 Task: Select Alcohol. Add to cart, from Goody Goody Liquor for 16135 Grand Litchfield Dr, Roswell, GA 30075, Cell Number 6788189371, following items : Peach & Apricot Sour - 1, Toronto Amber Lager, 473 Ml Can Beer - 2, Montreal Seasonal, 473 Ml Can Beer - 2, Stout - 1, New York APA, 473 Ml Can Beer - 2
Action: Mouse moved to (436, 345)
Screenshot: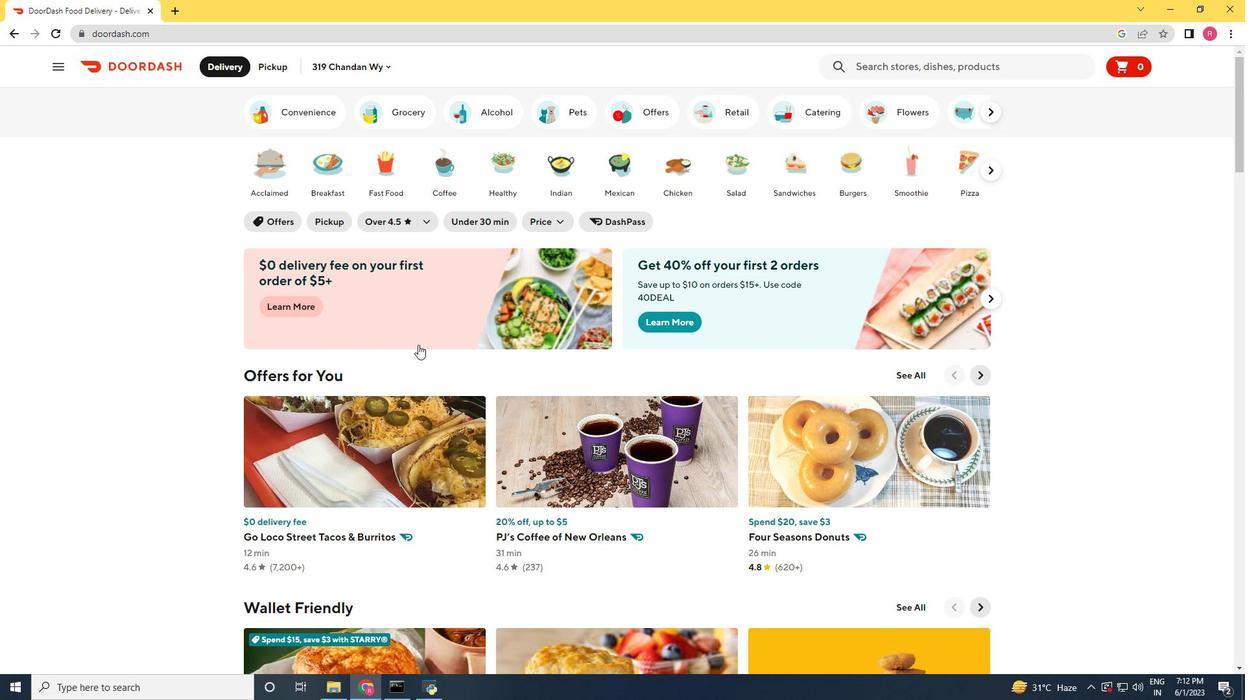 
Action: Mouse scrolled (436, 346) with delta (0, 0)
Screenshot: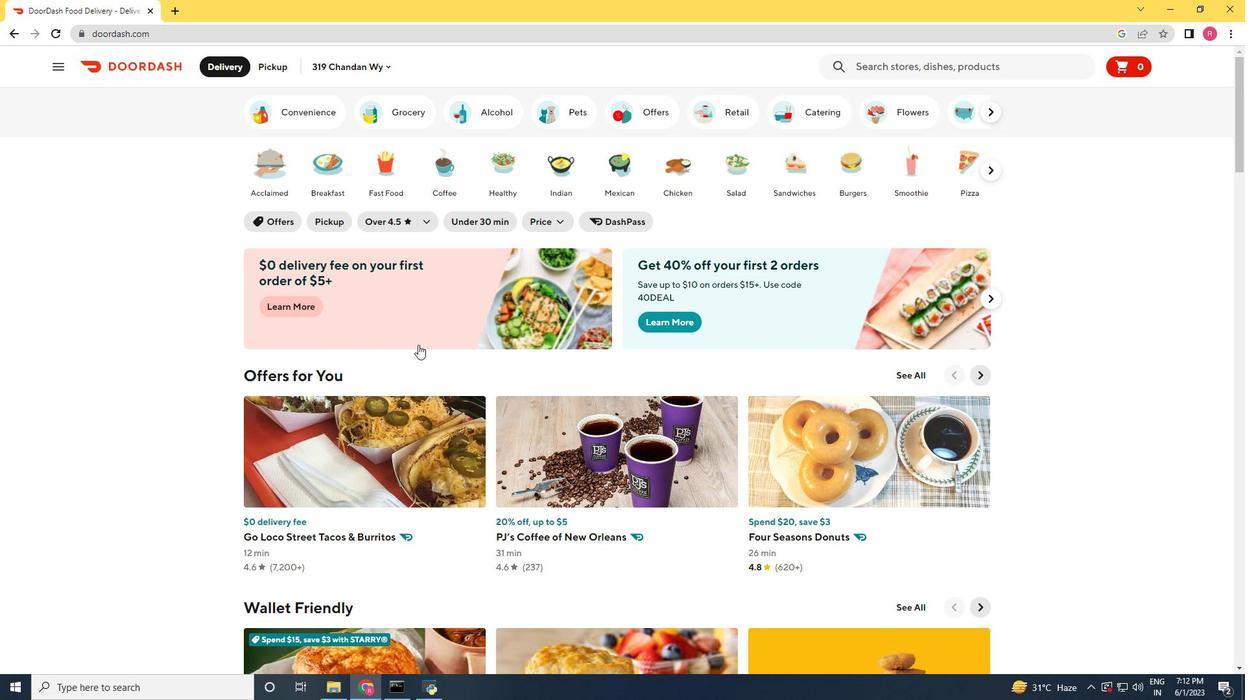 
Action: Mouse moved to (438, 345)
Screenshot: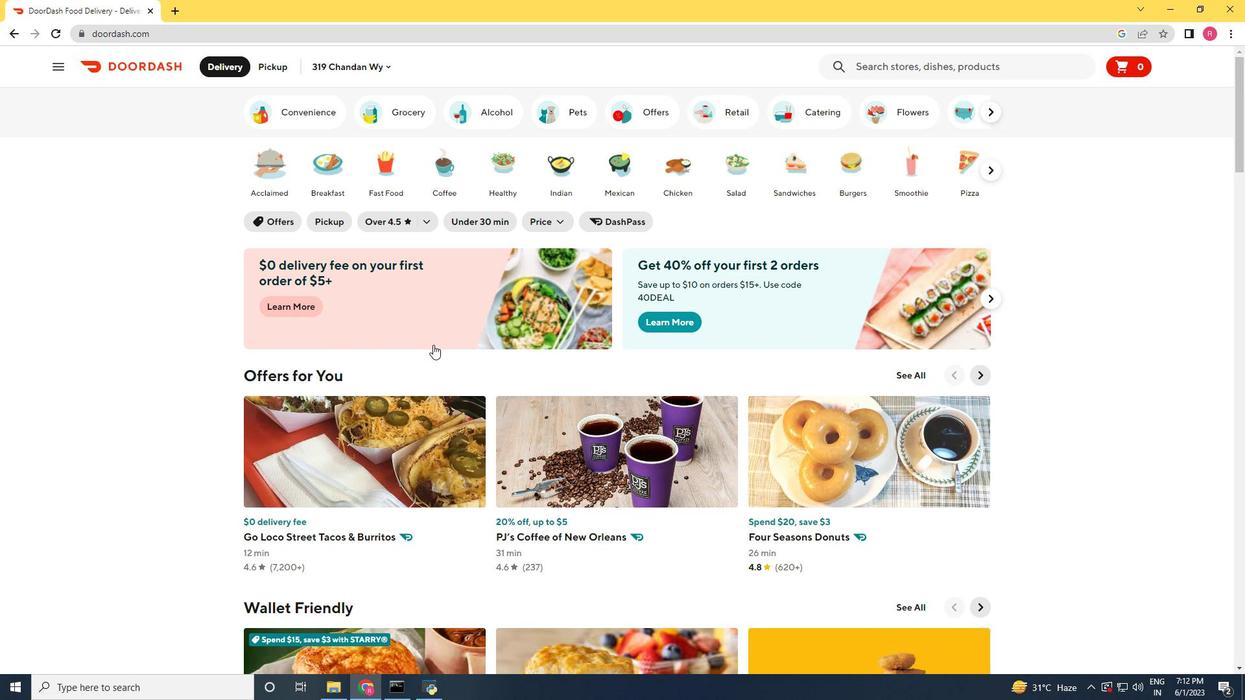 
Action: Mouse scrolled (438, 346) with delta (0, 0)
Screenshot: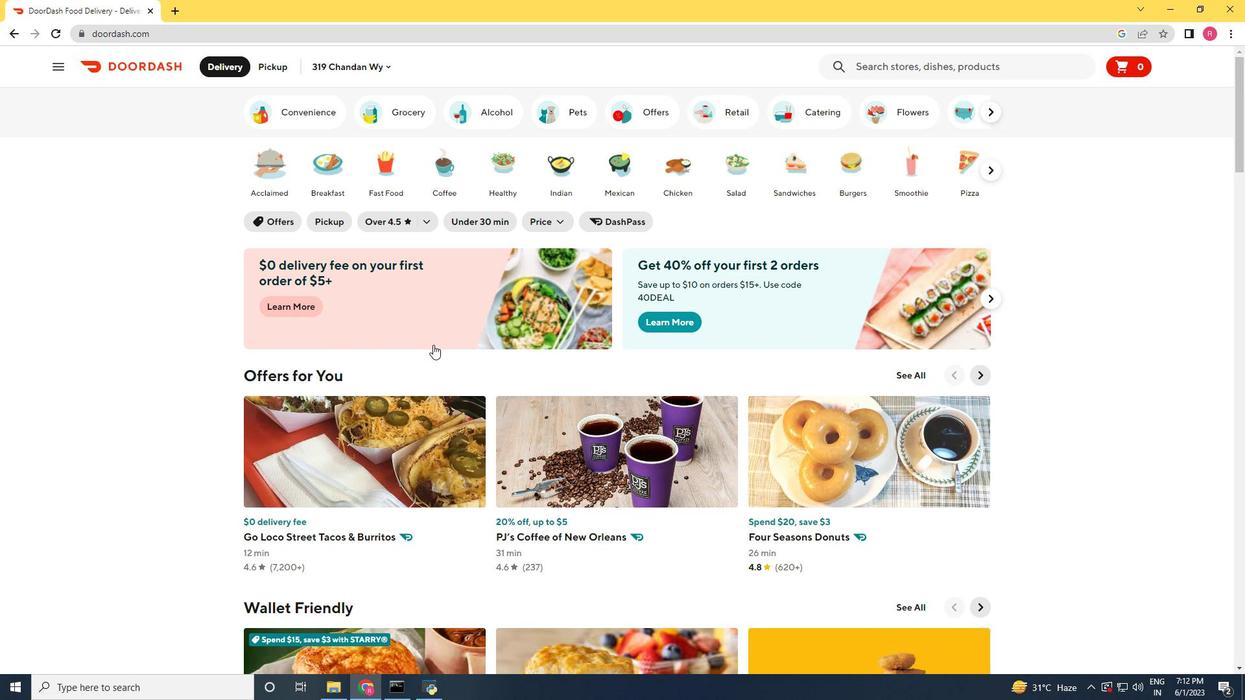 
Action: Mouse scrolled (438, 346) with delta (0, 0)
Screenshot: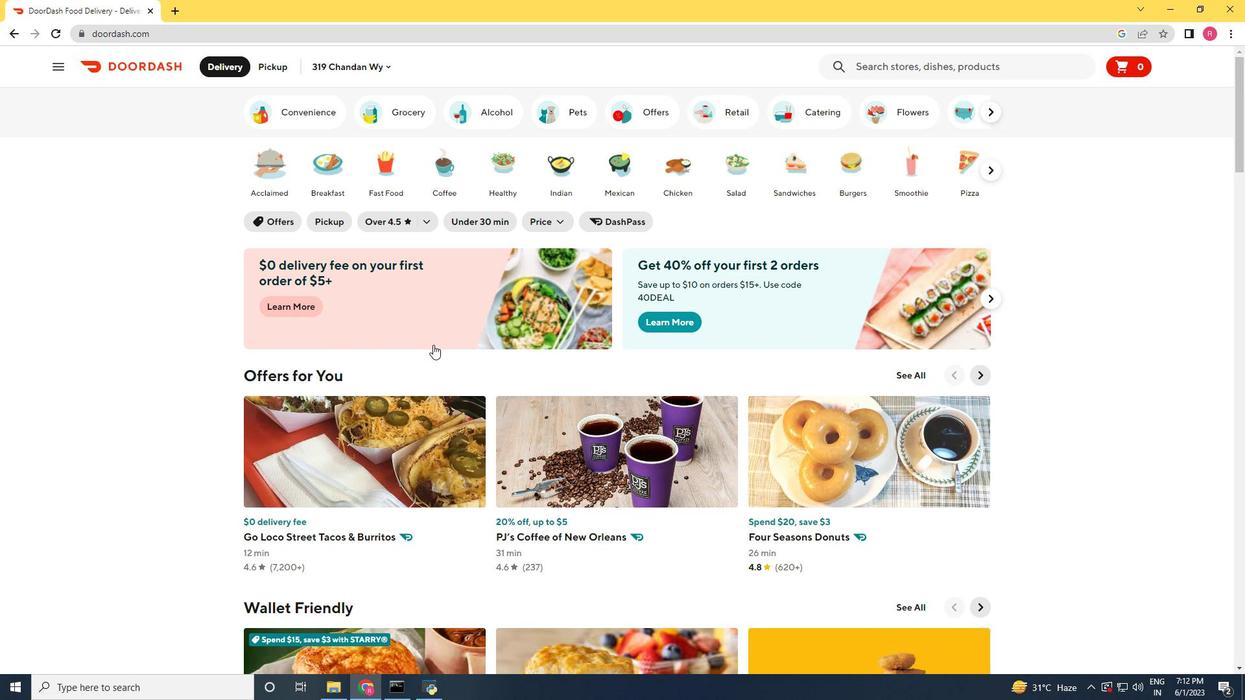 
Action: Mouse scrolled (438, 346) with delta (0, 0)
Screenshot: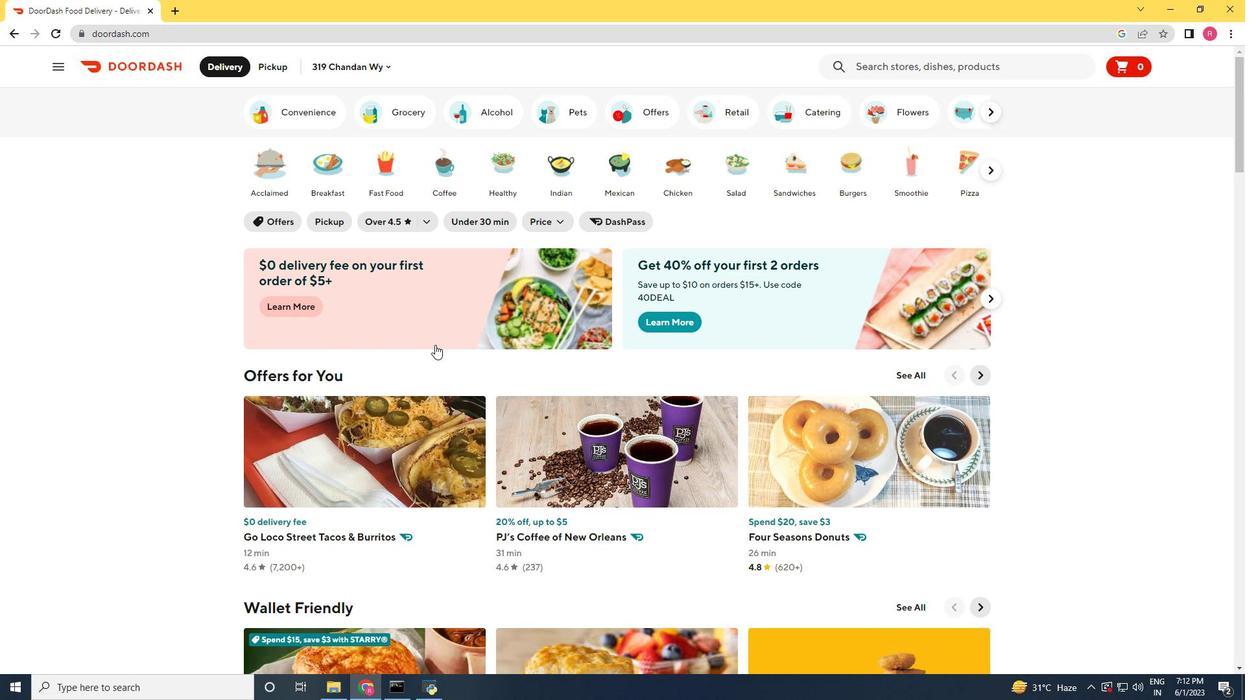 
Action: Mouse scrolled (438, 346) with delta (0, 0)
Screenshot: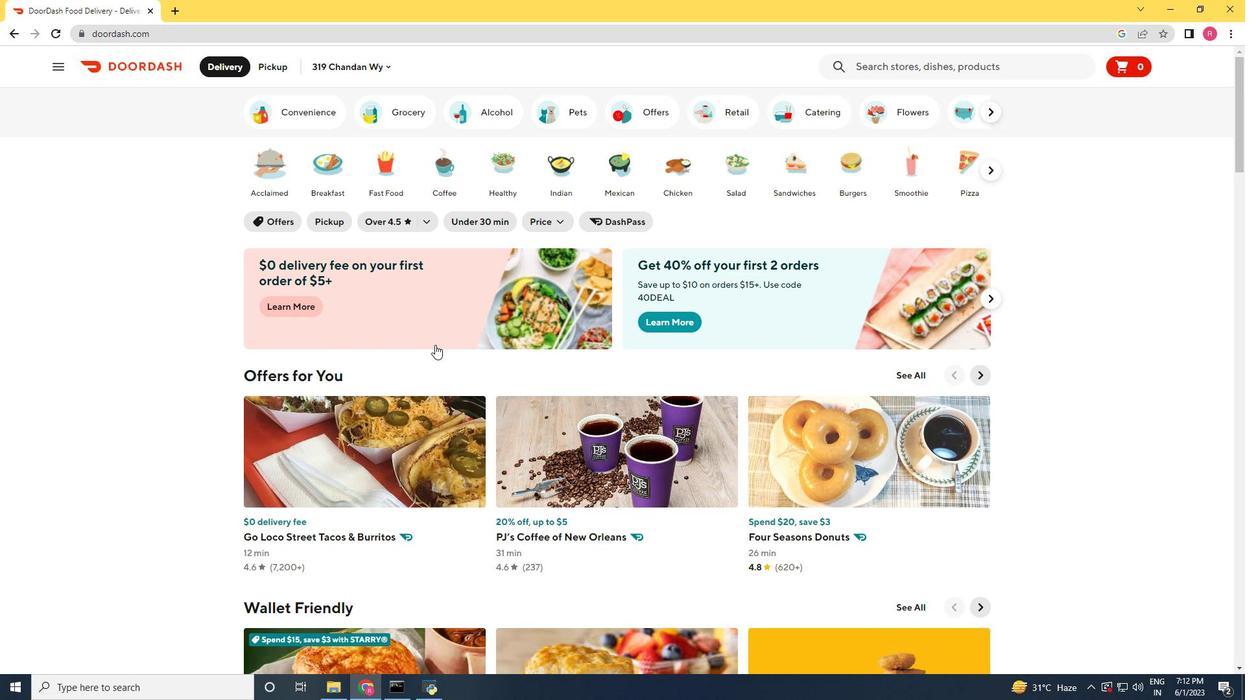 
Action: Mouse scrolled (438, 346) with delta (0, 0)
Screenshot: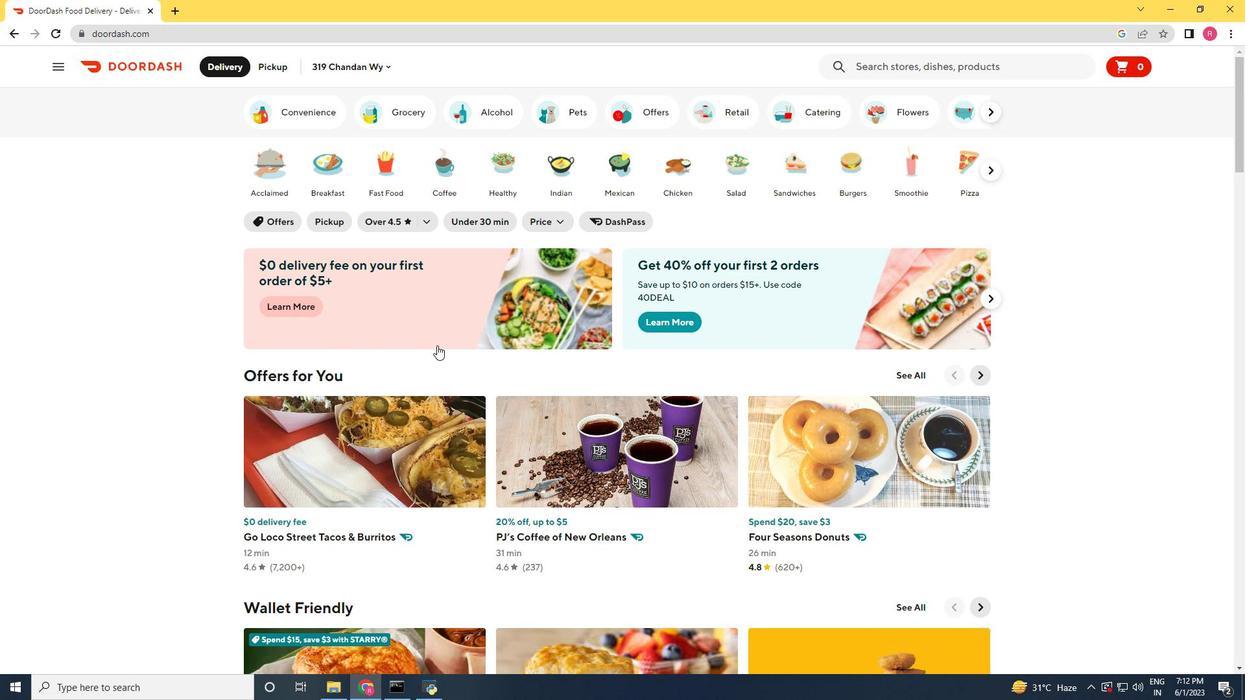 
Action: Mouse scrolled (438, 346) with delta (0, 0)
Screenshot: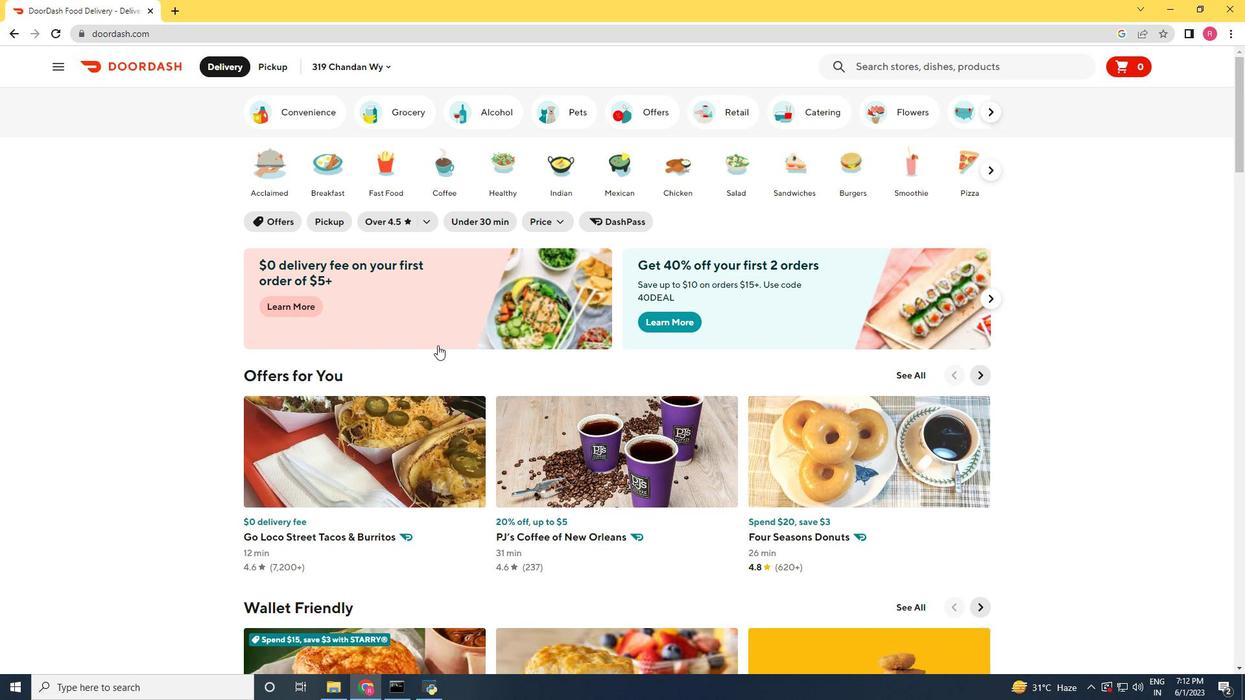 
Action: Mouse moved to (442, 341)
Screenshot: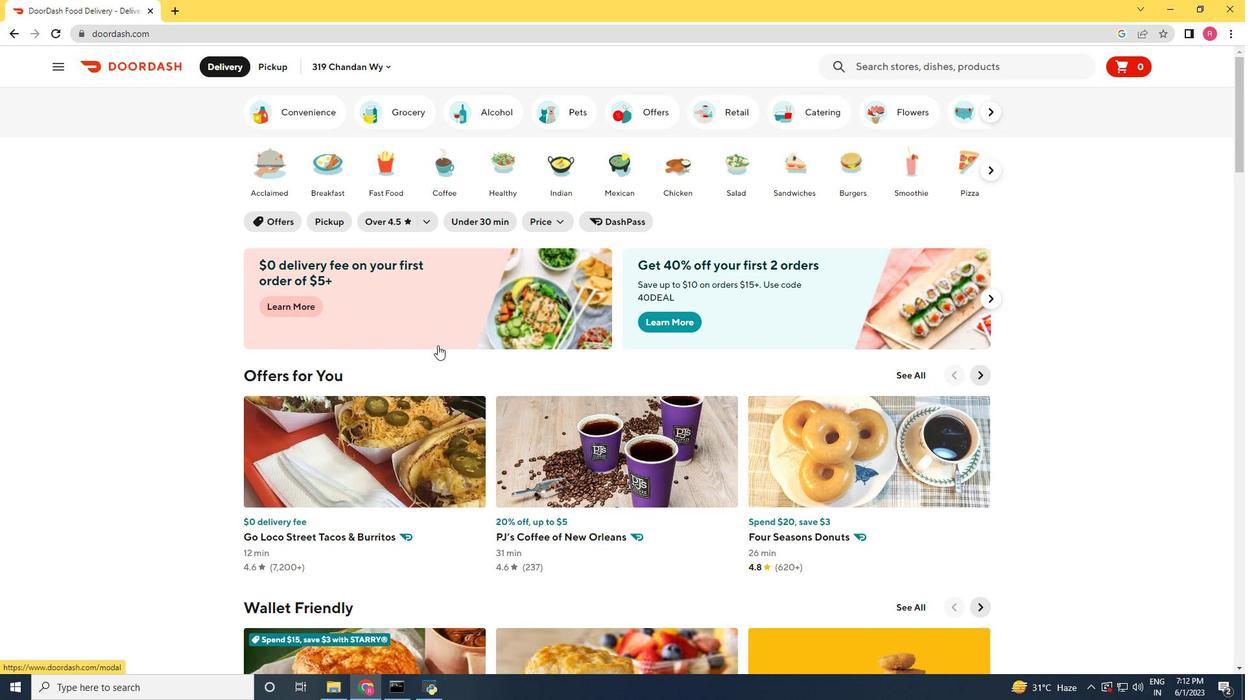 
Action: Mouse scrolled (442, 342) with delta (0, 0)
Screenshot: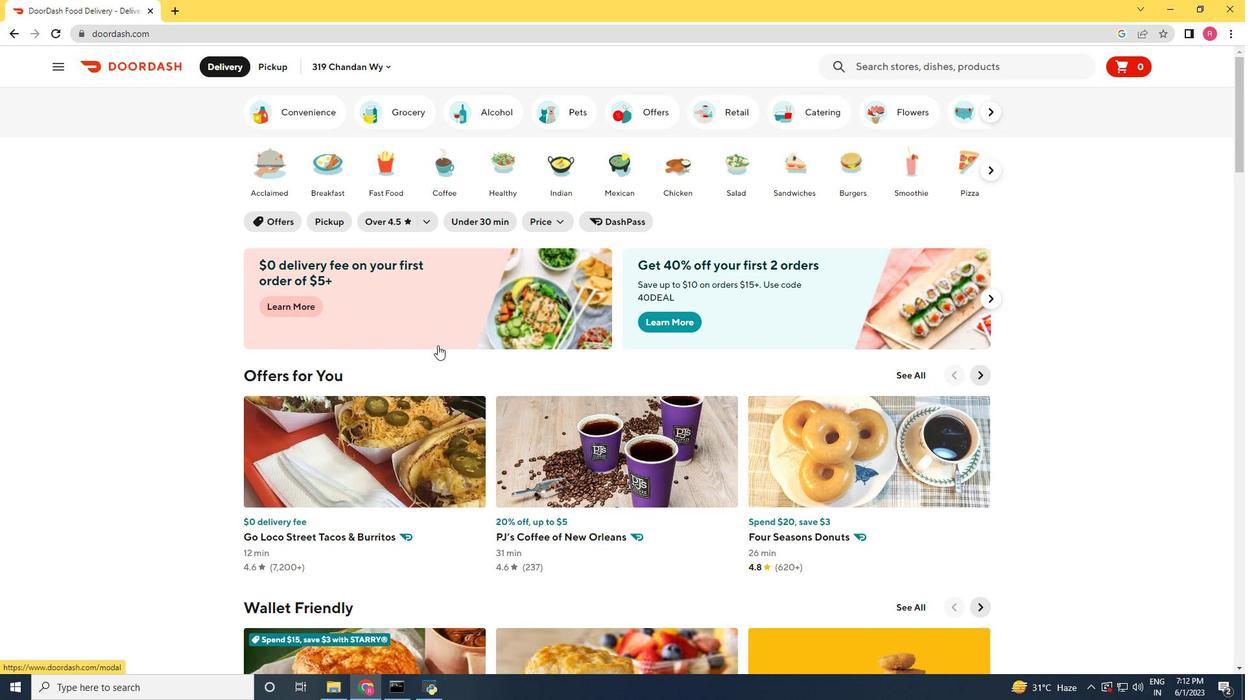 
Action: Mouse scrolled (442, 341) with delta (0, 0)
Screenshot: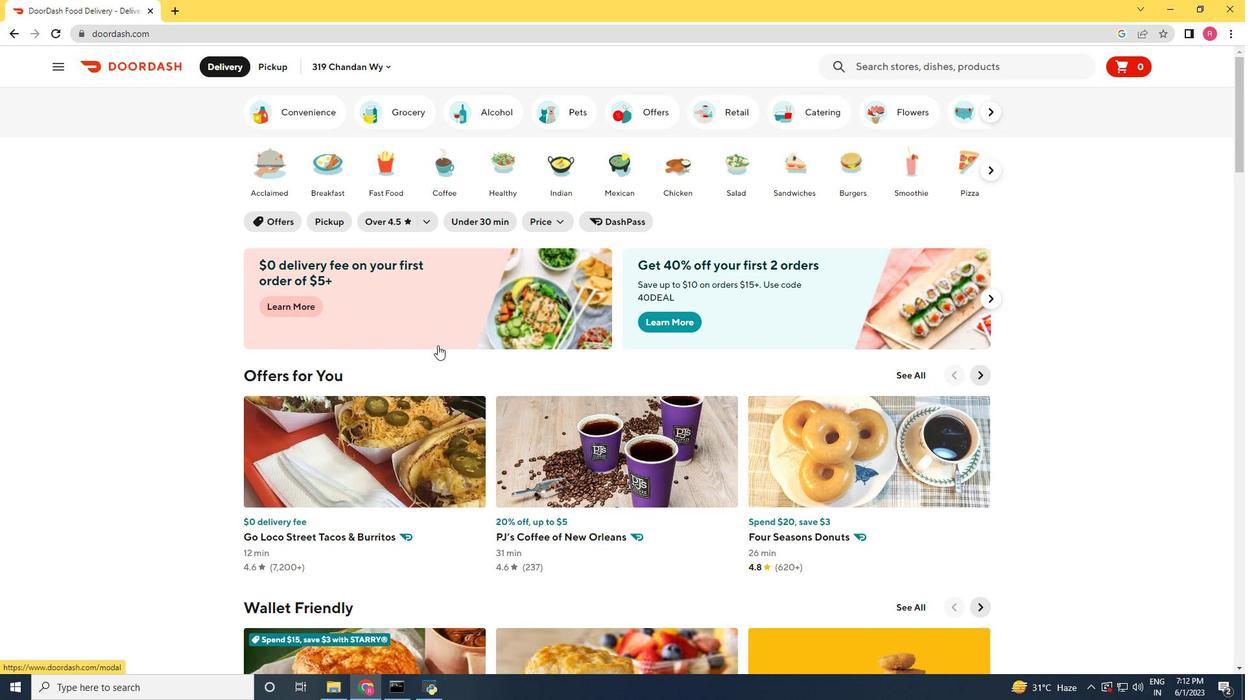 
Action: Mouse scrolled (442, 341) with delta (0, 0)
Screenshot: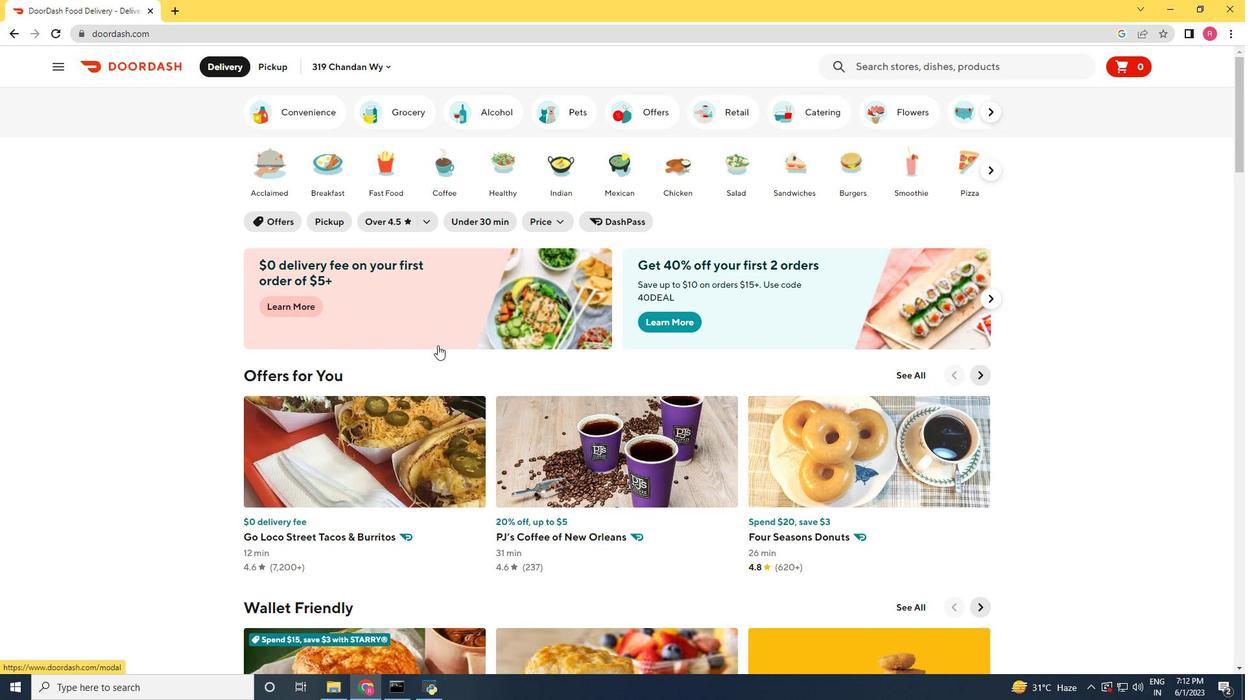
Action: Mouse moved to (442, 341)
Screenshot: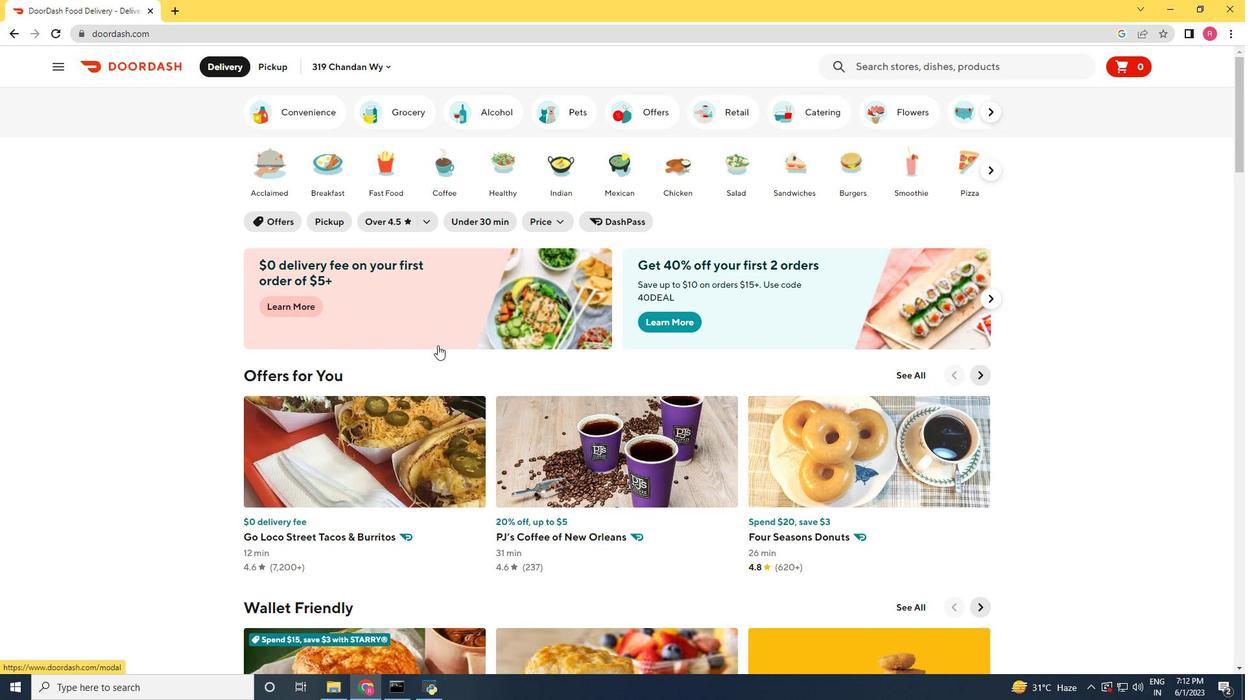 
Action: Mouse scrolled (442, 341) with delta (0, 0)
Screenshot: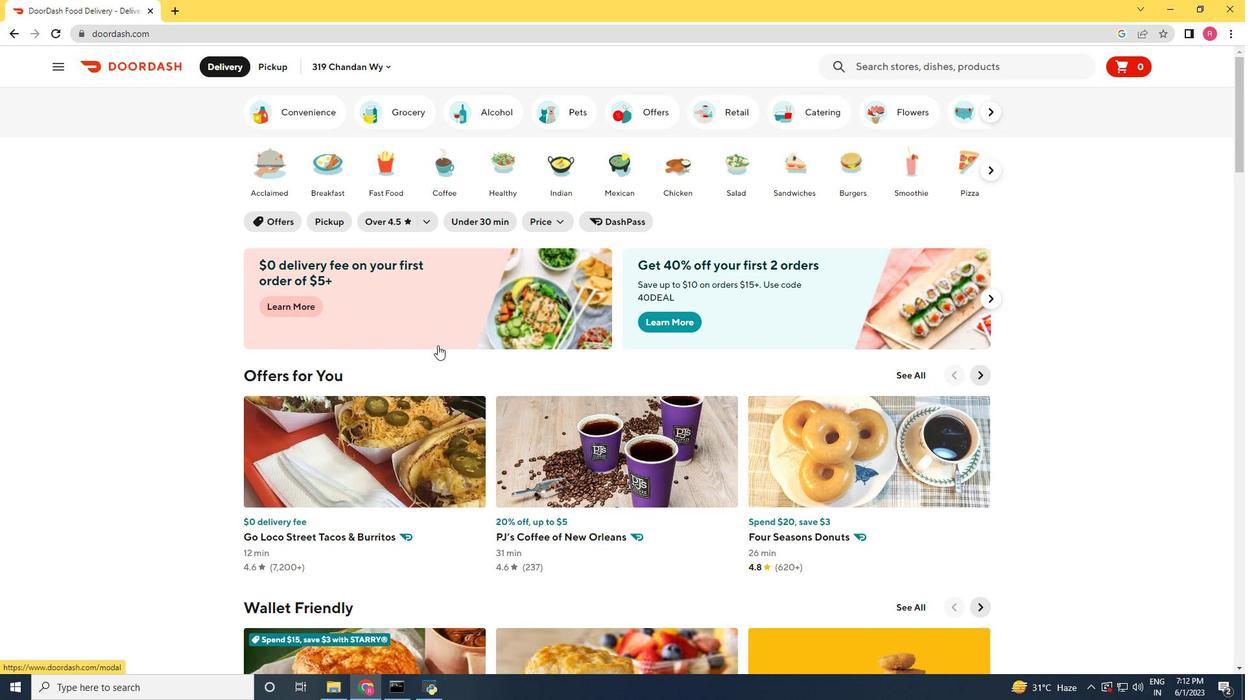 
Action: Mouse moved to (484, 114)
Screenshot: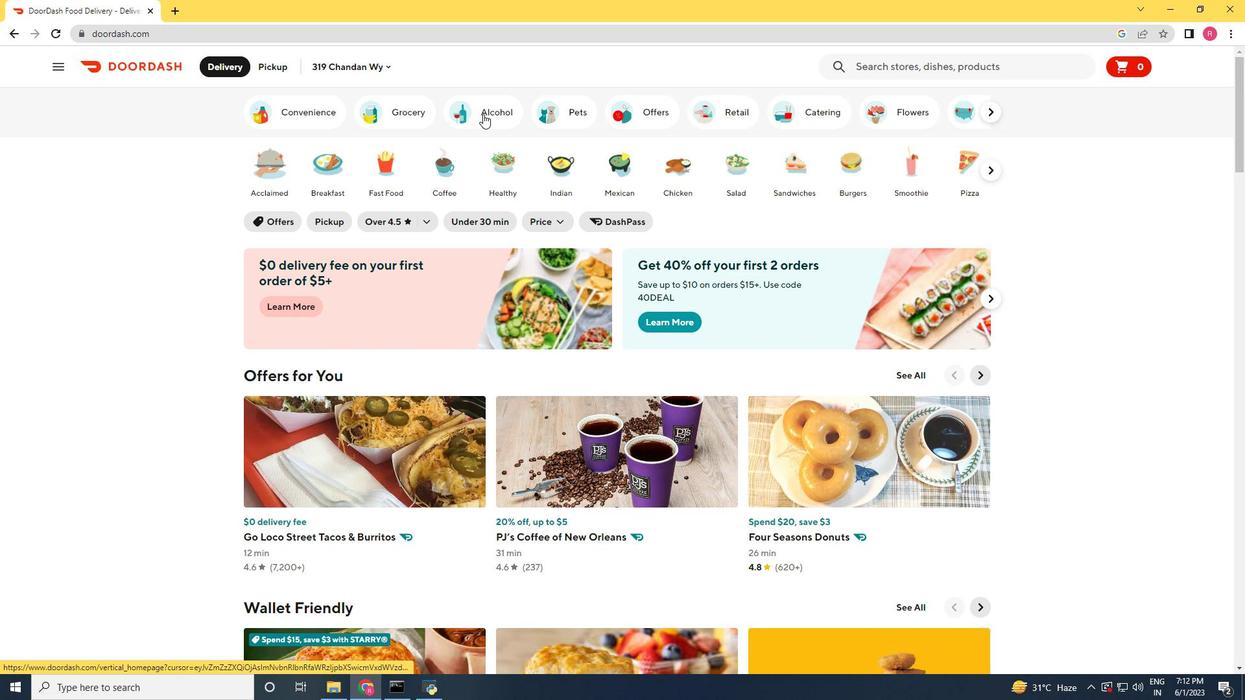 
Action: Mouse pressed left at (484, 114)
Screenshot: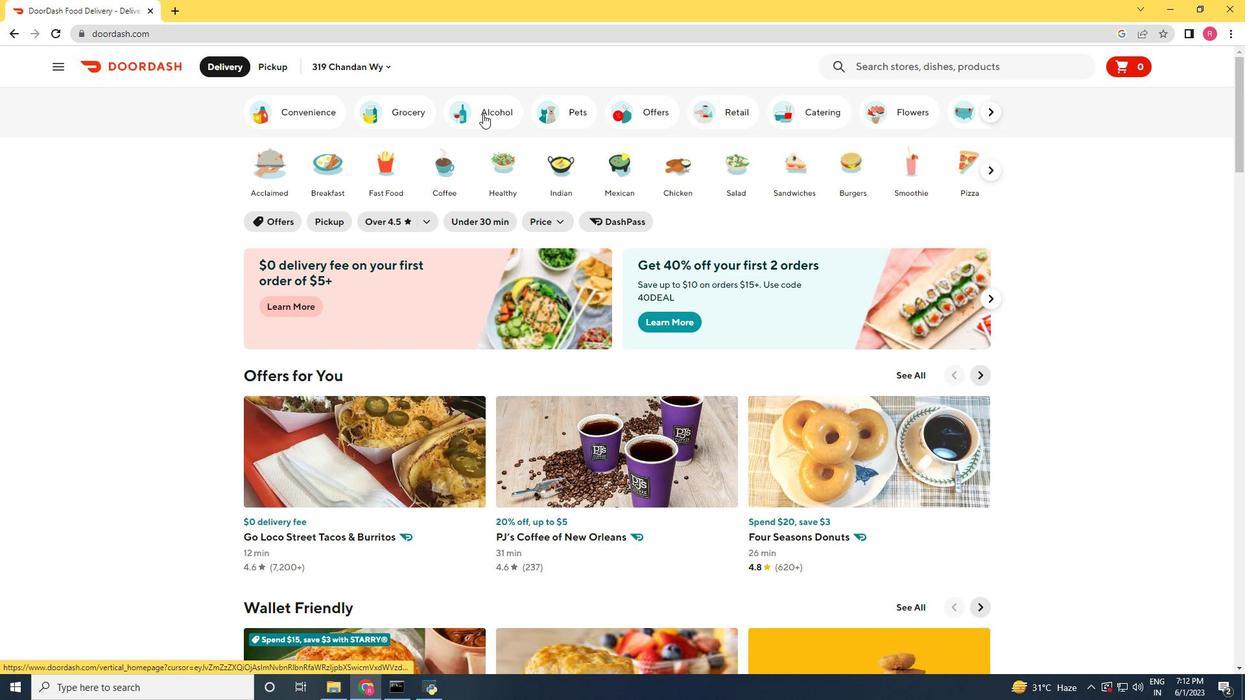 
Action: Mouse moved to (892, 175)
Screenshot: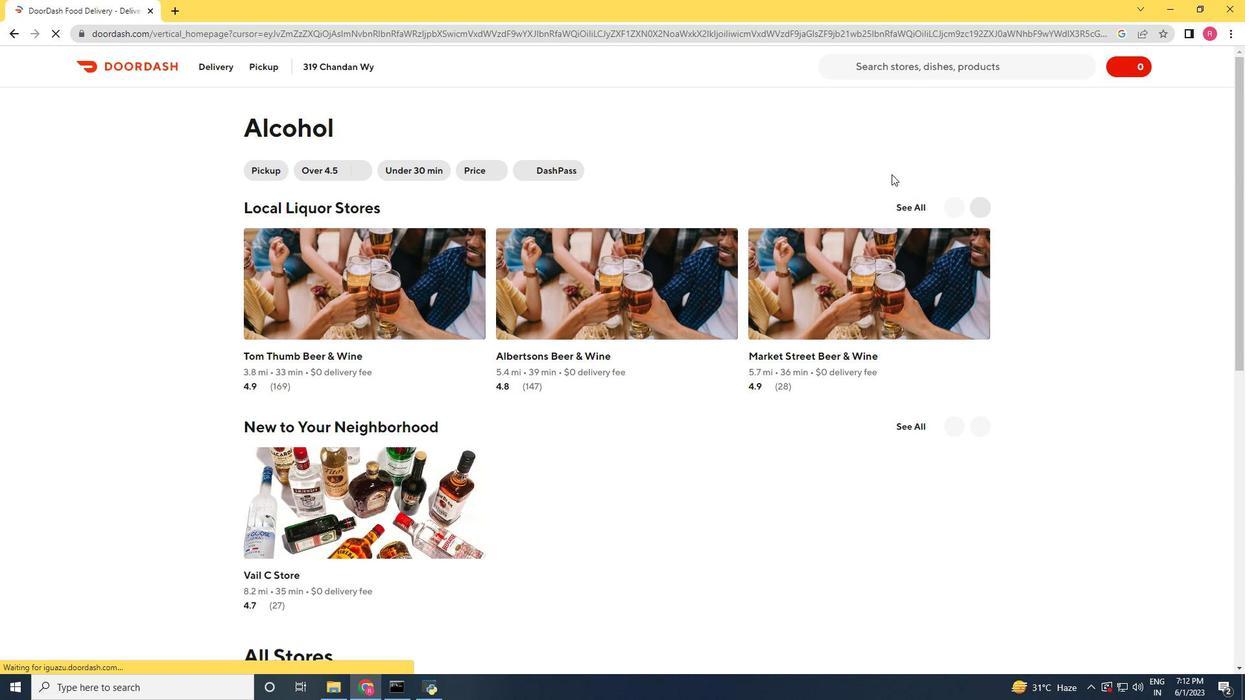 
Action: Mouse scrolled (892, 176) with delta (0, 0)
Screenshot: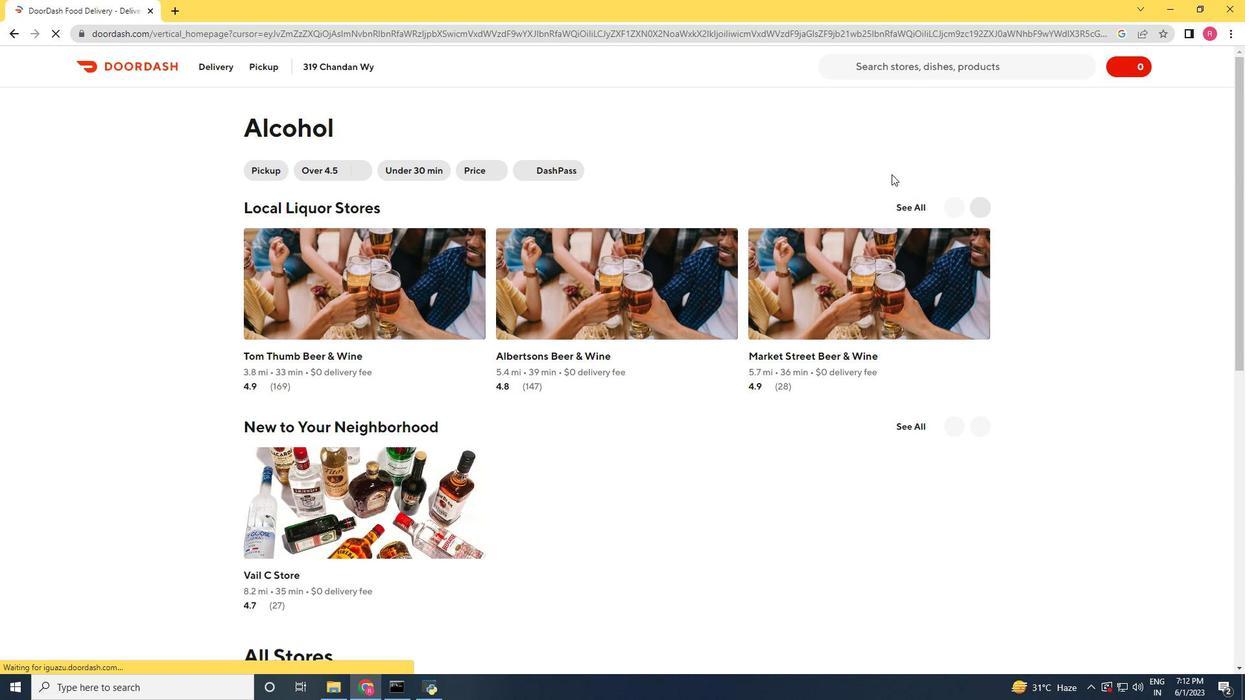 
Action: Mouse scrolled (892, 176) with delta (0, 0)
Screenshot: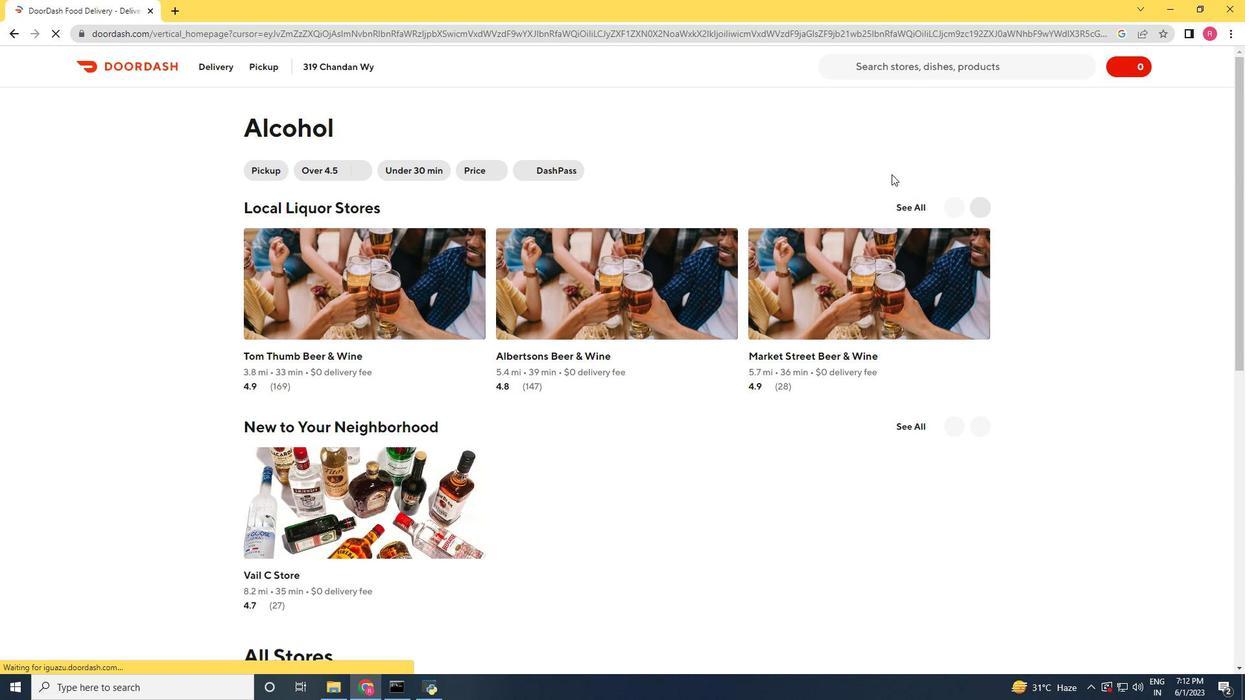 
Action: Mouse scrolled (892, 176) with delta (0, 0)
Screenshot: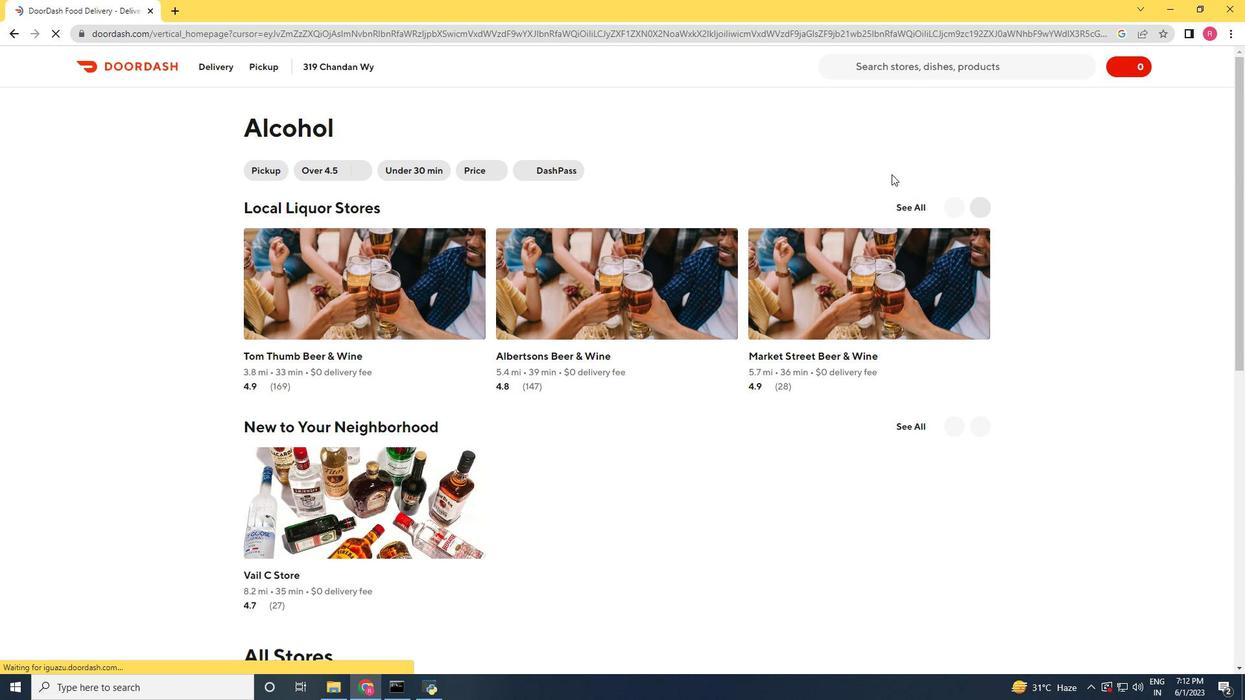 
Action: Mouse scrolled (892, 176) with delta (0, 0)
Screenshot: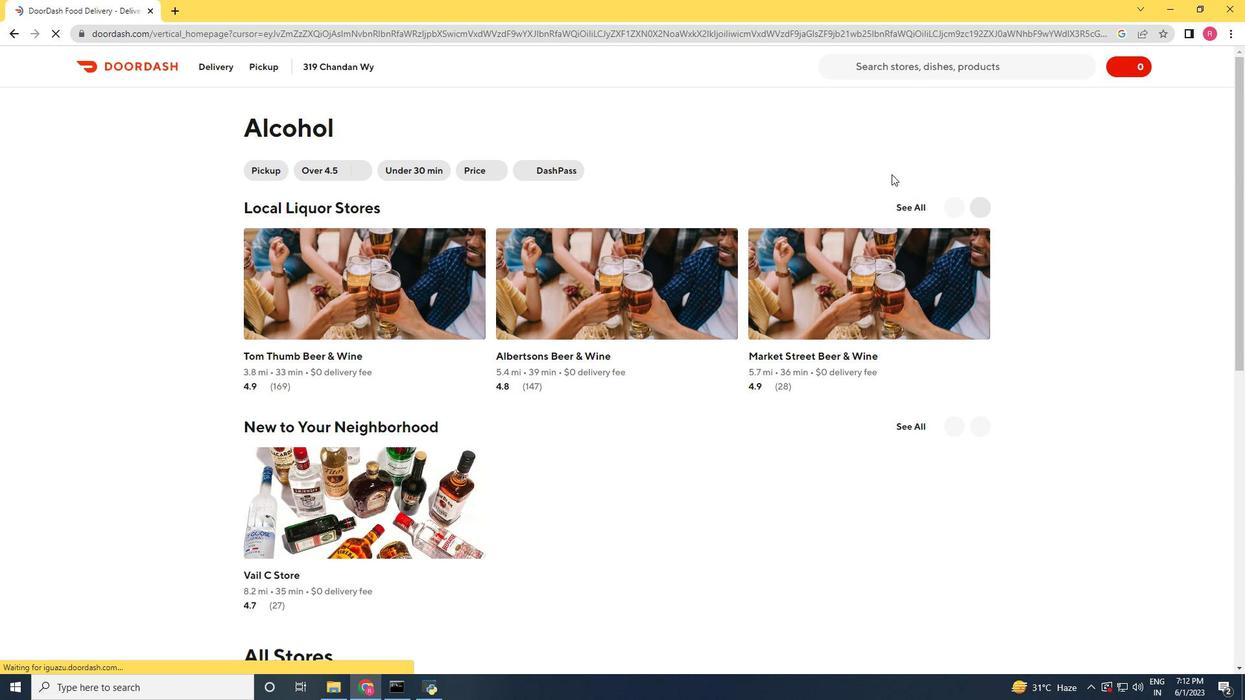 
Action: Mouse moved to (905, 65)
Screenshot: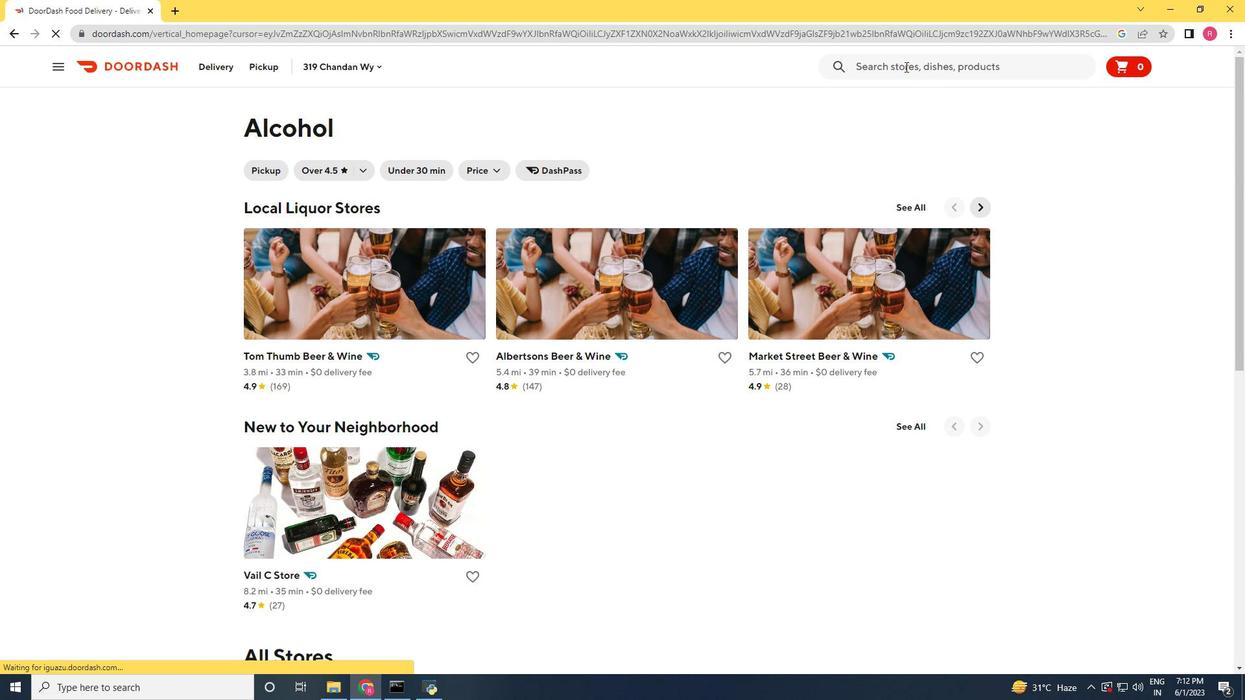 
Action: Mouse pressed left at (905, 65)
Screenshot: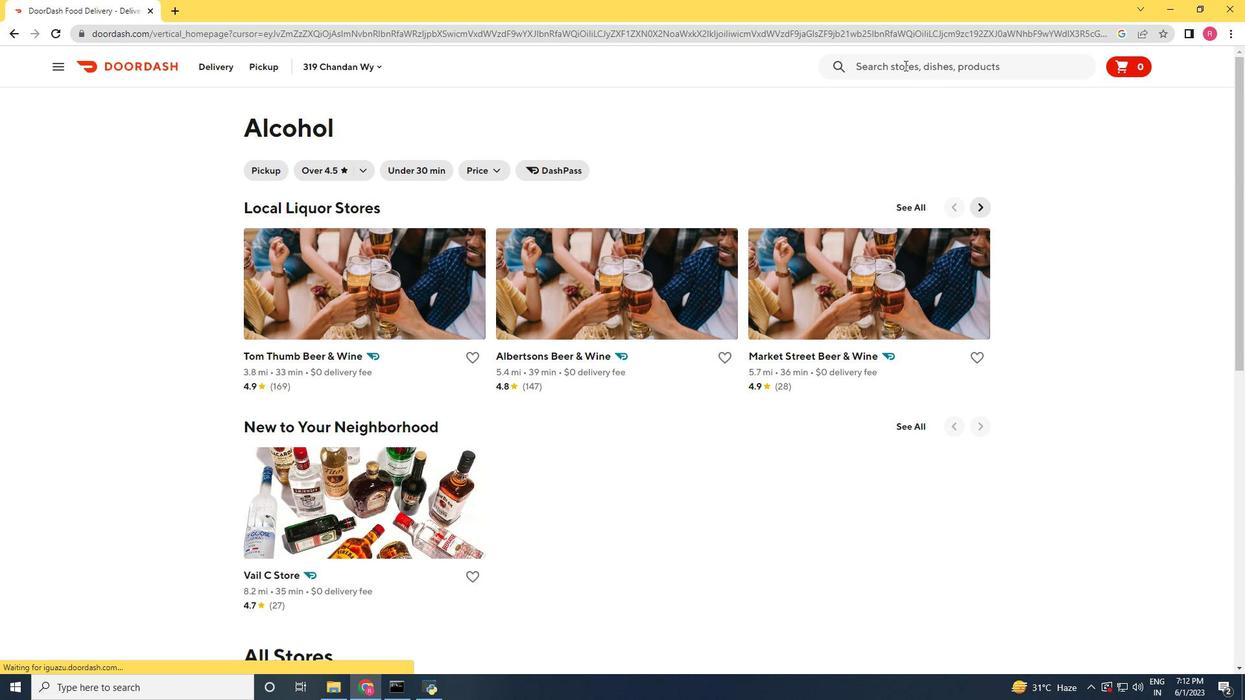 
Action: Key pressed goo
Screenshot: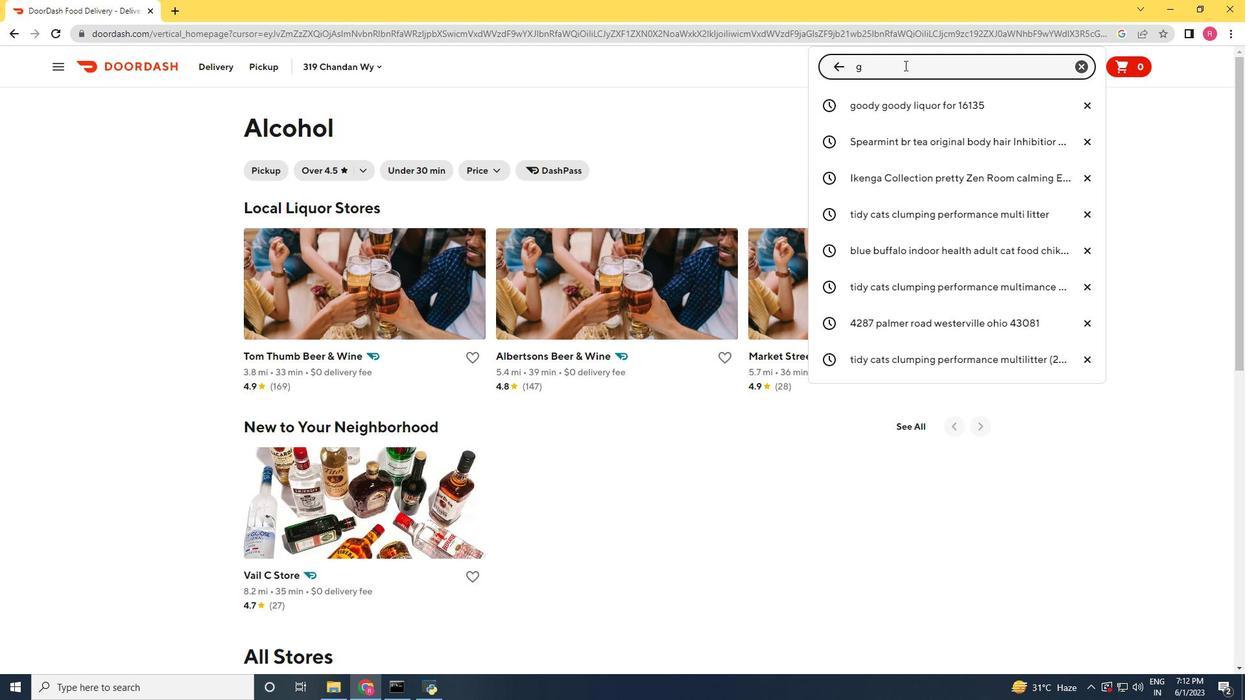 
Action: Mouse moved to (905, 180)
Screenshot: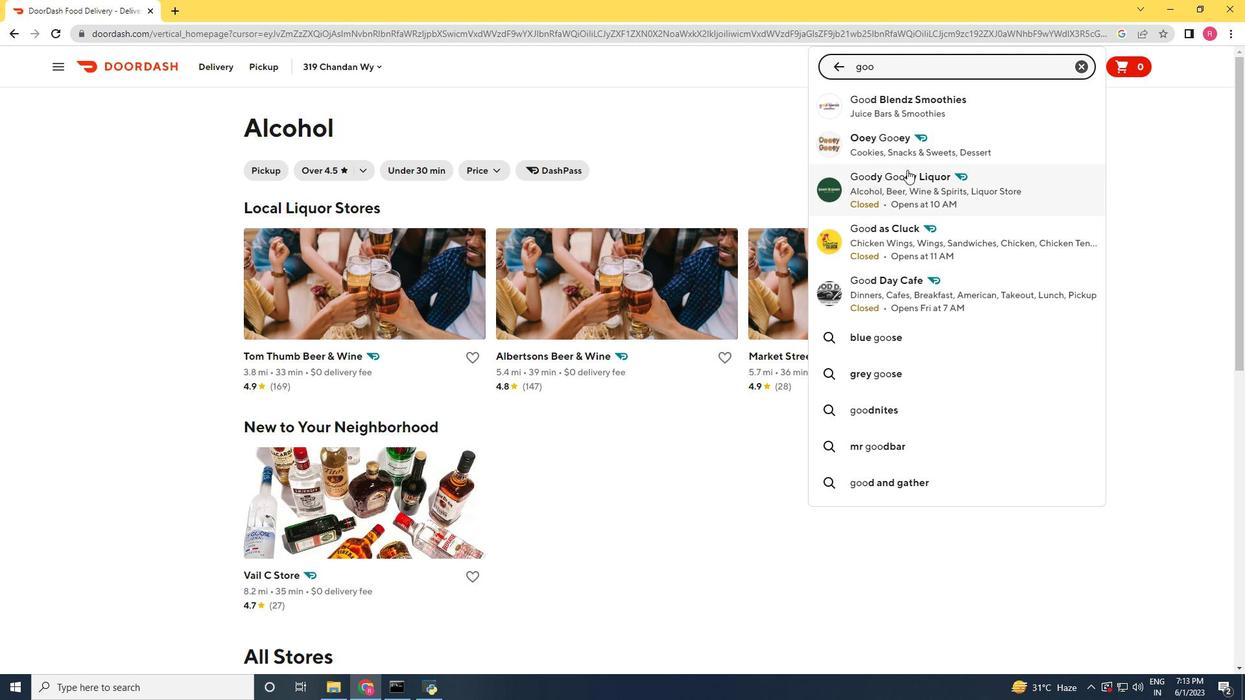 
Action: Mouse pressed left at (905, 180)
Screenshot: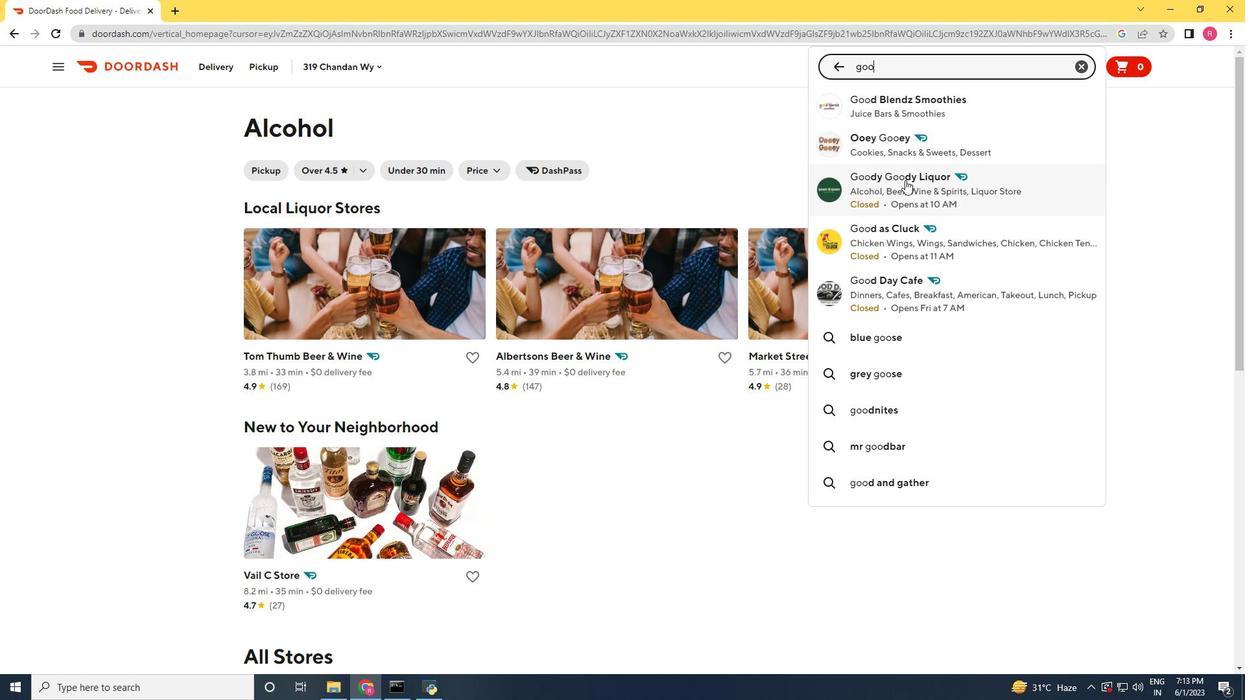 
Action: Mouse moved to (821, 182)
Screenshot: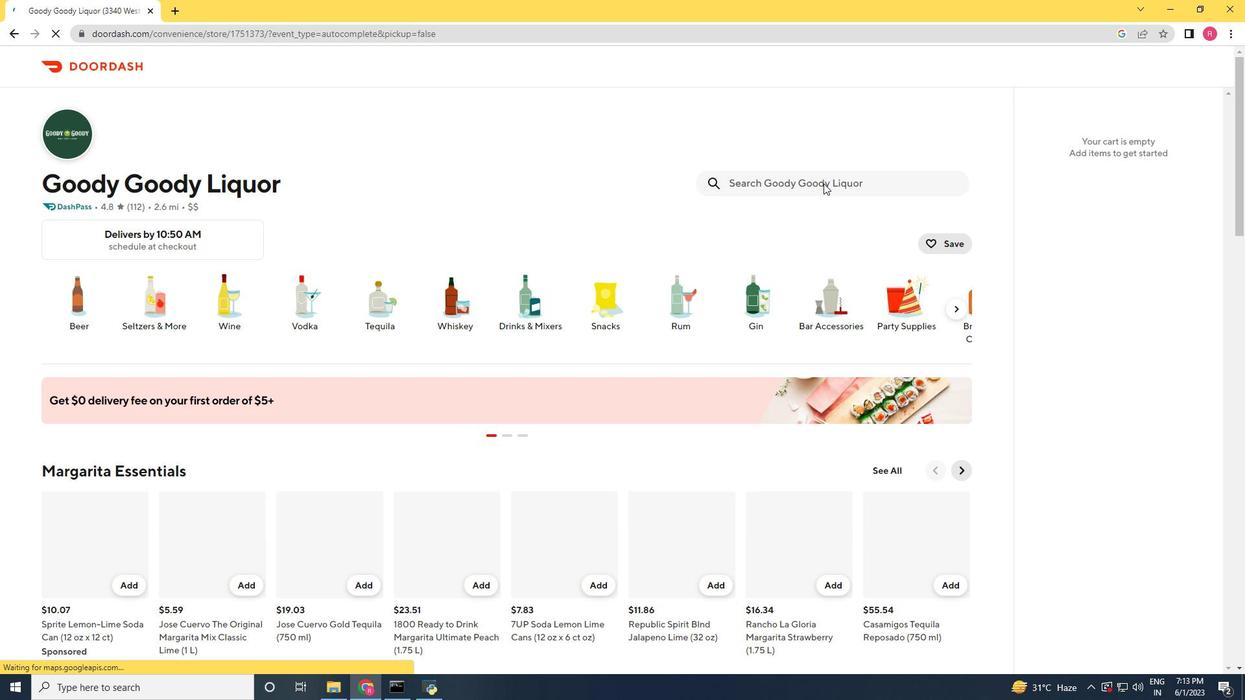 
Action: Mouse pressed left at (821, 182)
Screenshot: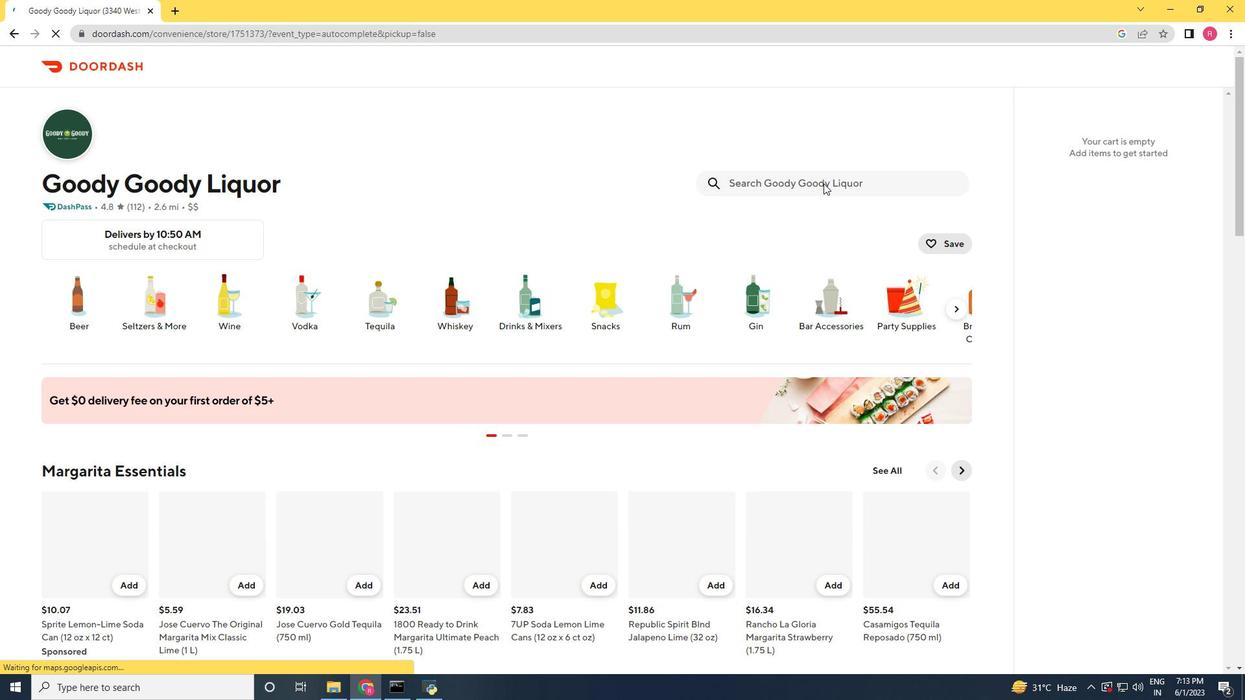 
Action: Key pressed <Key.shift_r>O<Key.backspace><Key.shift_r>Peach<Key.space>and<Key.space><Key.shift_r>Apricot<Key.space><Key.shift_r>Sour<Key.space><Key.enter>
Screenshot: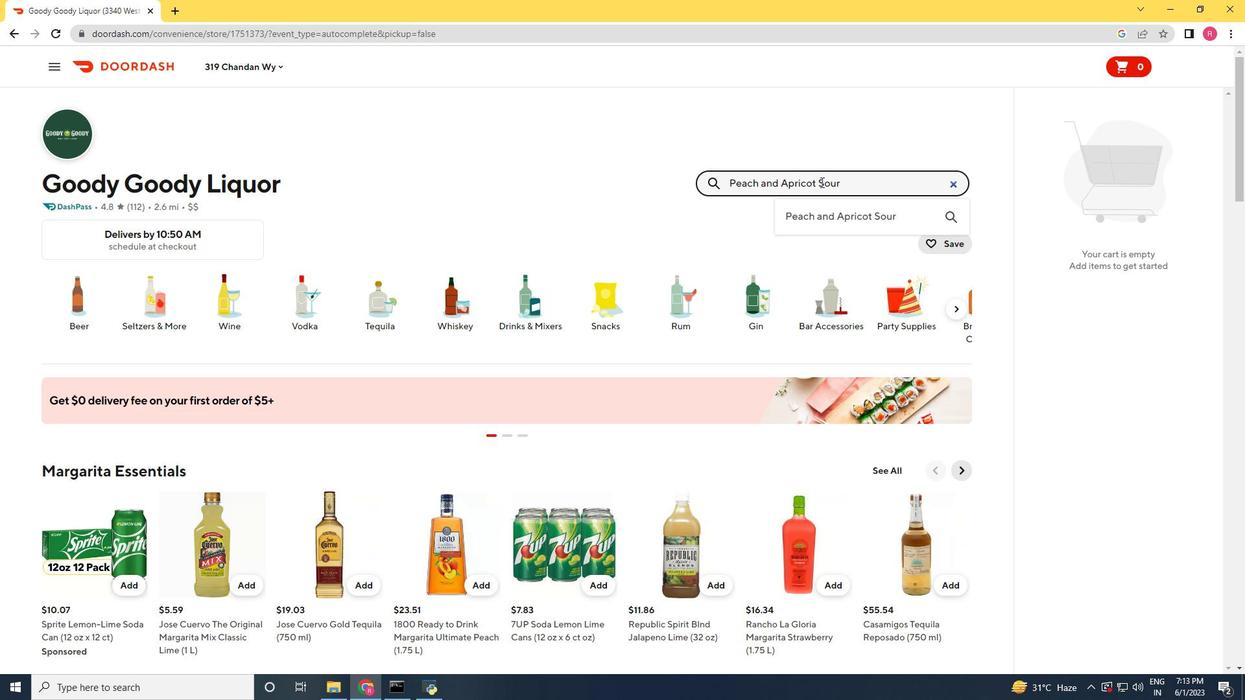 
Action: Mouse moved to (743, 271)
Screenshot: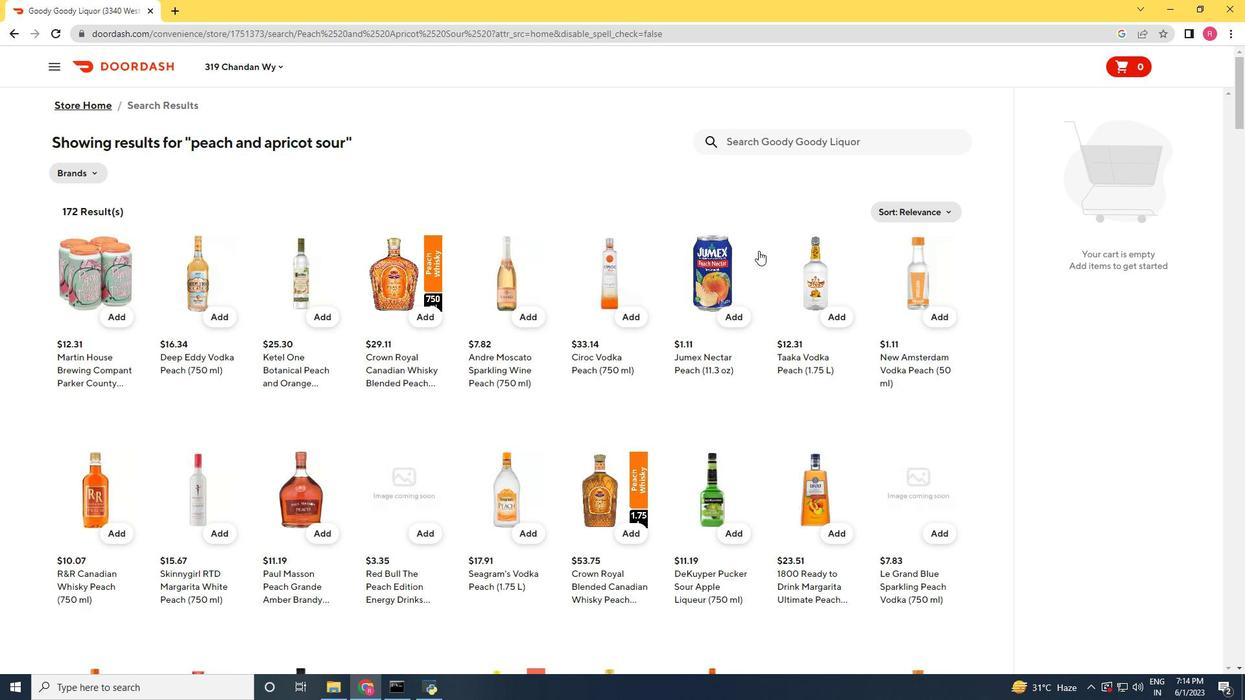
Action: Mouse scrolled (743, 271) with delta (0, 0)
Screenshot: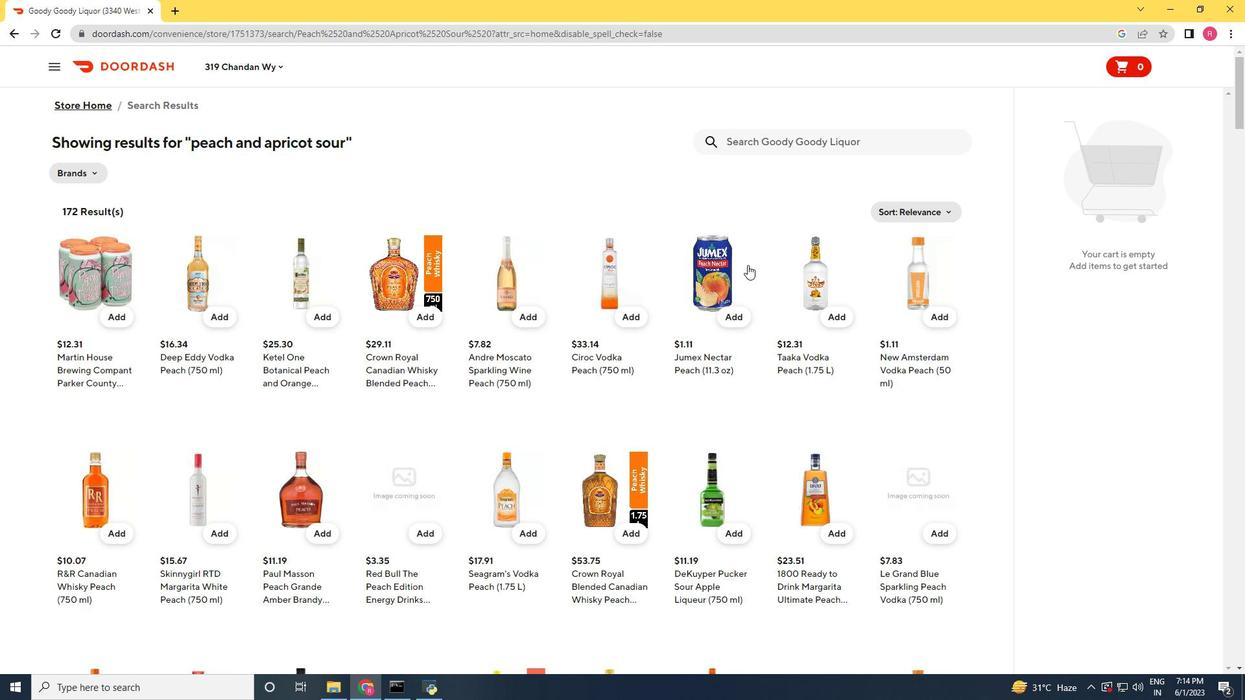 
Action: Mouse scrolled (743, 271) with delta (0, 0)
Screenshot: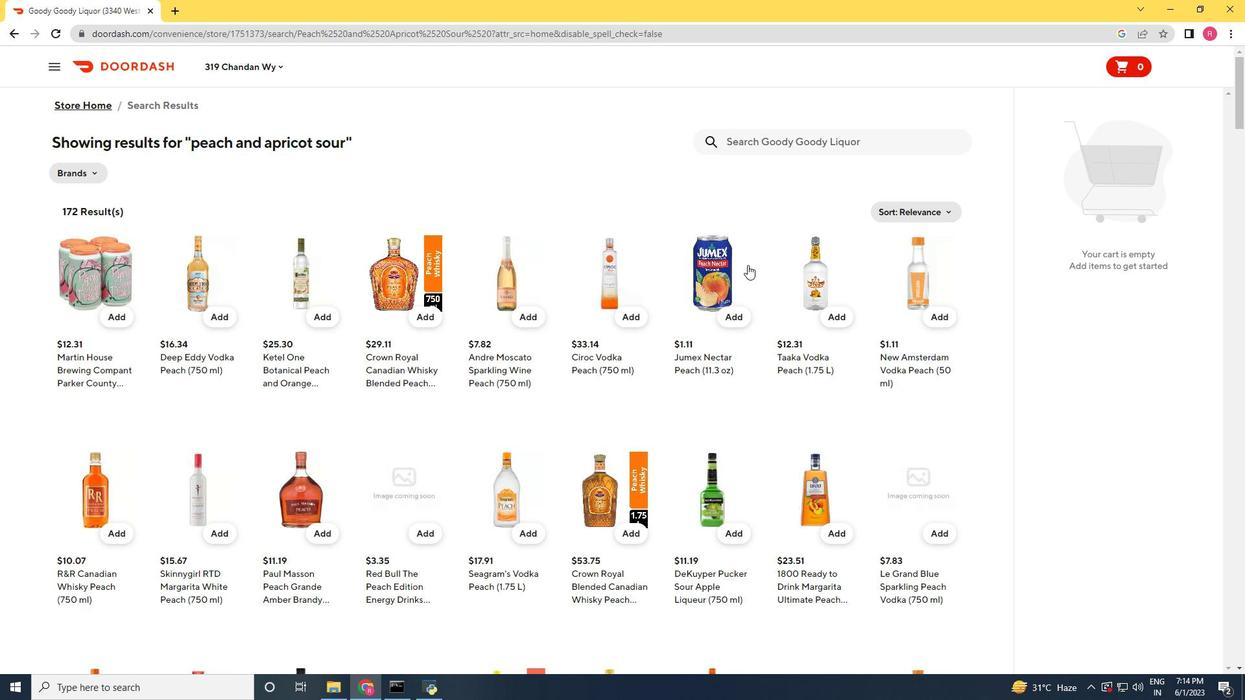 
Action: Mouse scrolled (743, 271) with delta (0, 0)
Screenshot: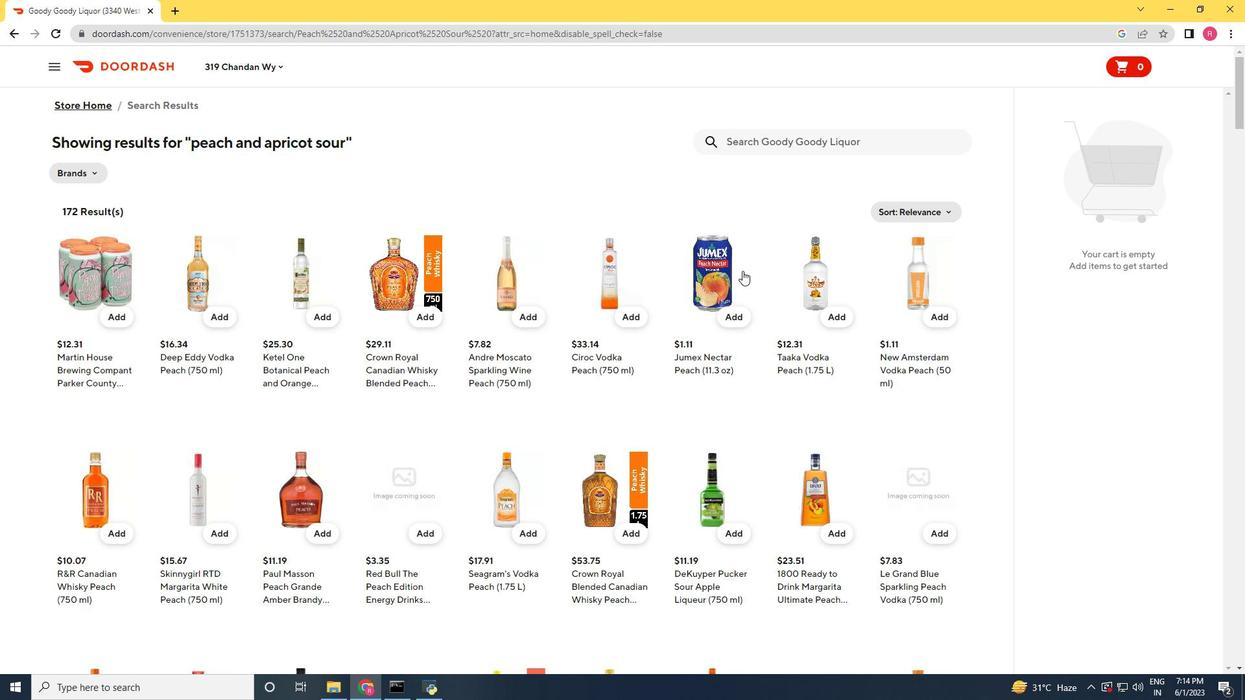 
Action: Mouse scrolled (743, 271) with delta (0, 0)
Screenshot: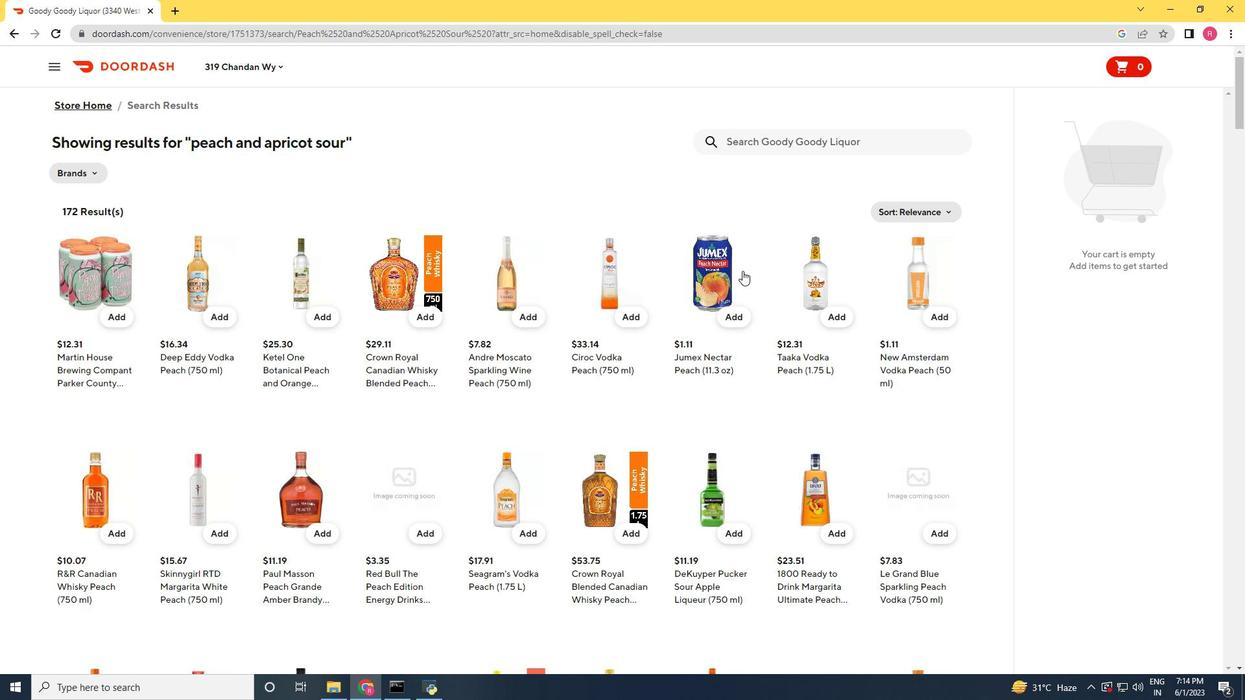 
Action: Mouse scrolled (743, 271) with delta (0, 0)
Screenshot: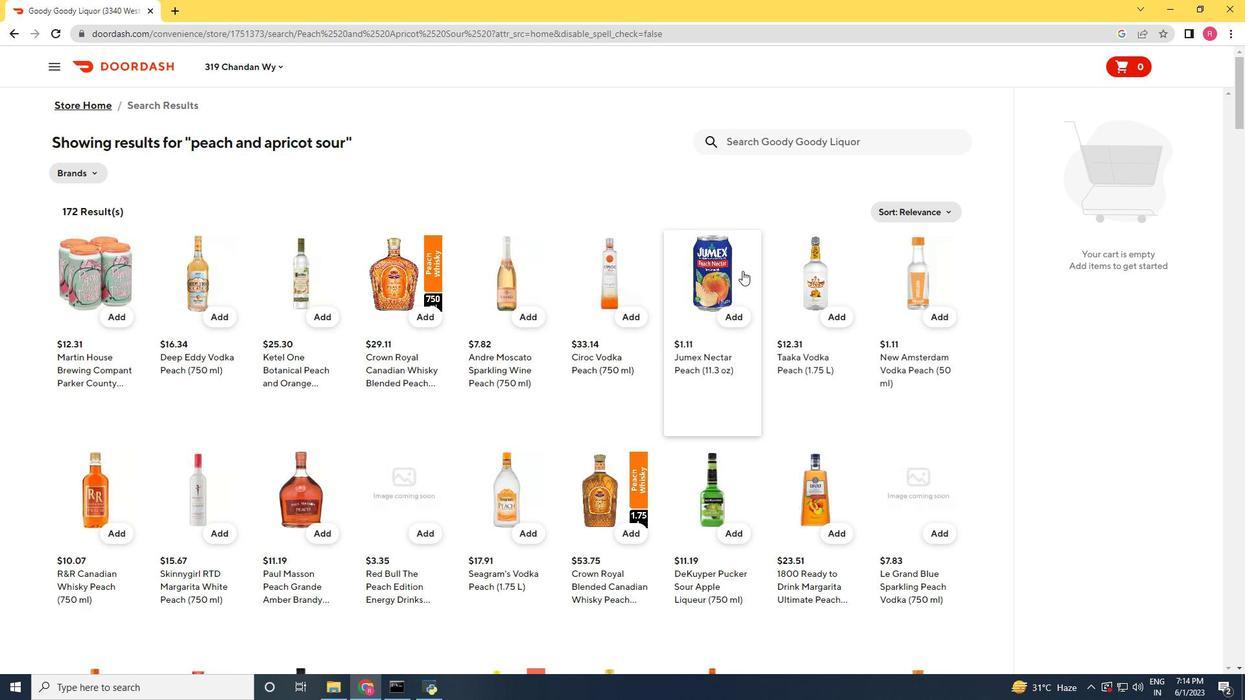 
Action: Mouse moved to (735, 269)
Screenshot: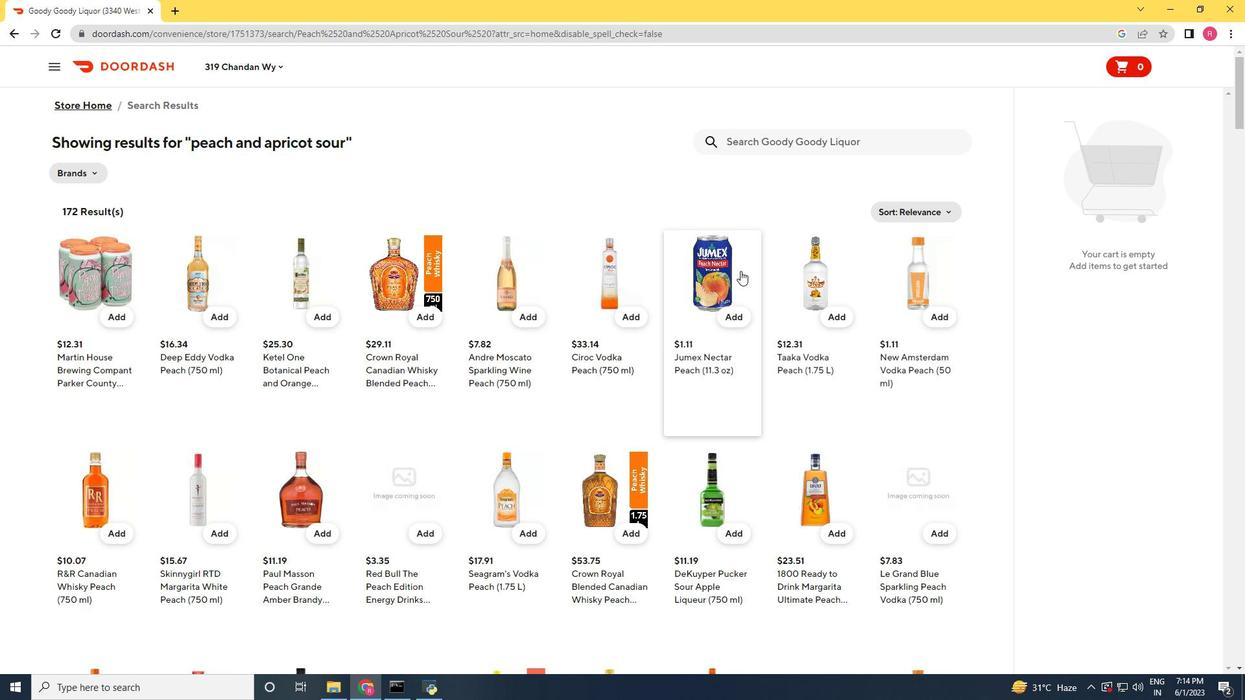 
Action: Mouse scrolled (735, 270) with delta (0, 0)
Screenshot: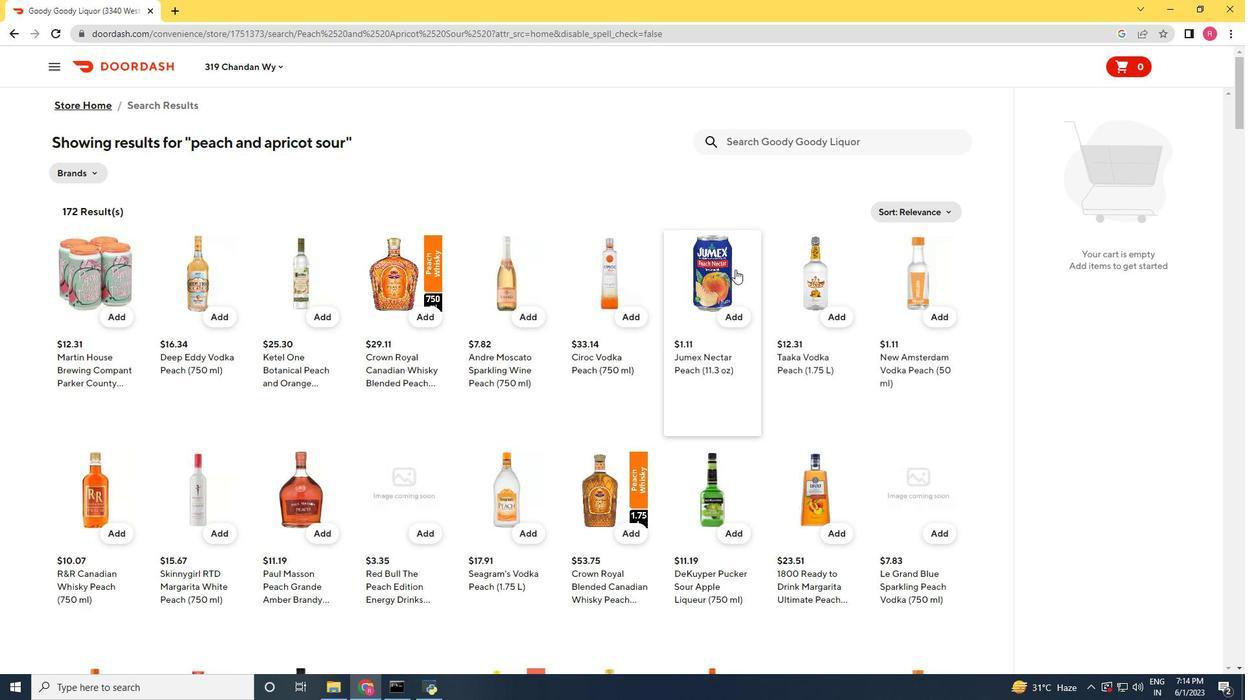 
Action: Mouse scrolled (735, 269) with delta (0, 0)
Screenshot: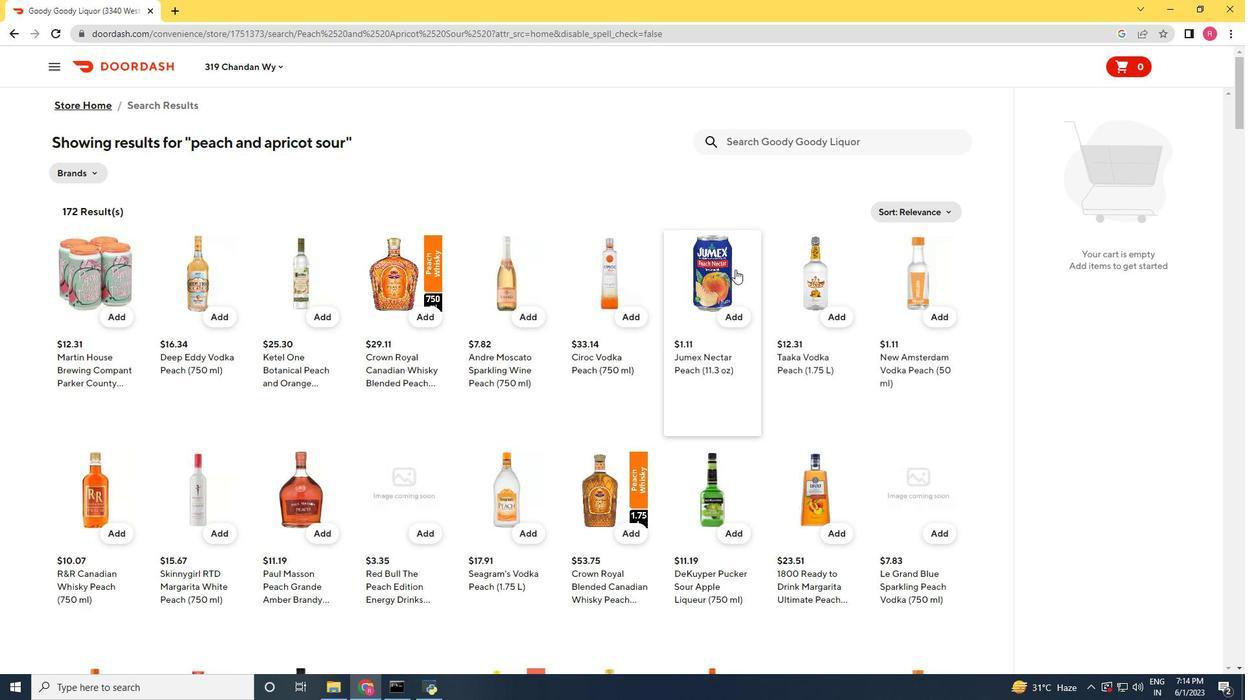 
Action: Mouse scrolled (735, 270) with delta (0, 0)
Screenshot: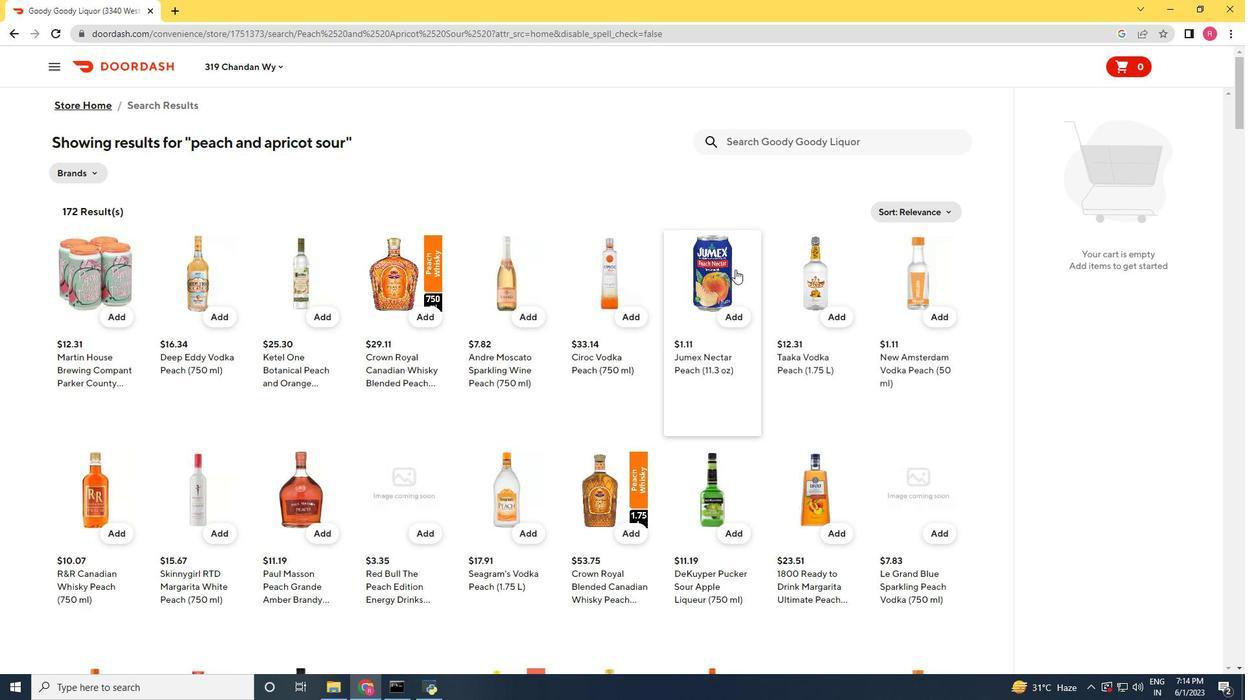 
Action: Mouse scrolled (735, 269) with delta (0, 0)
Screenshot: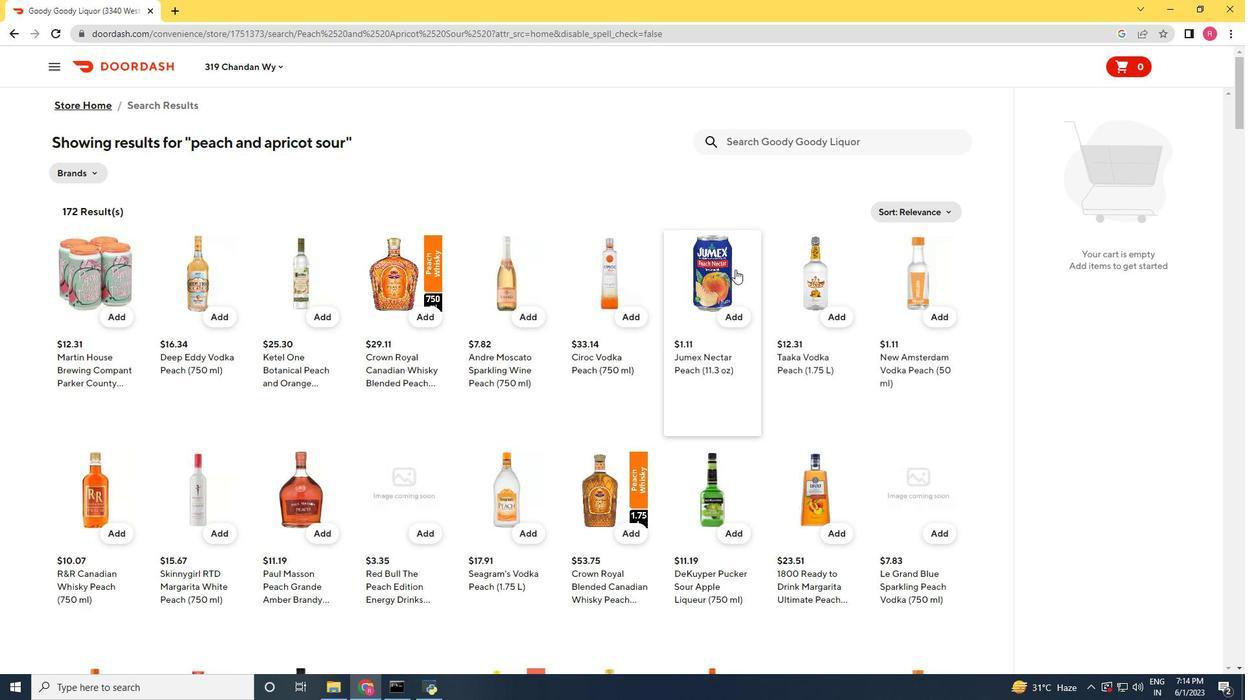 
Action: Mouse scrolled (735, 270) with delta (0, 0)
Screenshot: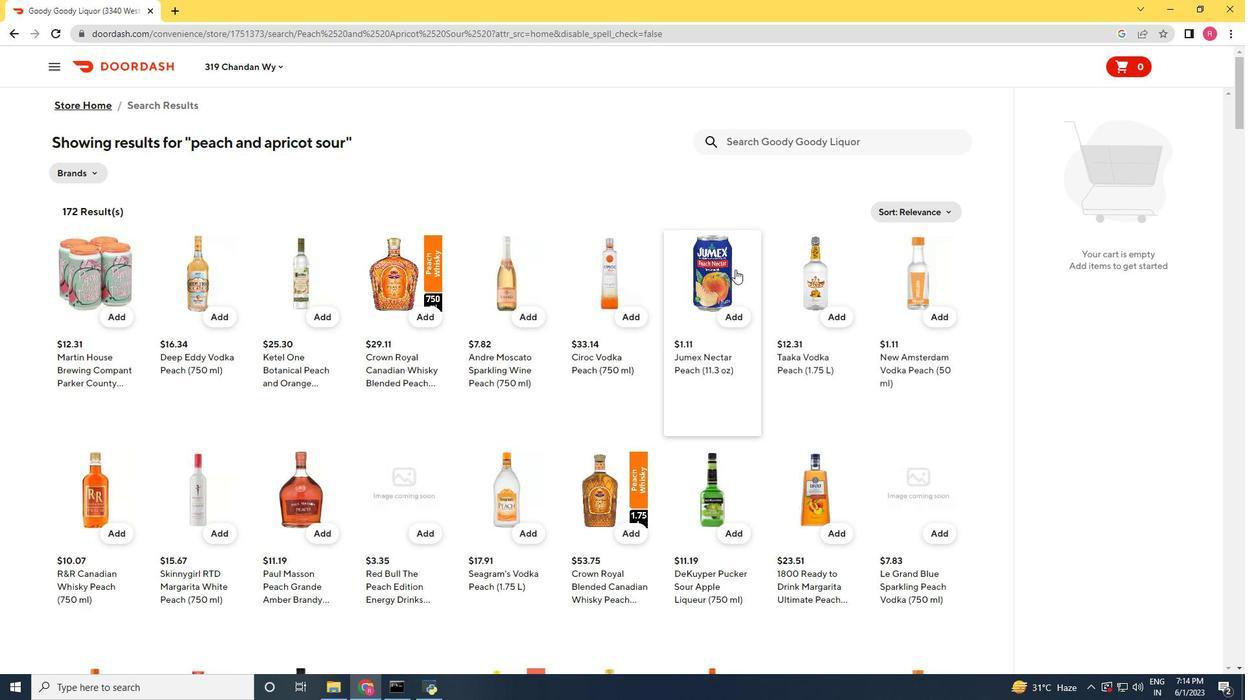 
Action: Mouse scrolled (735, 270) with delta (0, 0)
Screenshot: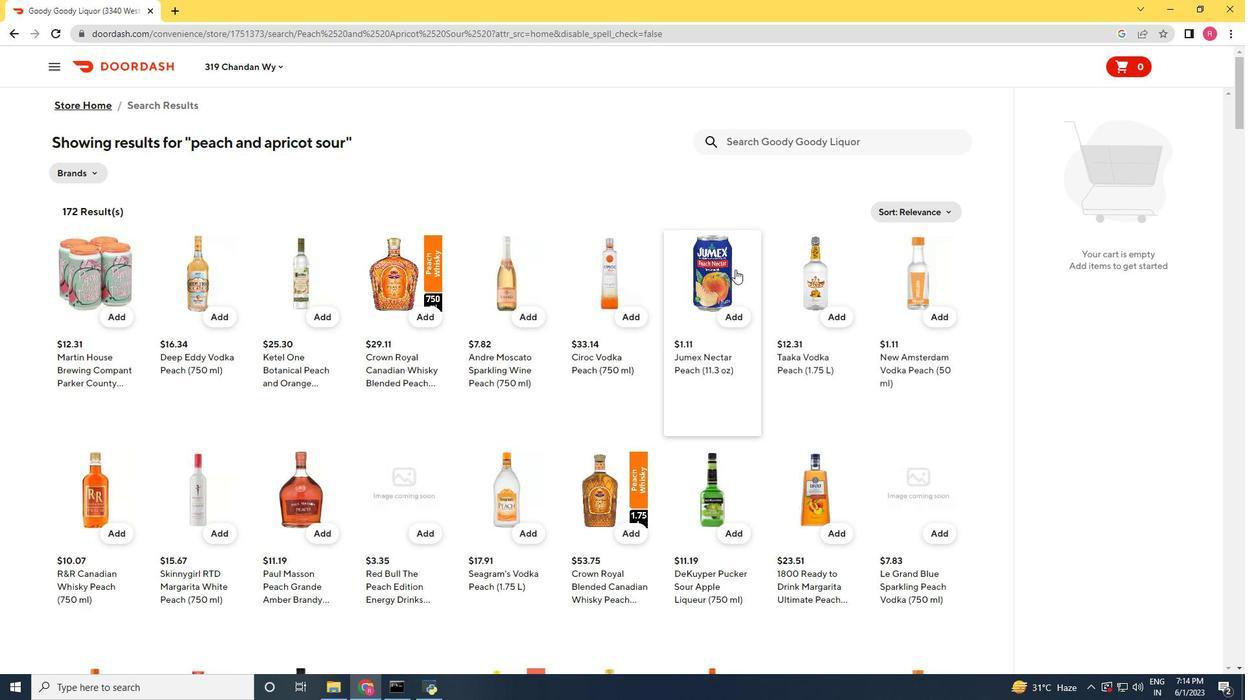 
Action: Mouse scrolled (735, 270) with delta (0, 0)
Screenshot: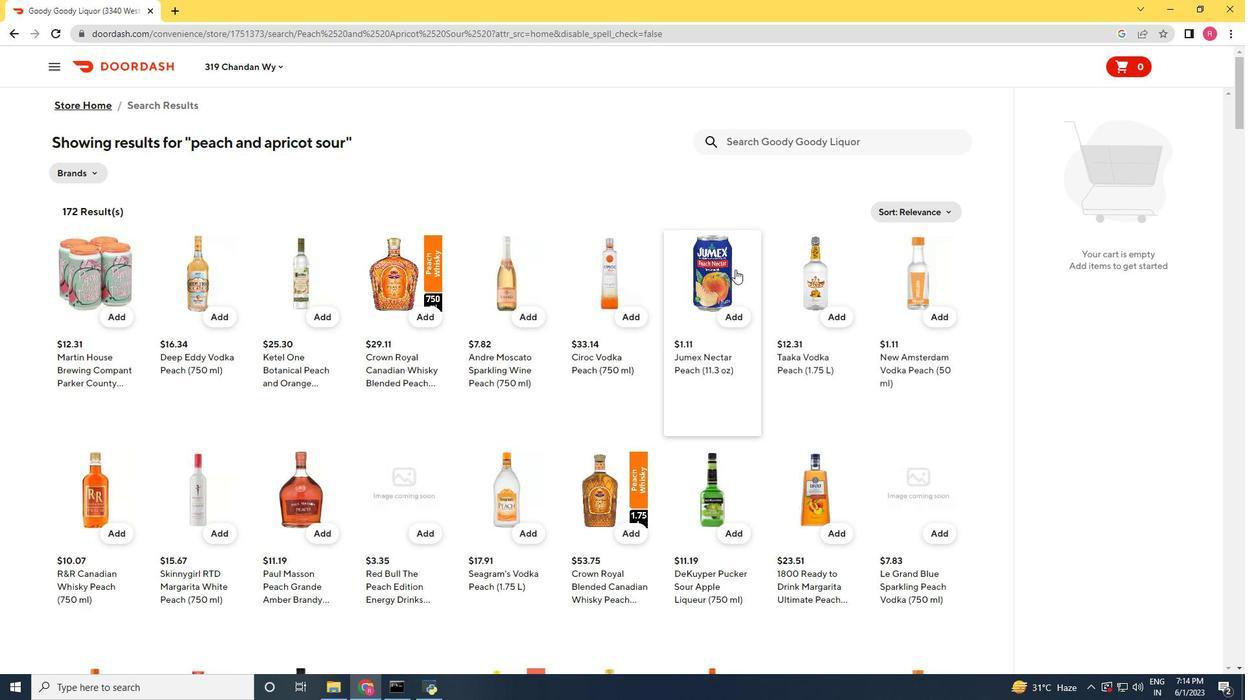 
Action: Mouse moved to (820, 142)
Screenshot: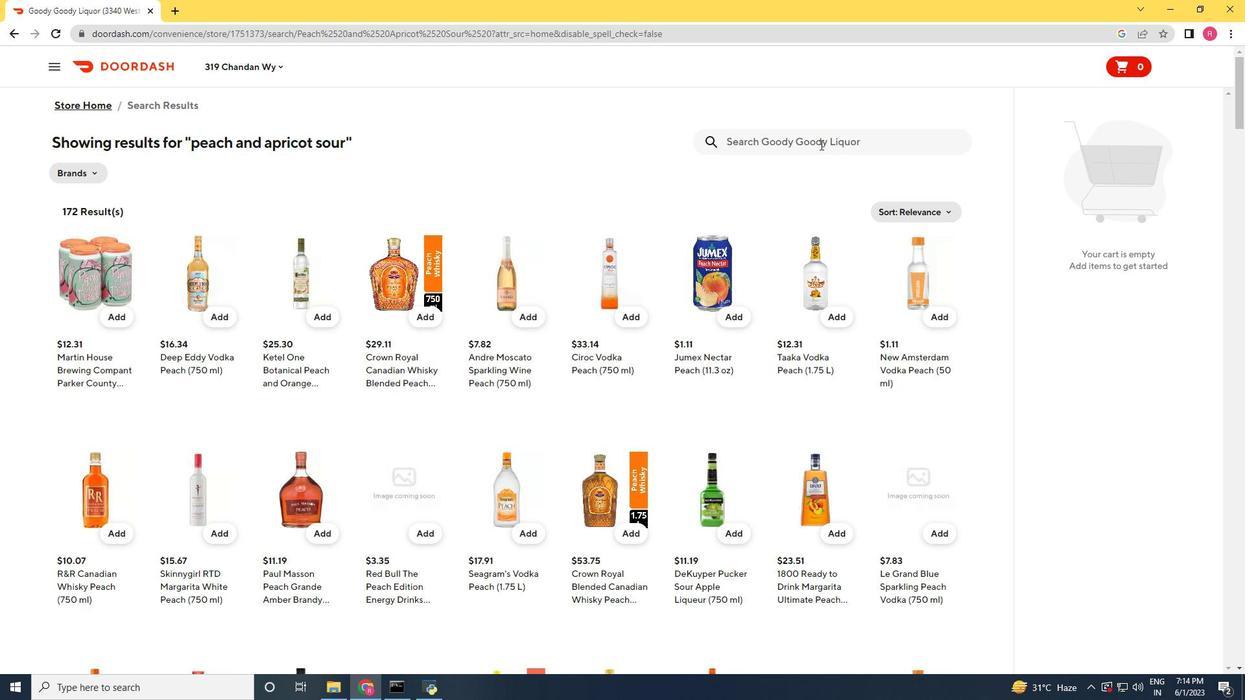 
Action: Mouse pressed left at (820, 142)
Screenshot: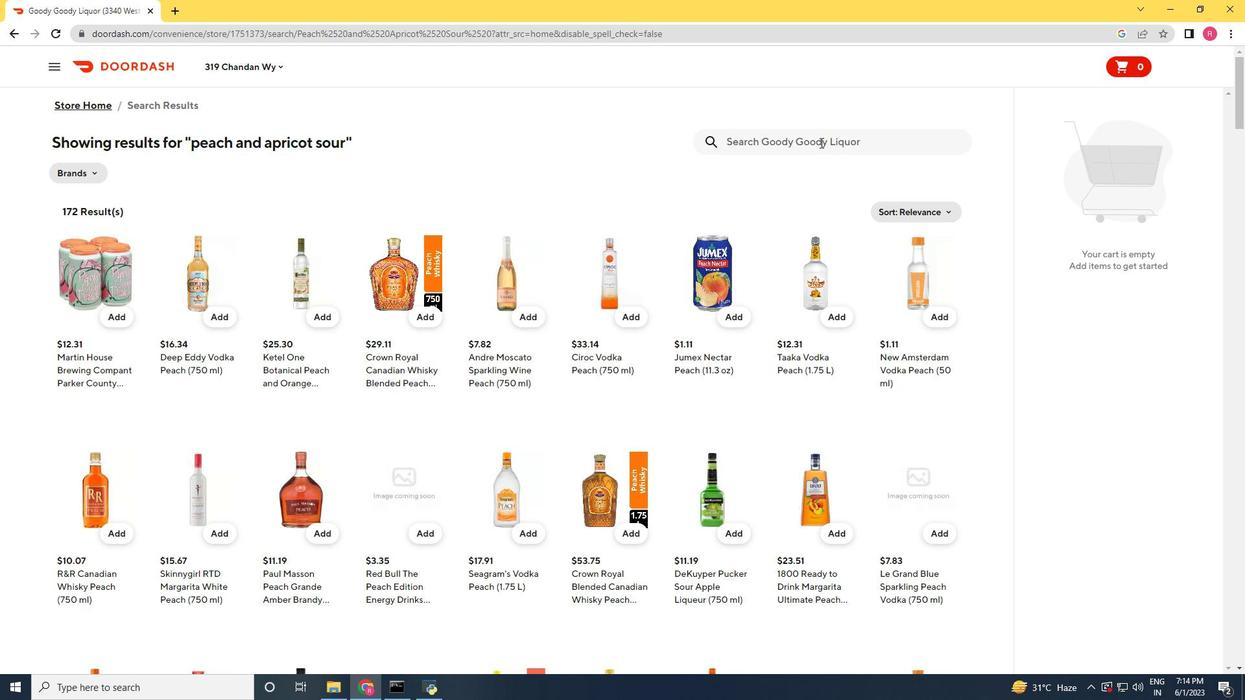 
Action: Key pressed <Key.shift_r>Toronto<Key.space><Key.shift_r>Amber<Key.space><Key.shift_r>Lager<Key.space><Key.enter>
Screenshot: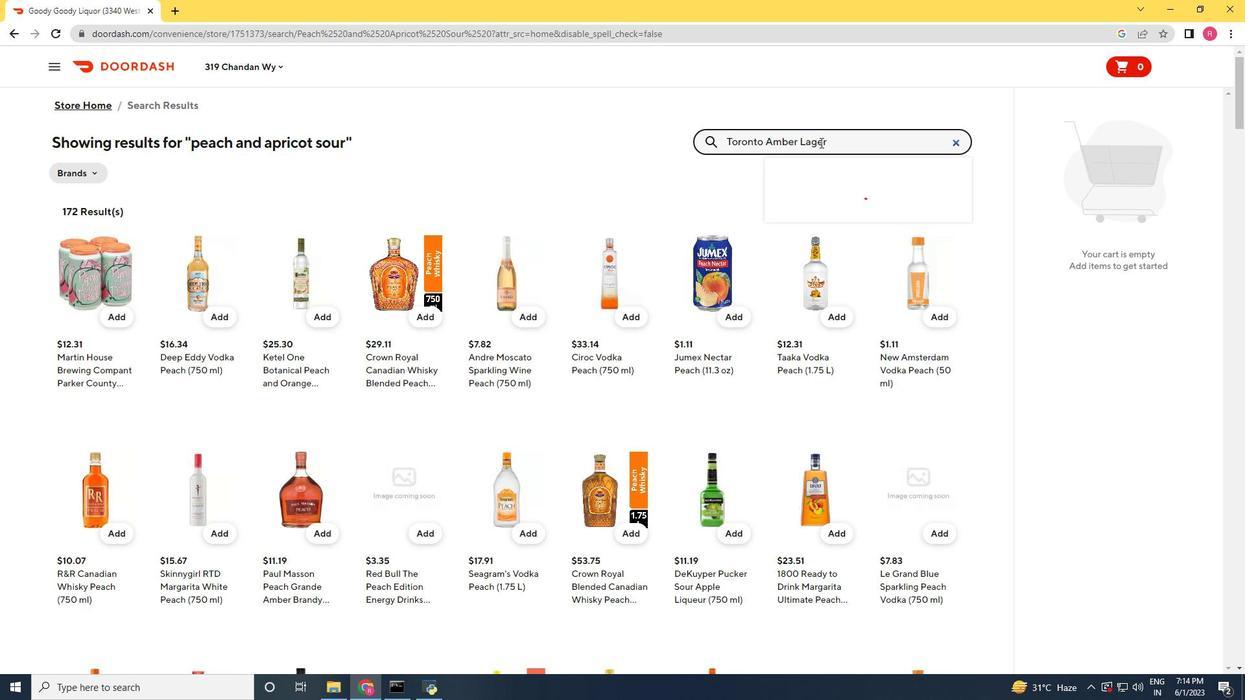 
Action: Mouse moved to (761, 290)
Screenshot: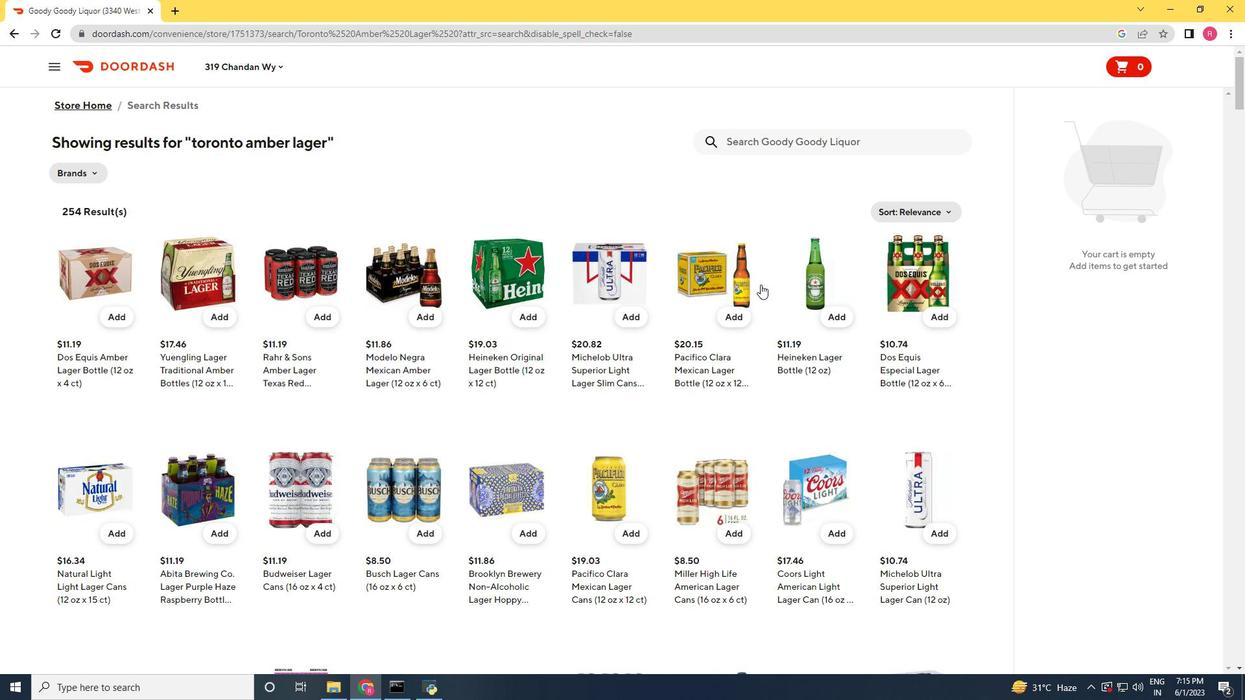 
Action: Mouse scrolled (761, 290) with delta (0, 0)
Screenshot: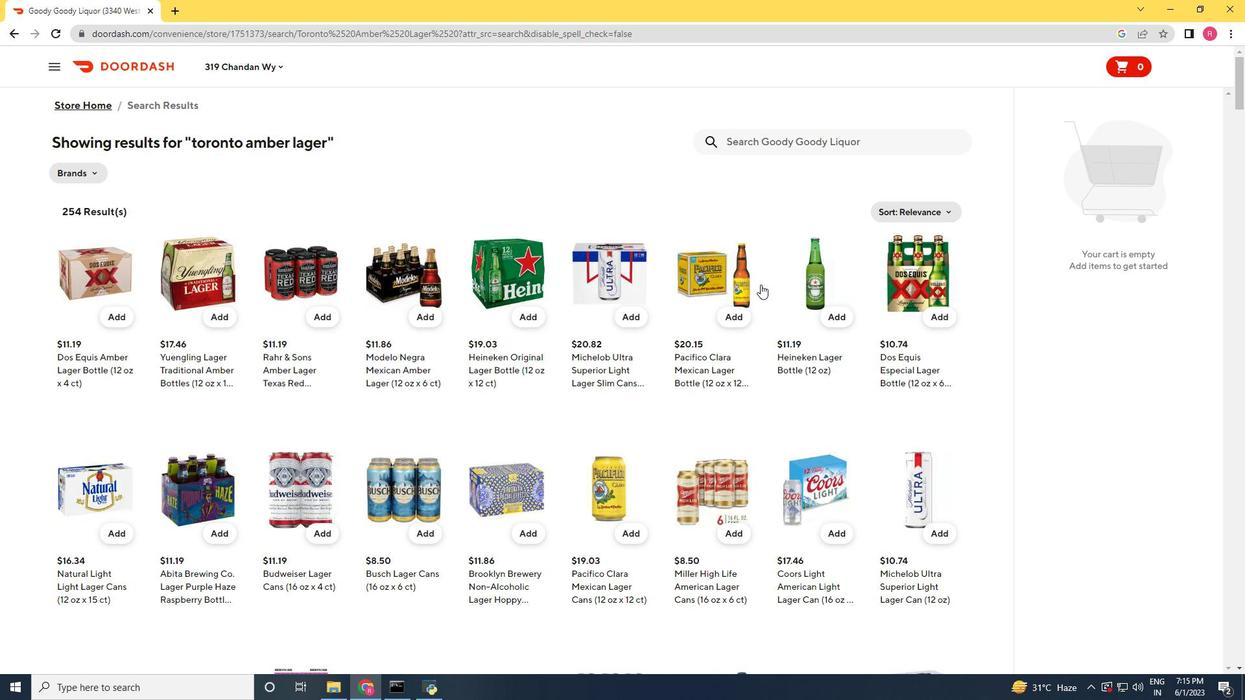 
Action: Mouse scrolled (761, 290) with delta (0, 0)
Screenshot: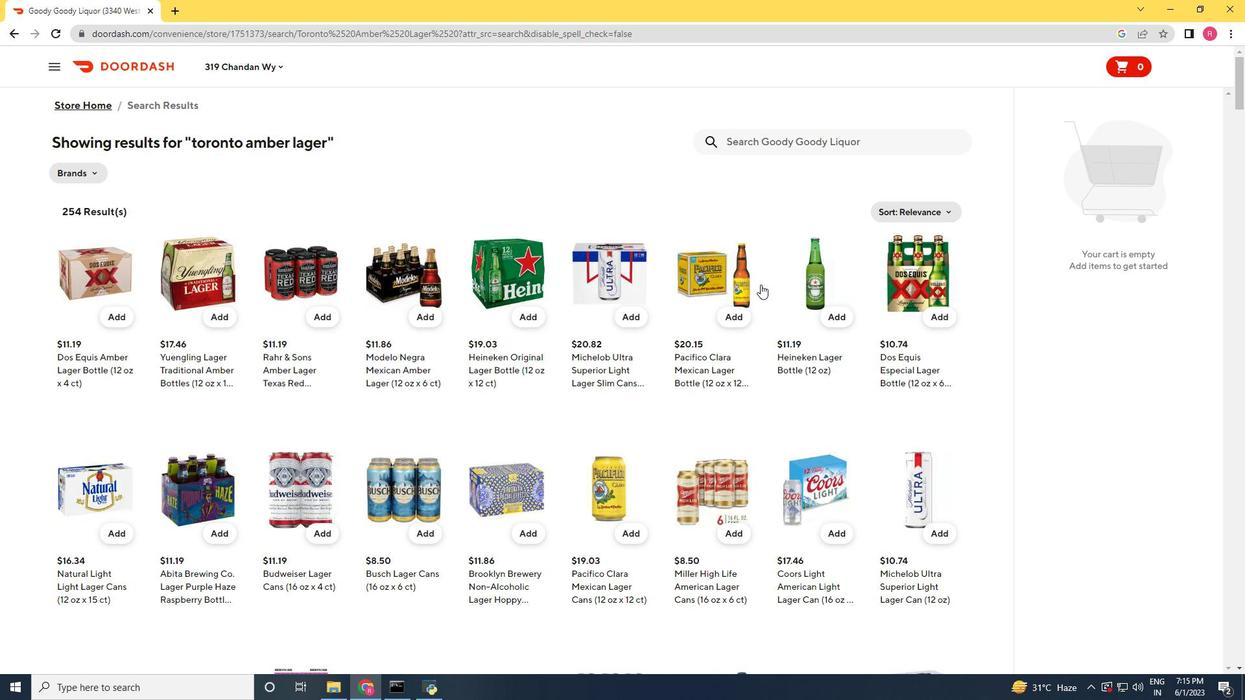 
Action: Mouse scrolled (761, 291) with delta (0, 0)
Screenshot: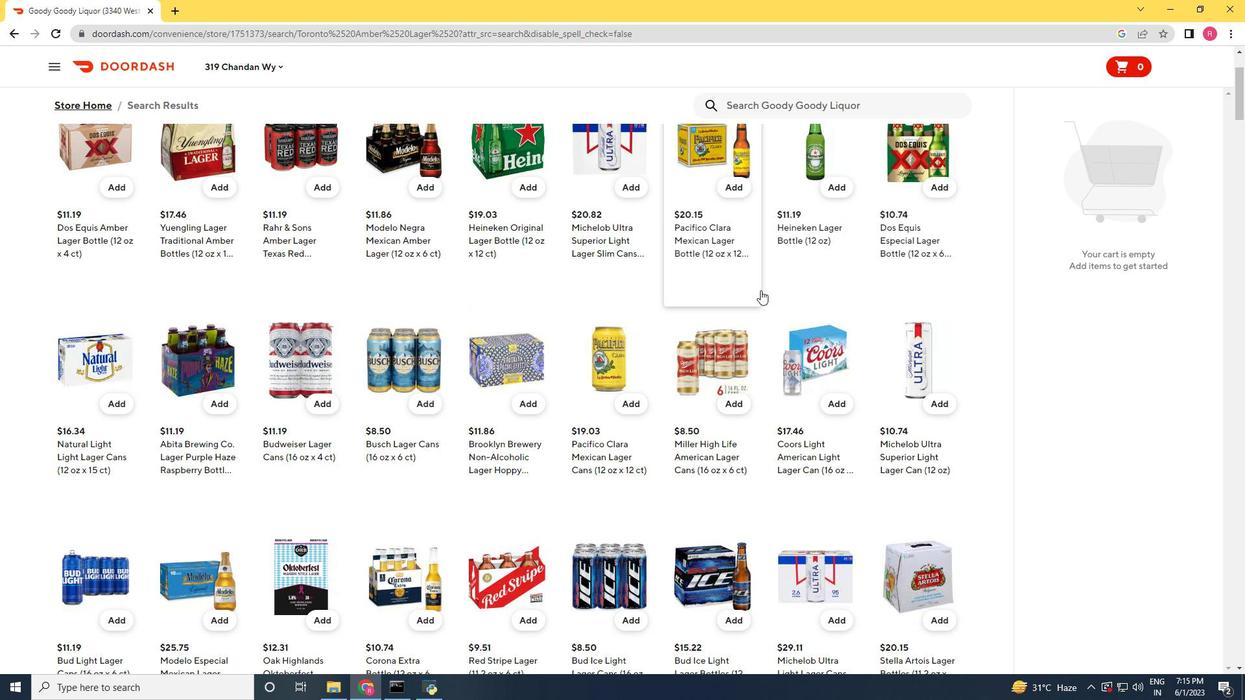 
Action: Mouse scrolled (761, 291) with delta (0, 0)
Screenshot: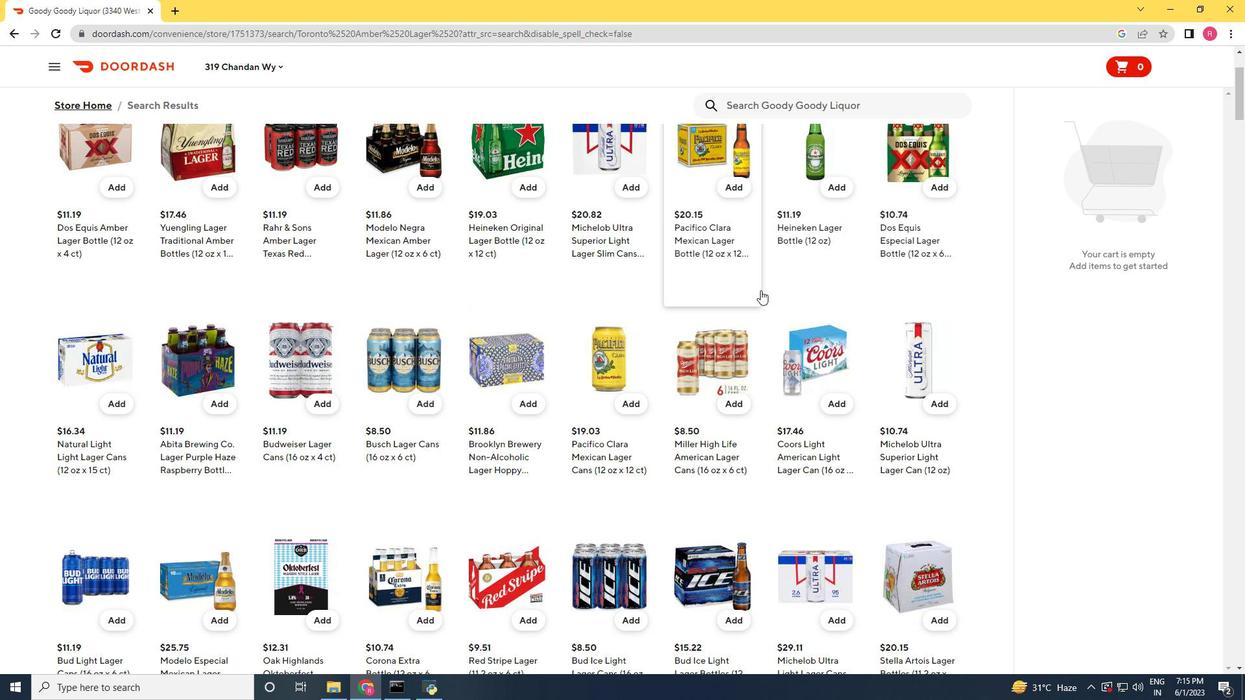 
Action: Mouse scrolled (761, 290) with delta (0, 0)
Screenshot: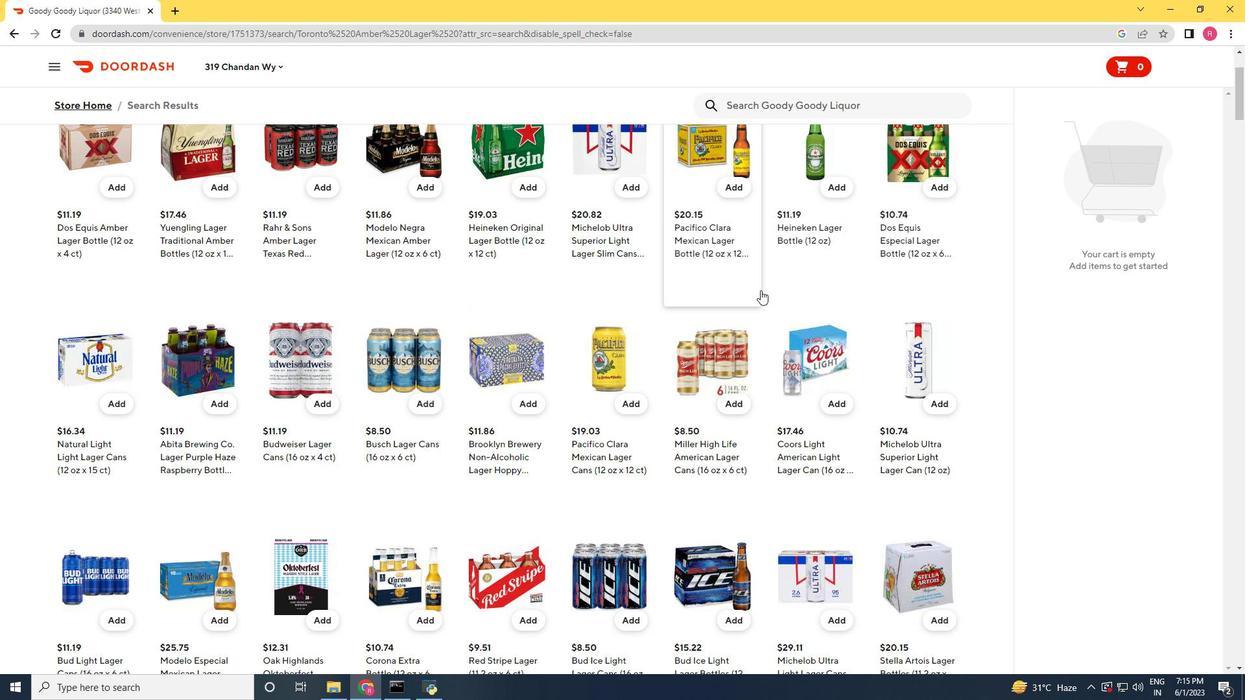 
Action: Mouse scrolled (761, 291) with delta (0, 0)
Screenshot: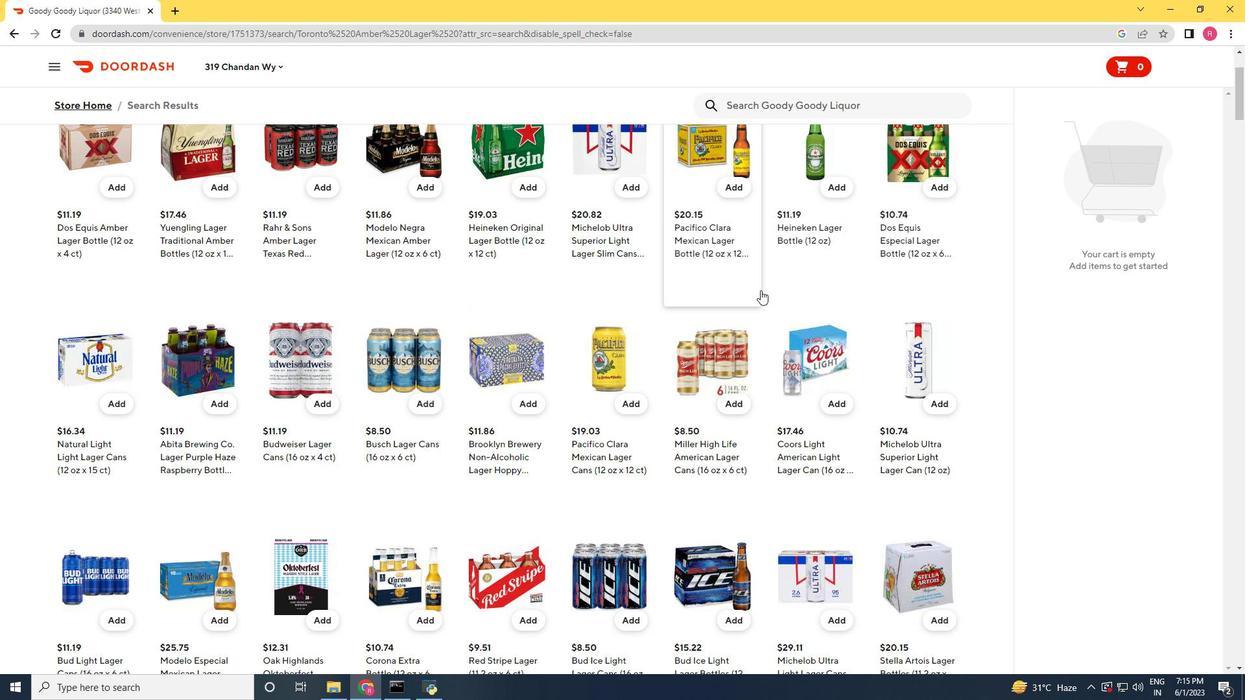 
Action: Mouse scrolled (761, 290) with delta (0, 0)
Screenshot: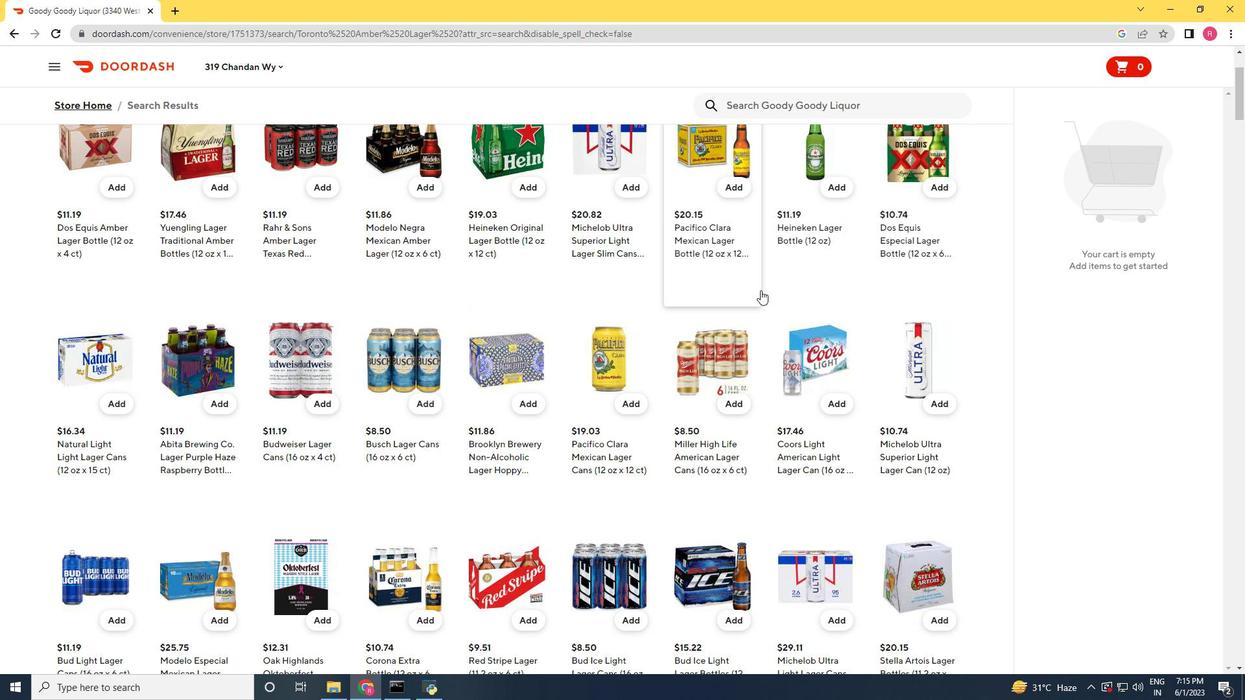 
Action: Mouse scrolled (761, 291) with delta (0, 0)
Screenshot: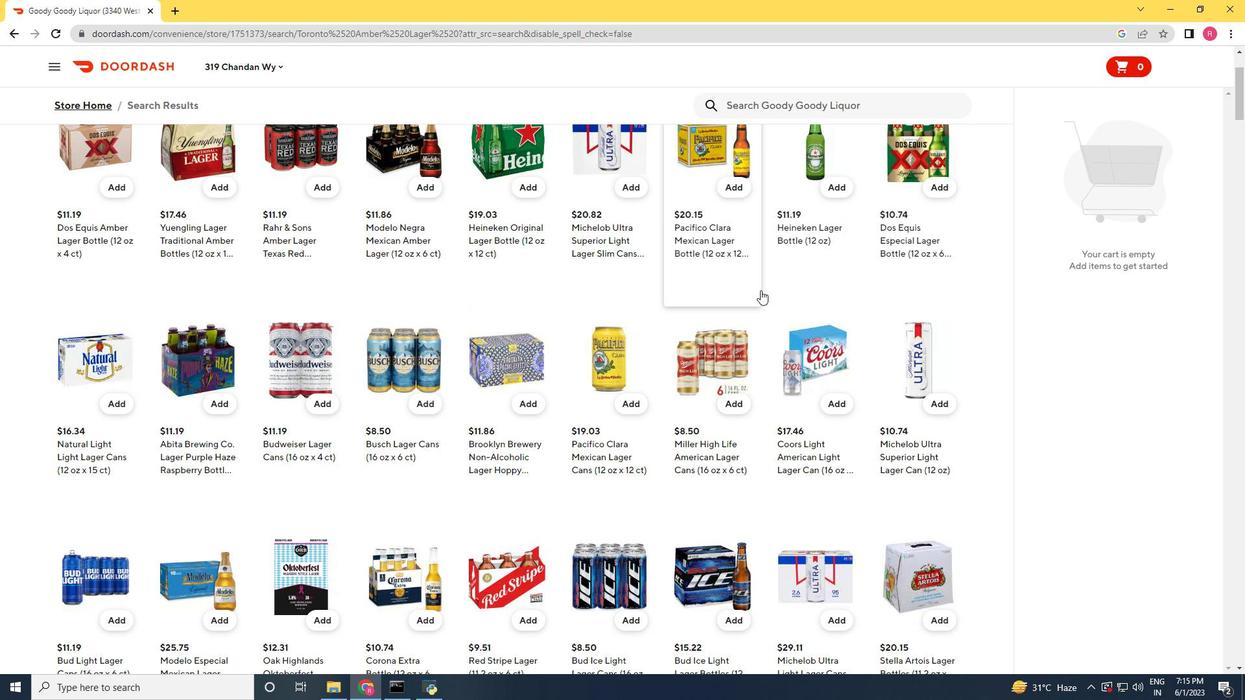 
Action: Mouse scrolled (761, 291) with delta (0, 0)
Screenshot: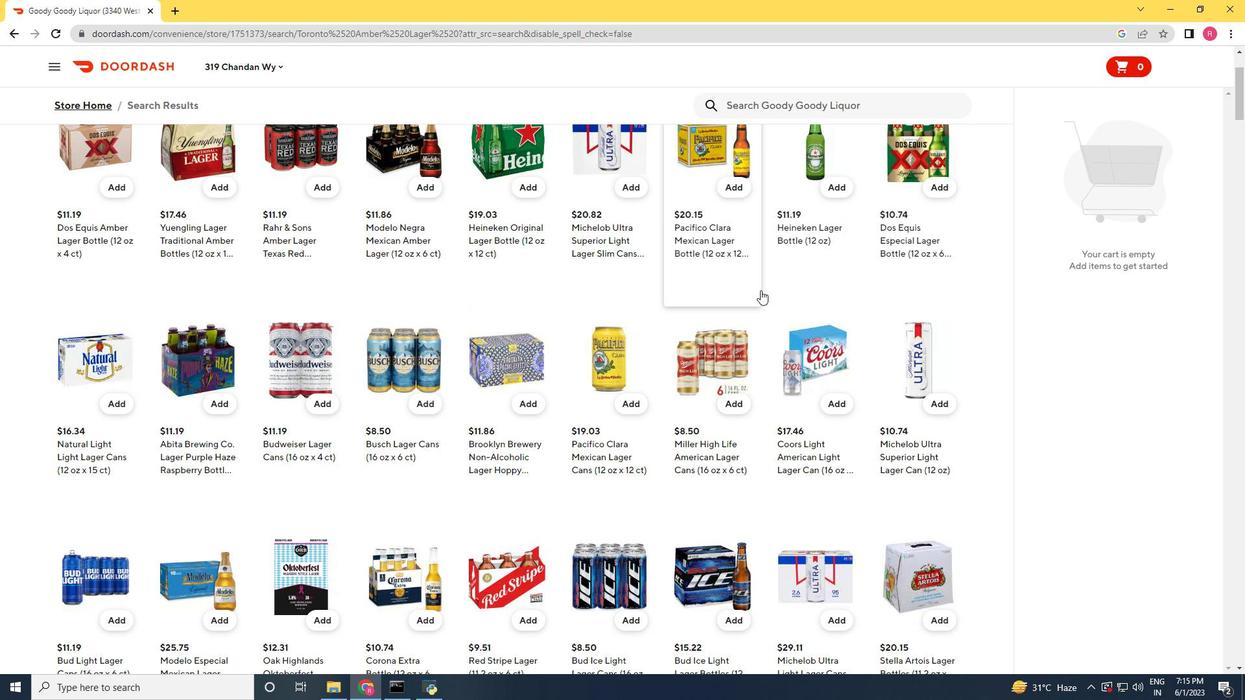
Action: Mouse scrolled (761, 291) with delta (0, 0)
Screenshot: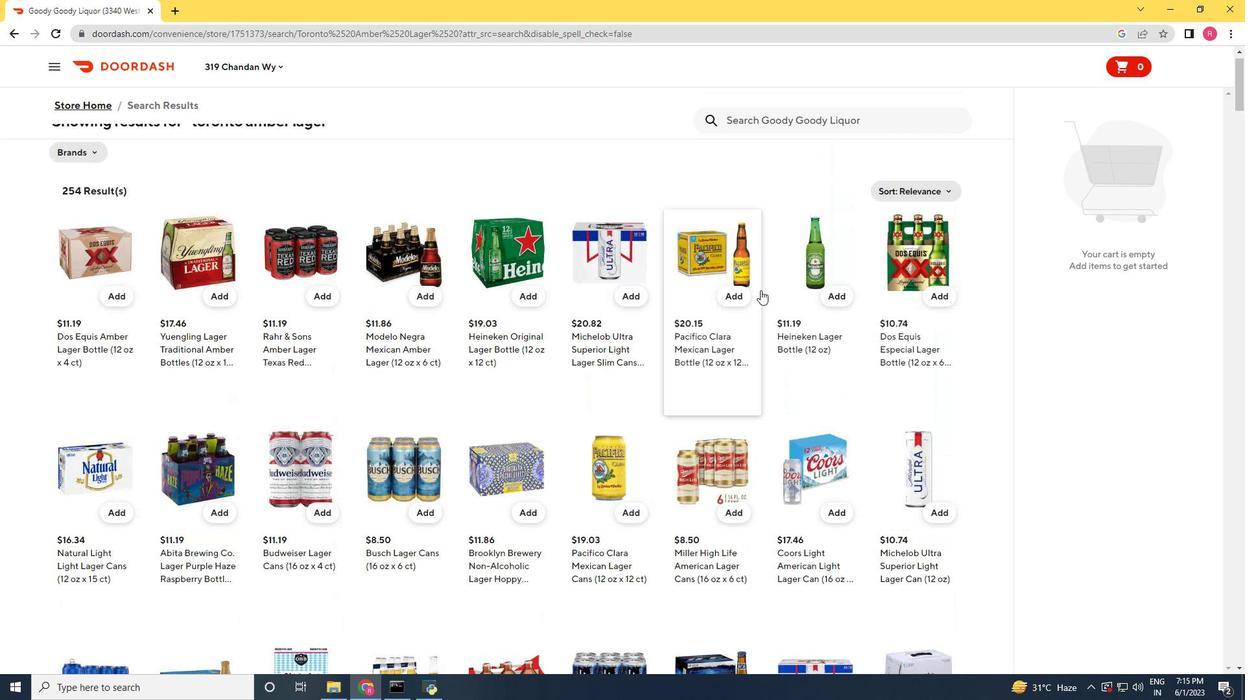 
Action: Mouse scrolled (761, 291) with delta (0, 0)
Screenshot: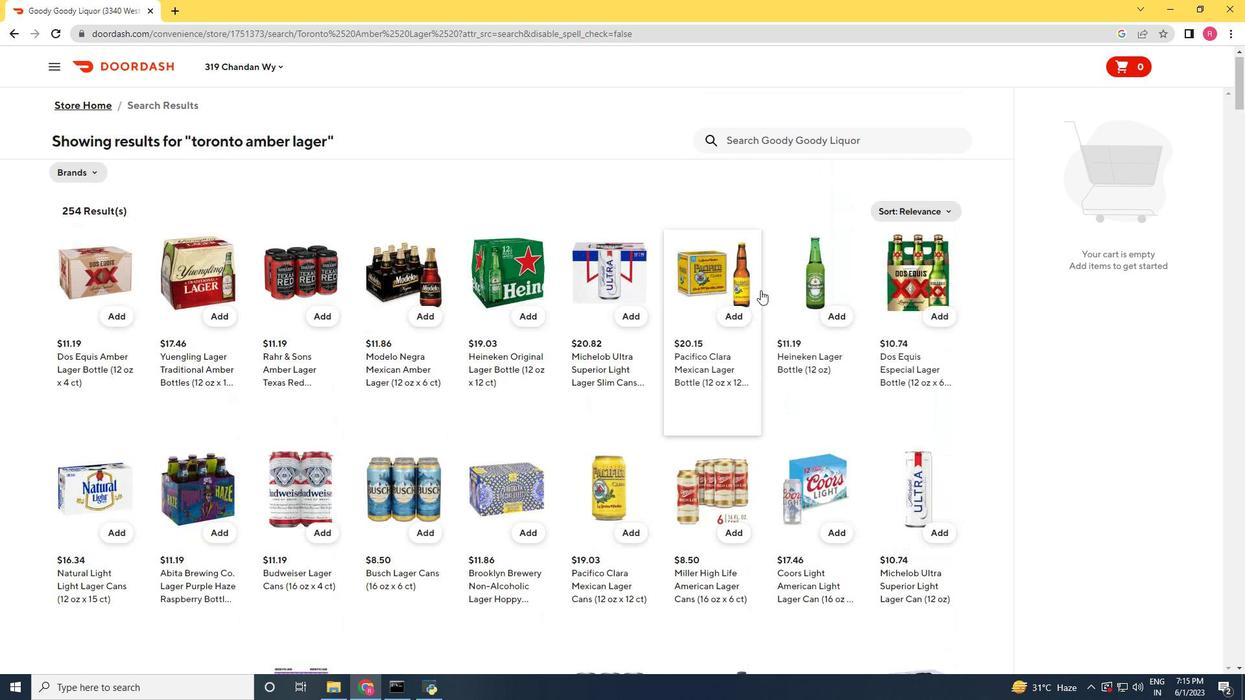 
Action: Mouse scrolled (761, 291) with delta (0, 0)
Screenshot: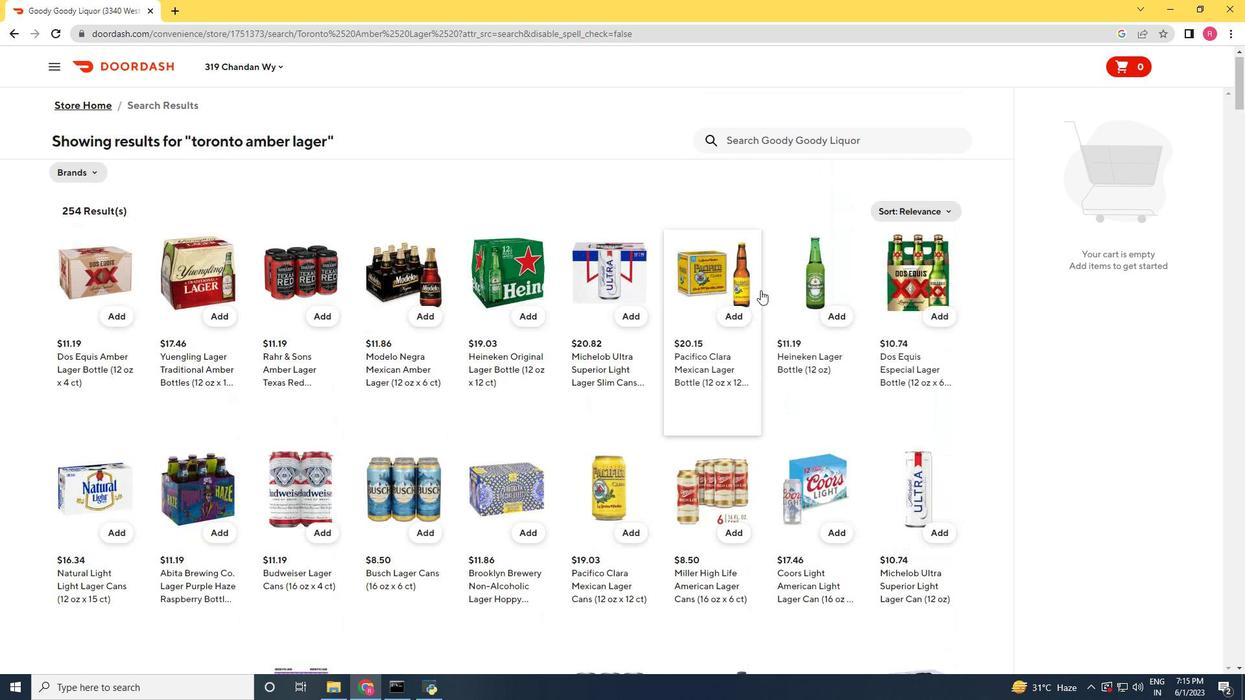 
Action: Mouse scrolled (761, 291) with delta (0, 0)
Screenshot: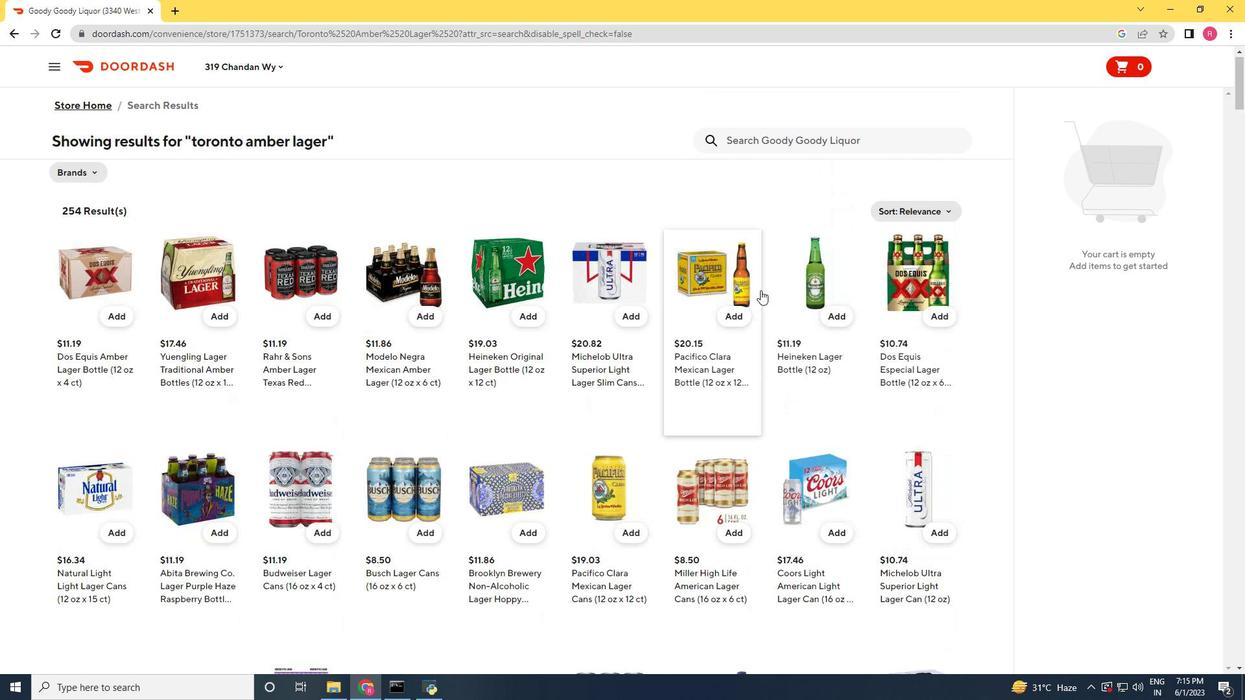 
Action: Mouse scrolled (761, 291) with delta (0, 0)
Screenshot: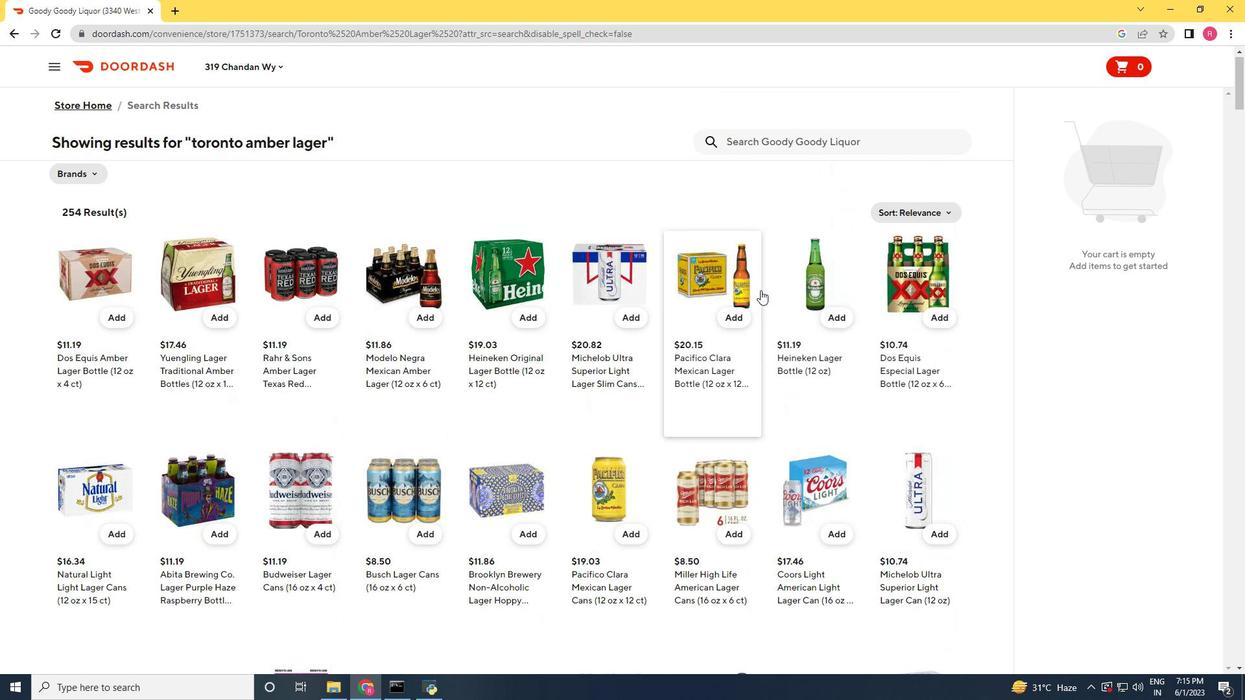 
Action: Mouse moved to (278, 79)
Screenshot: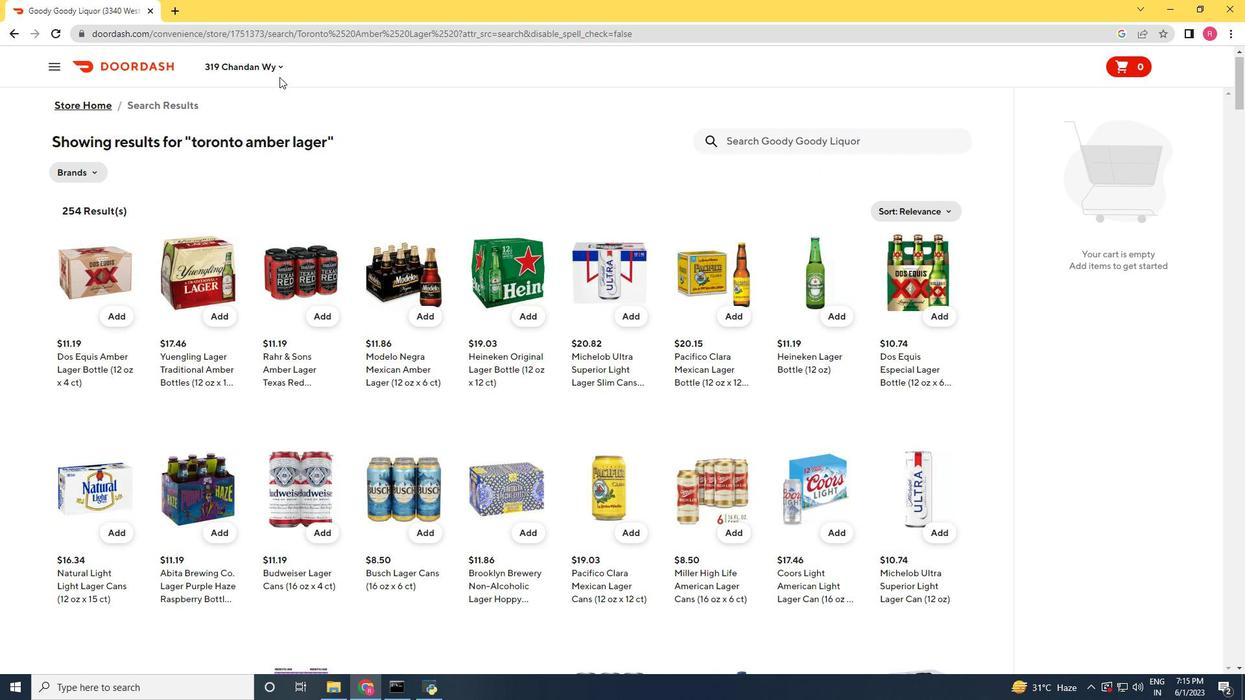 
Action: Mouse scrolled (278, 80) with delta (0, 0)
Screenshot: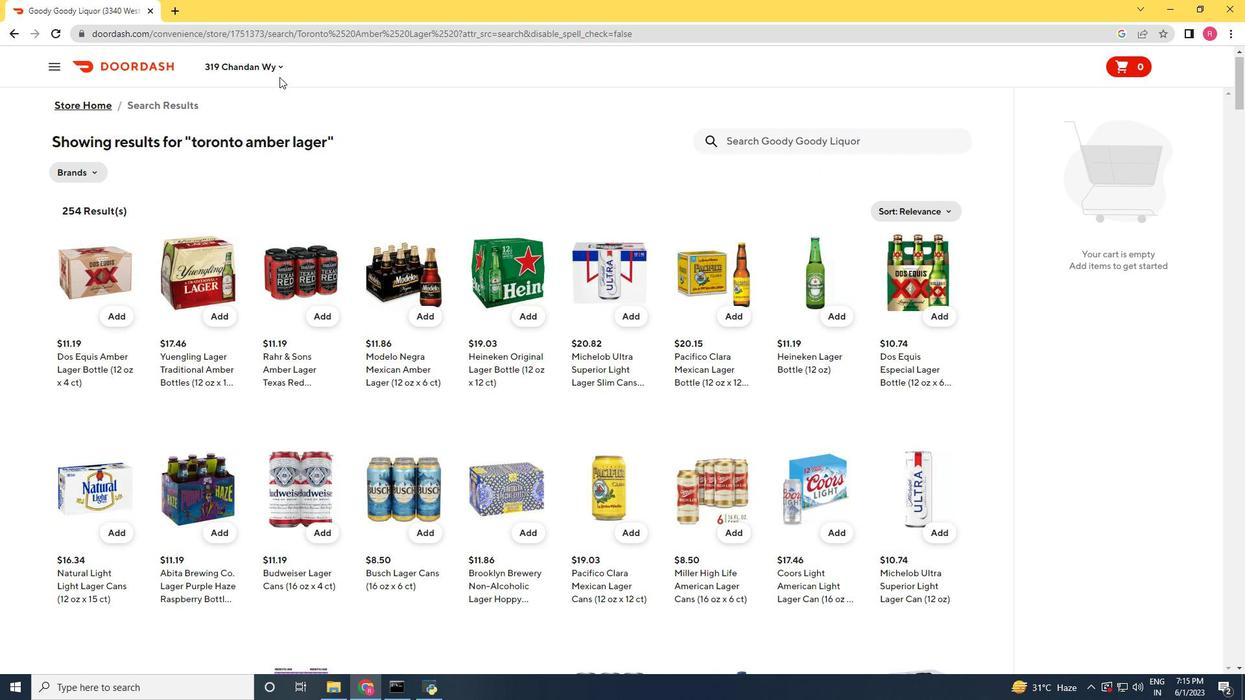 
Action: Mouse moved to (279, 81)
Screenshot: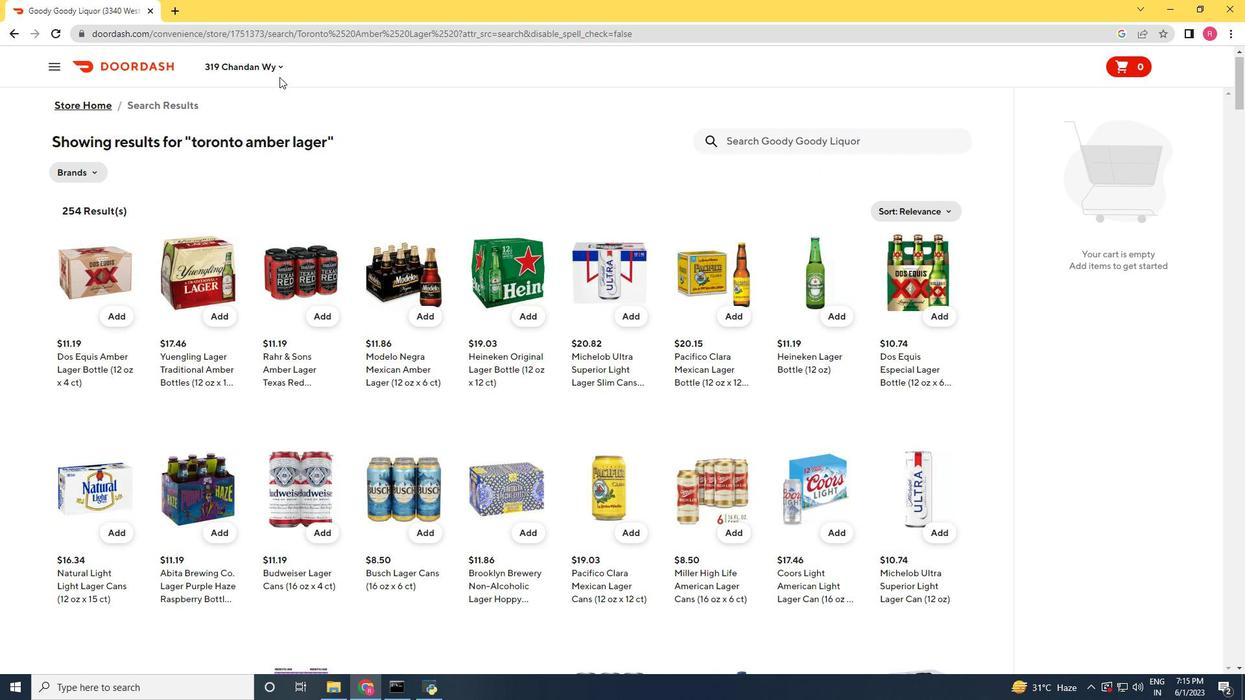 
Action: Mouse scrolled (279, 82) with delta (0, 0)
Screenshot: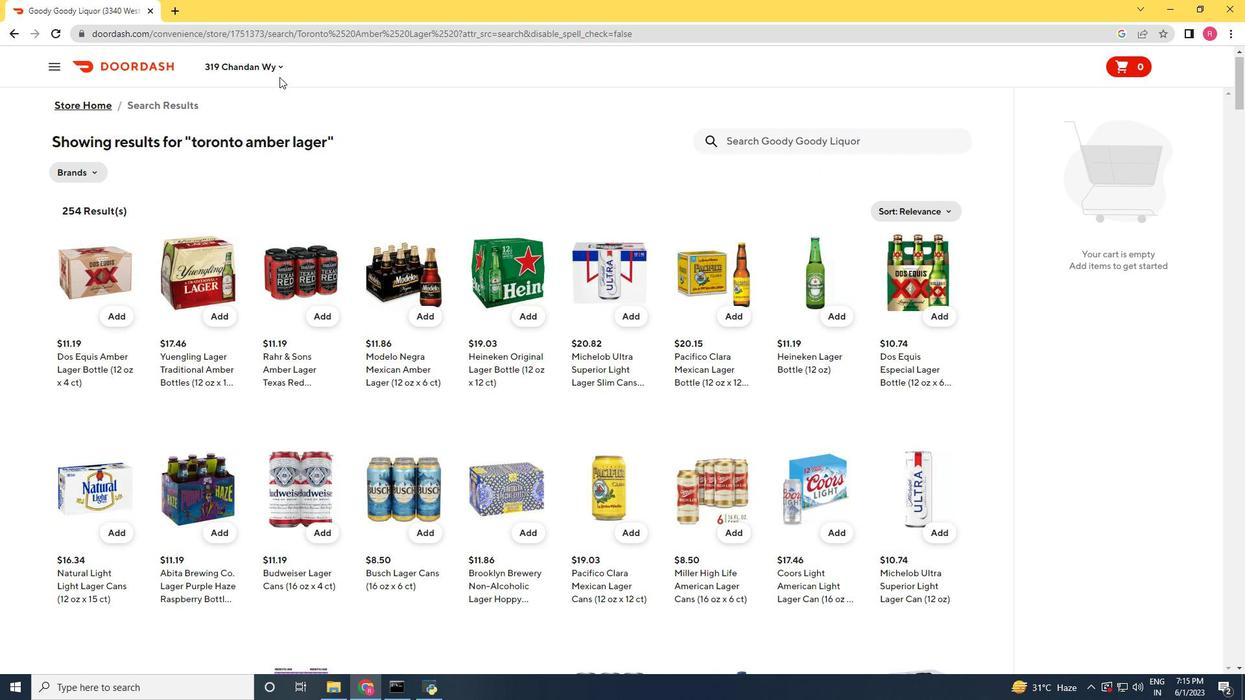 
Action: Mouse moved to (279, 82)
Screenshot: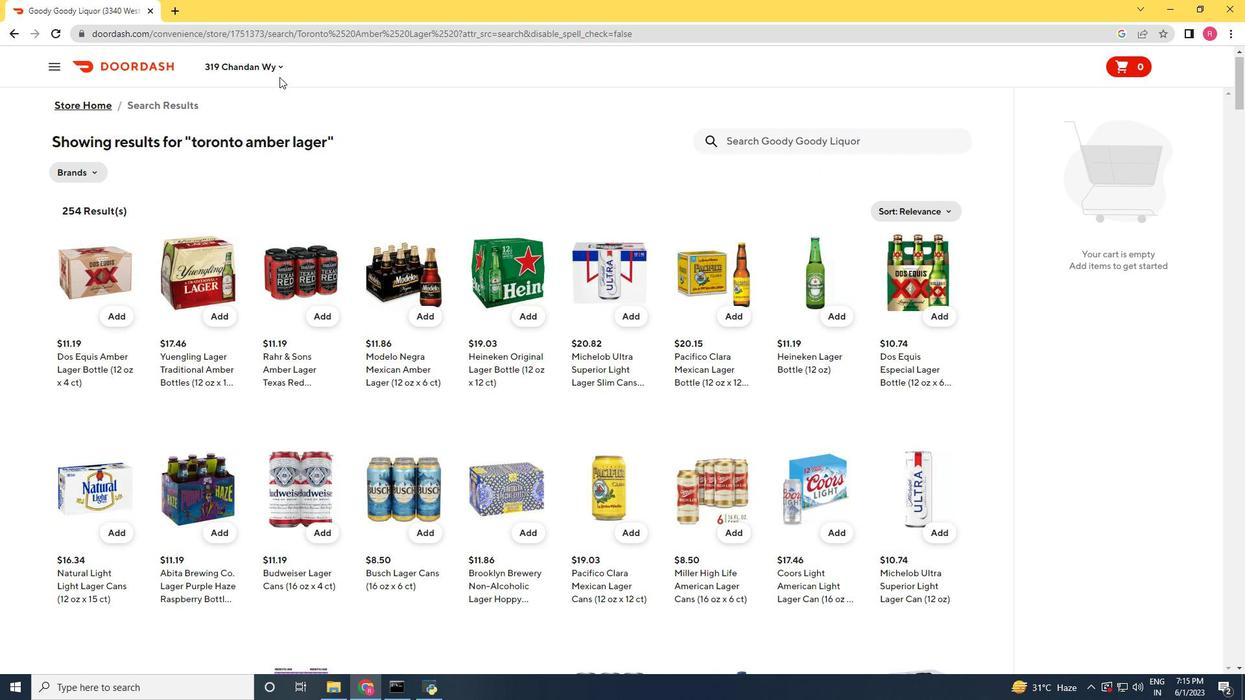 
Action: Mouse scrolled (279, 83) with delta (0, 0)
Screenshot: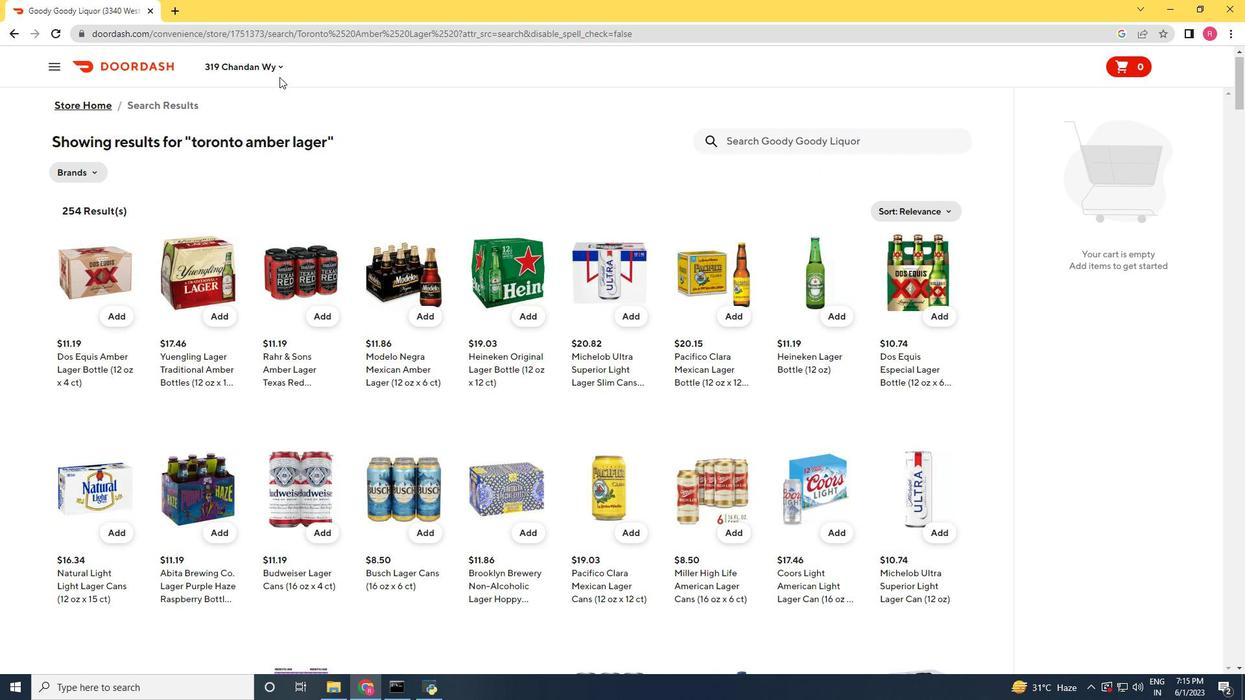 
Action: Mouse moved to (282, 83)
Screenshot: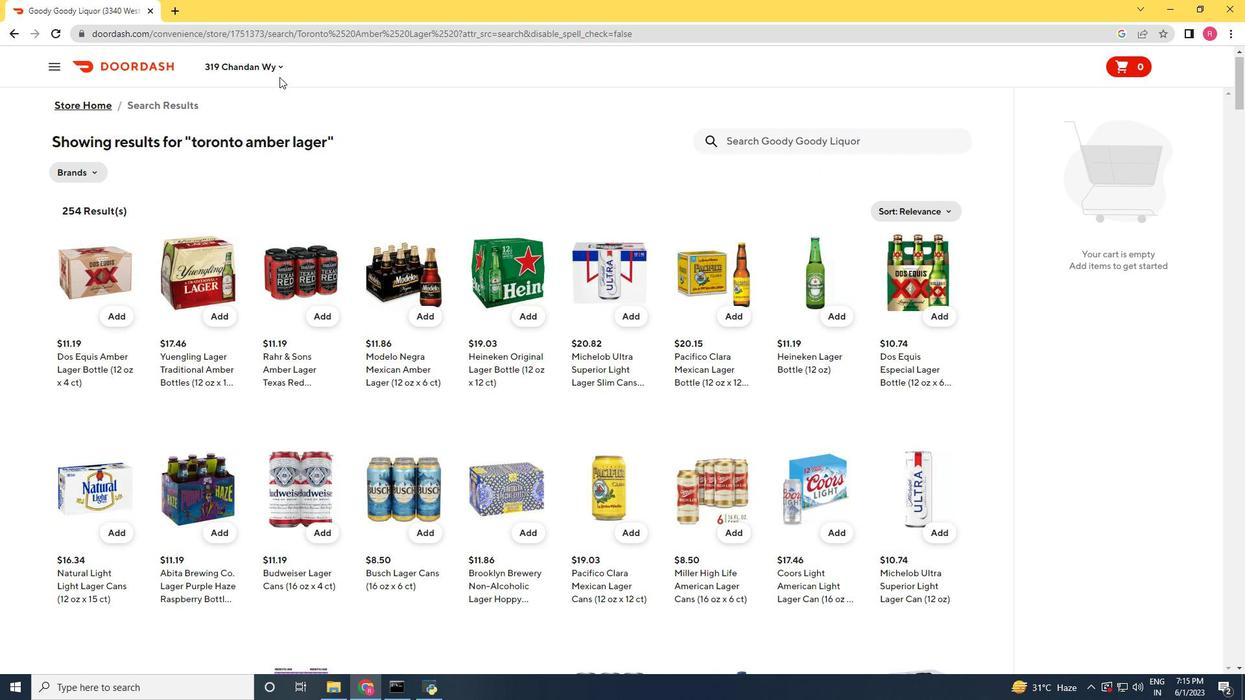 
Action: Mouse scrolled (282, 84) with delta (0, 0)
Screenshot: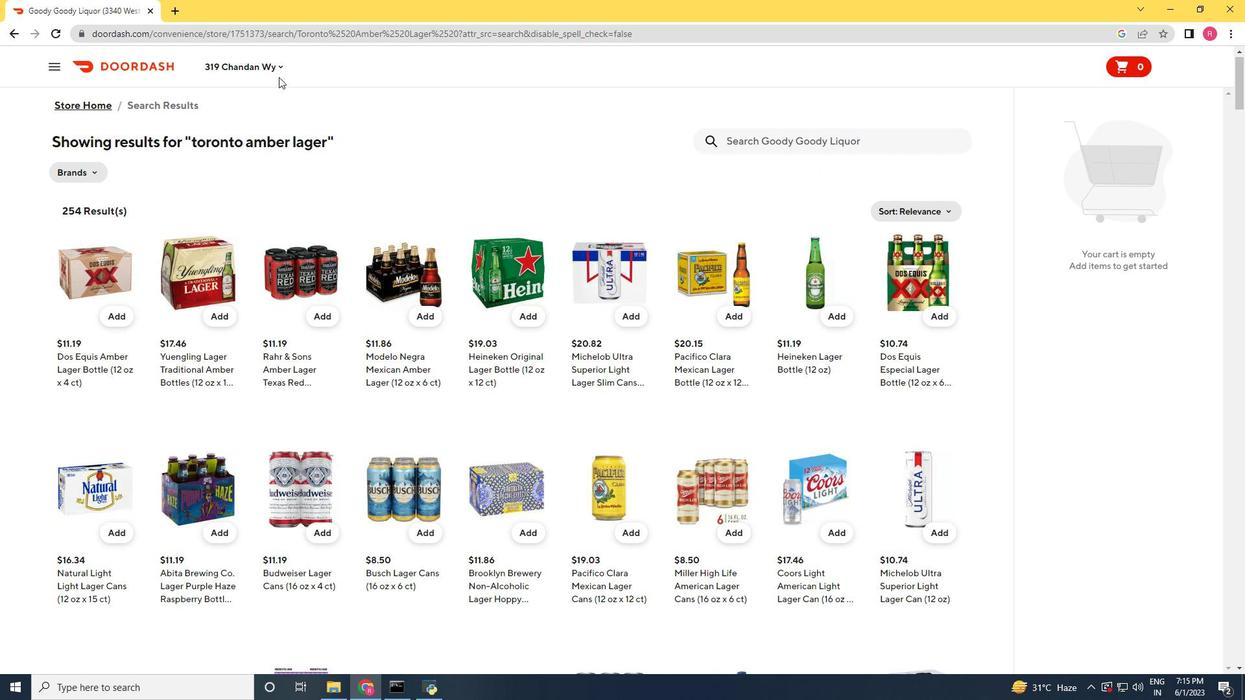 
Action: Mouse moved to (283, 83)
Screenshot: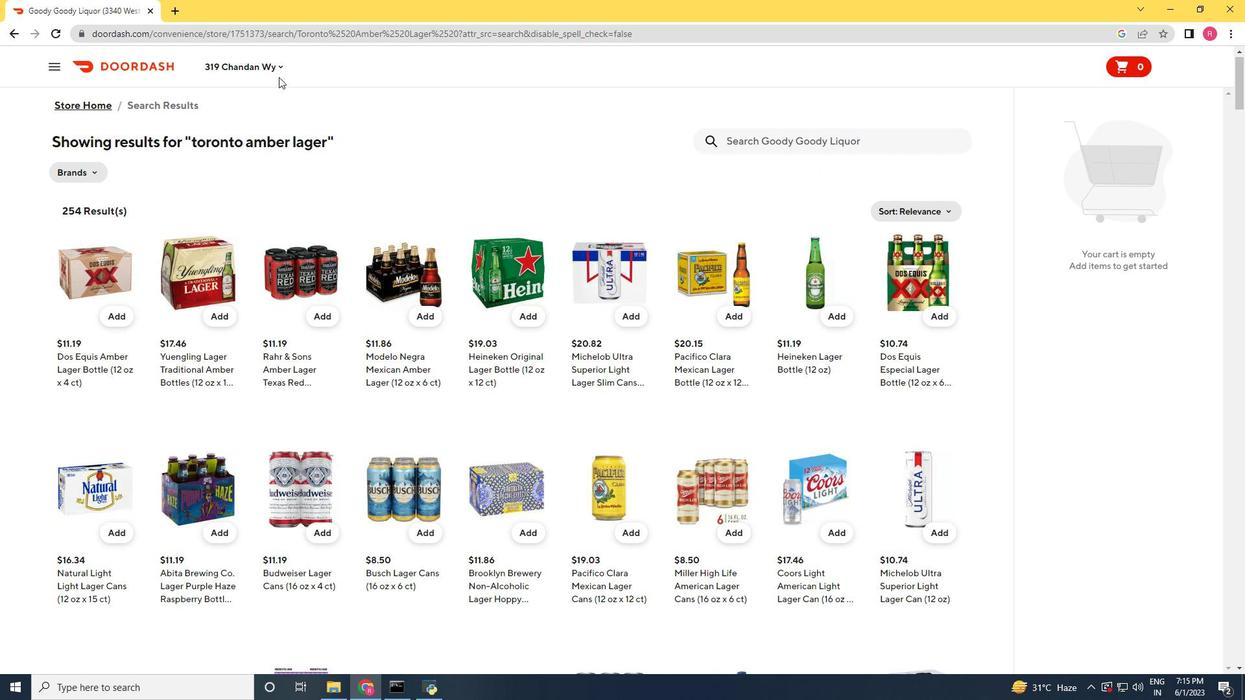 
Action: Mouse scrolled (283, 84) with delta (0, 0)
Screenshot: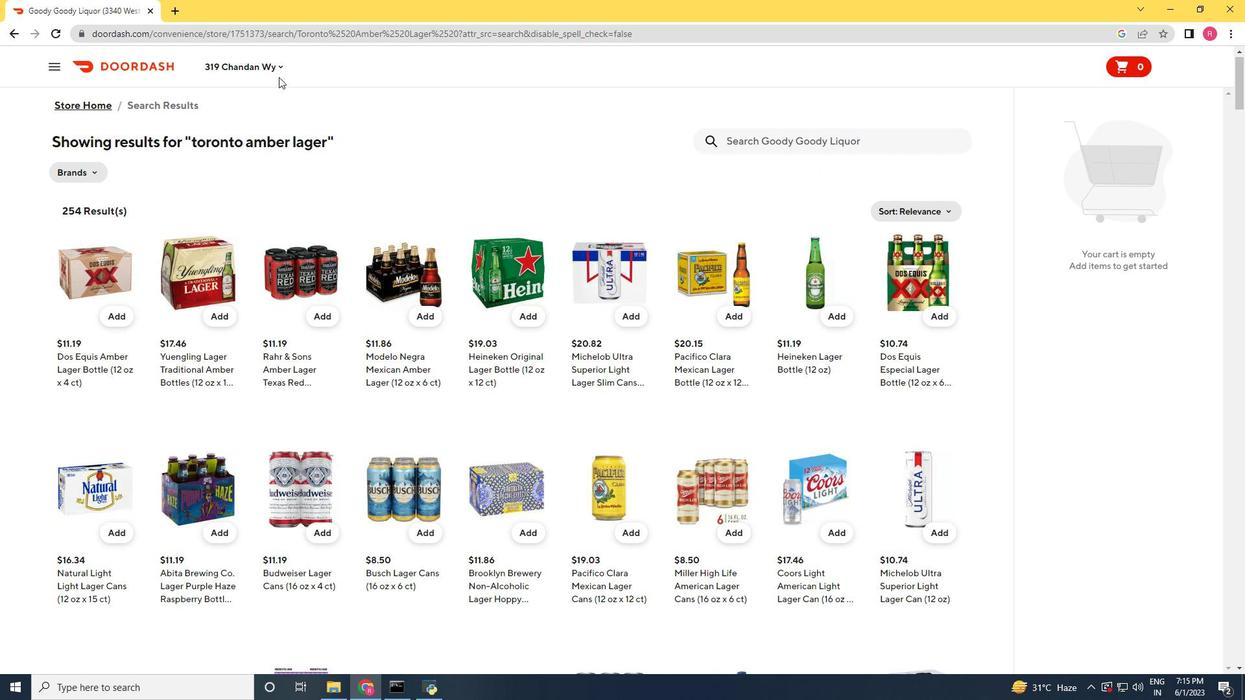 
Action: Mouse scrolled (283, 84) with delta (0, 0)
Screenshot: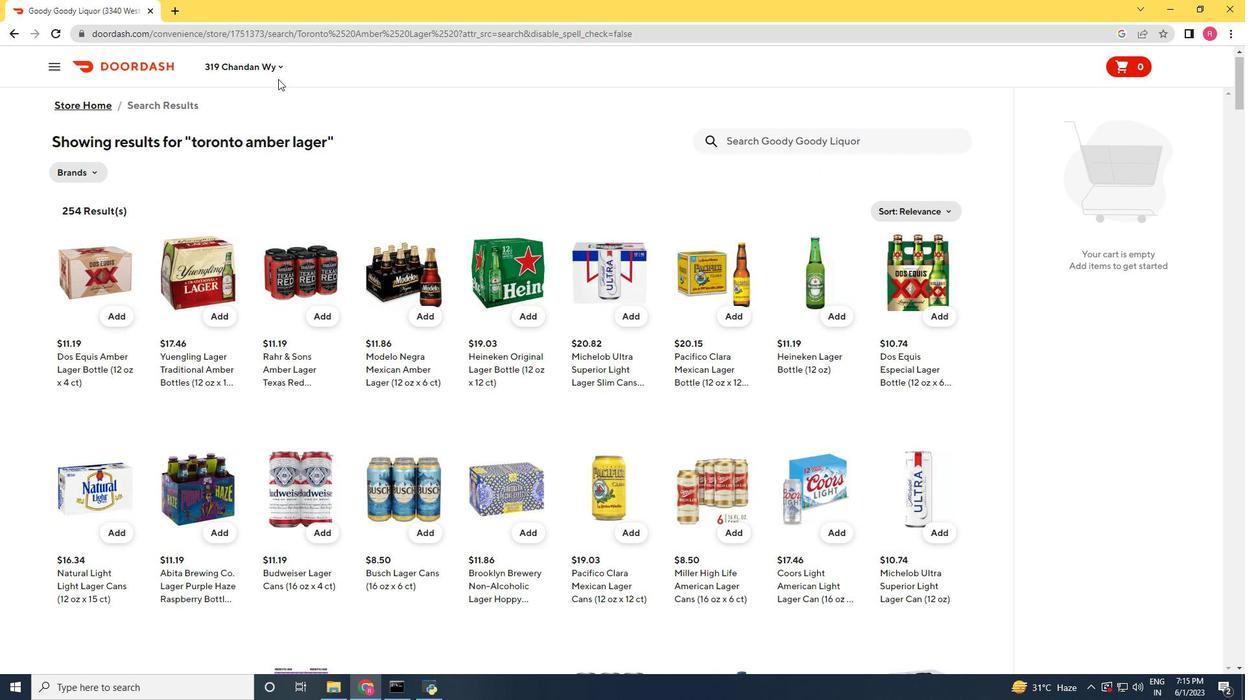 
Action: Mouse moved to (278, 67)
Screenshot: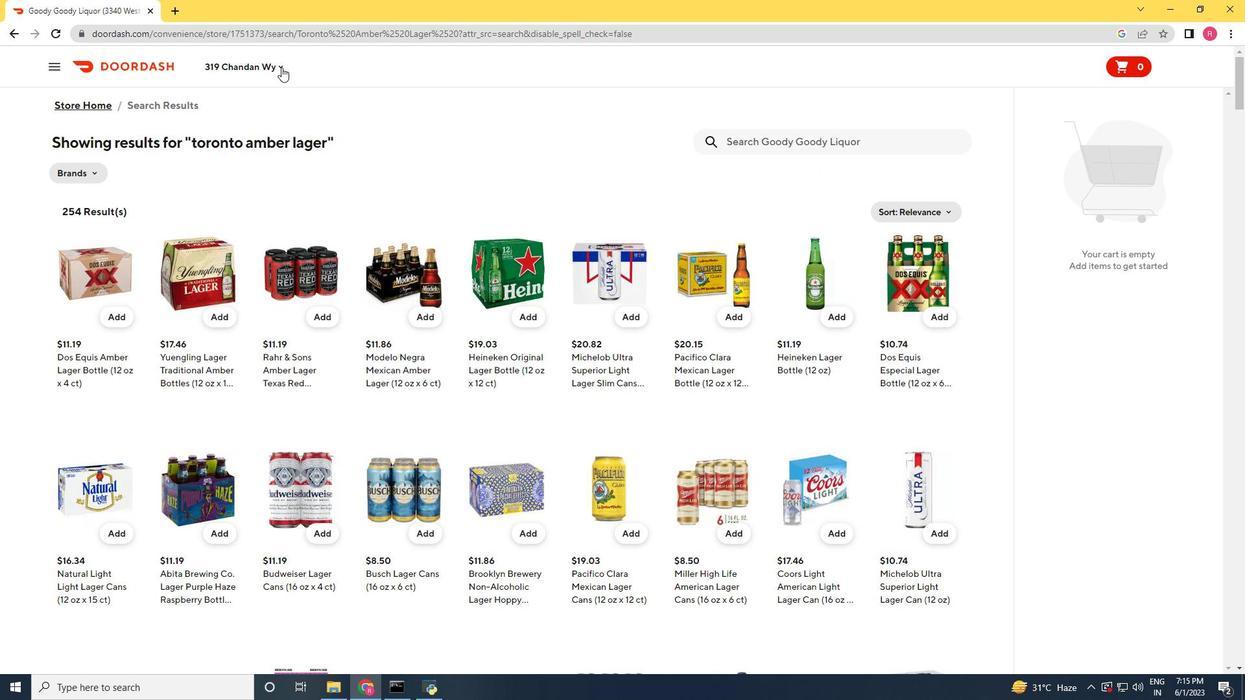 
Action: Mouse pressed left at (278, 67)
Screenshot: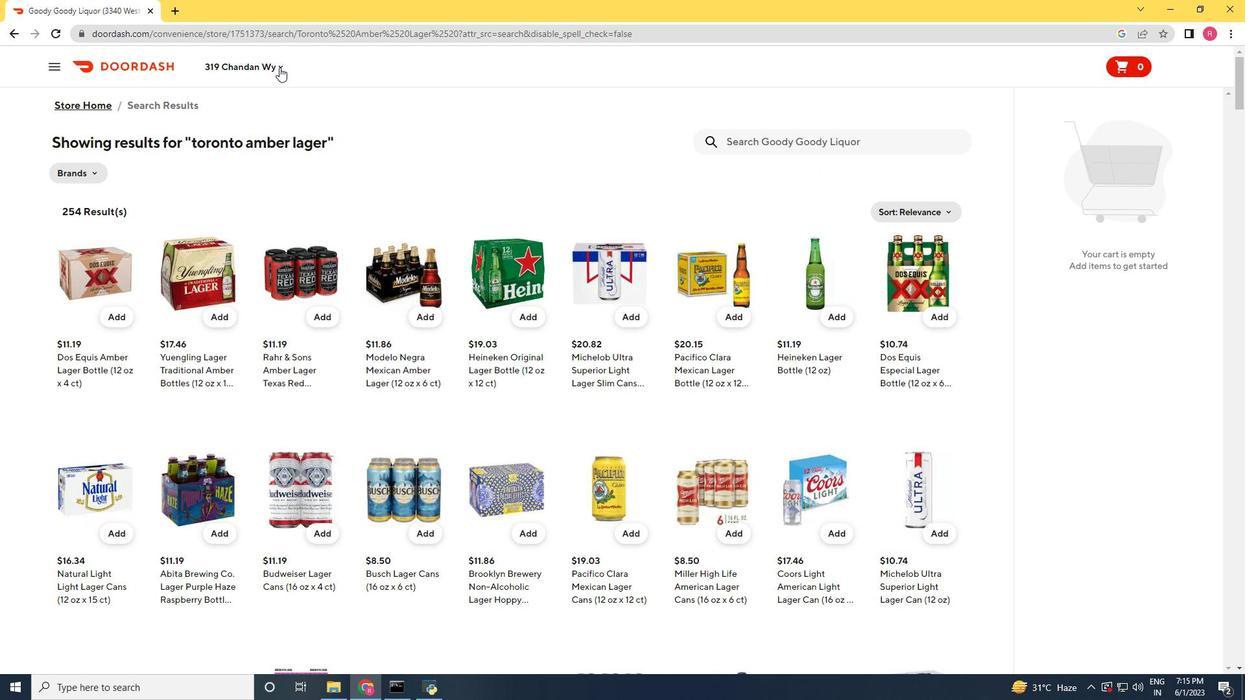 
Action: Mouse moved to (297, 210)
Screenshot: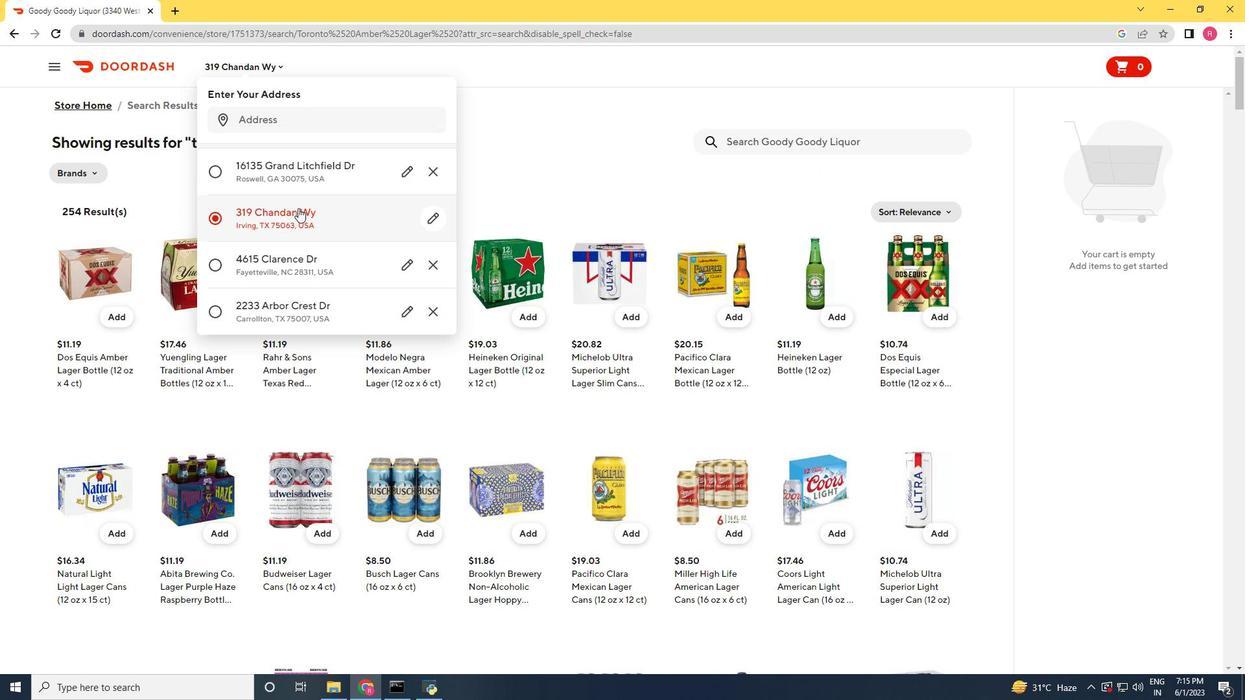 
Action: Mouse pressed left at (297, 210)
Screenshot: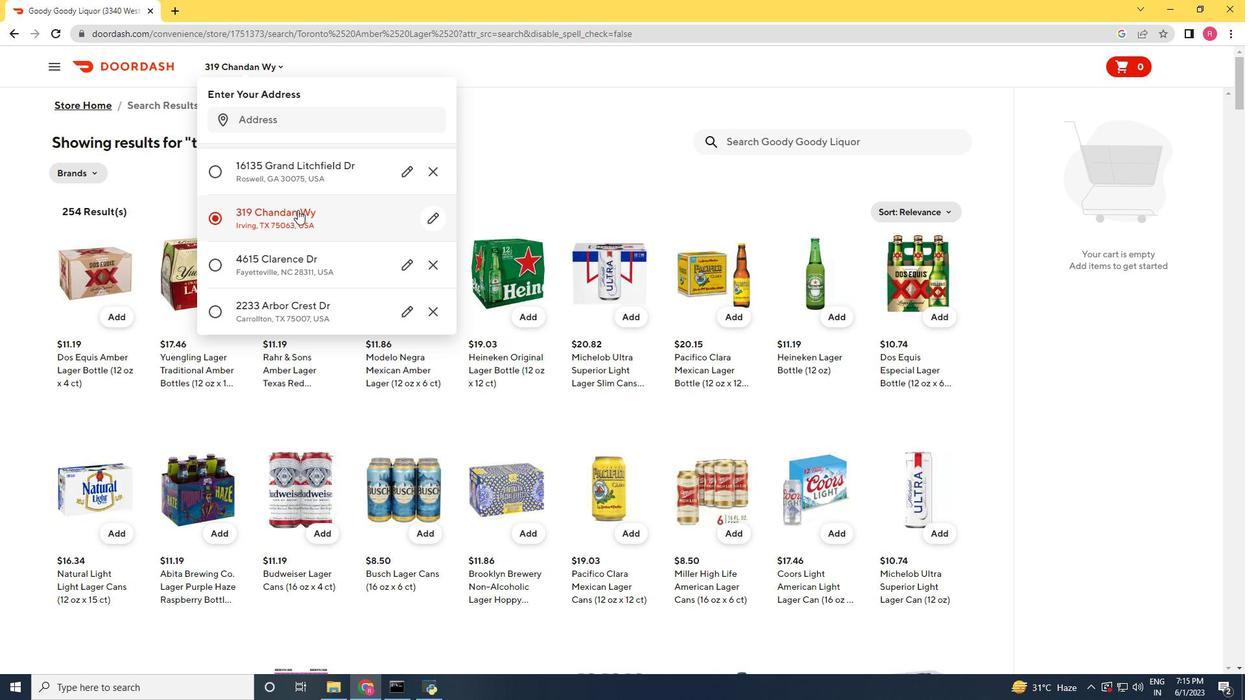 
Action: Mouse moved to (495, 186)
Screenshot: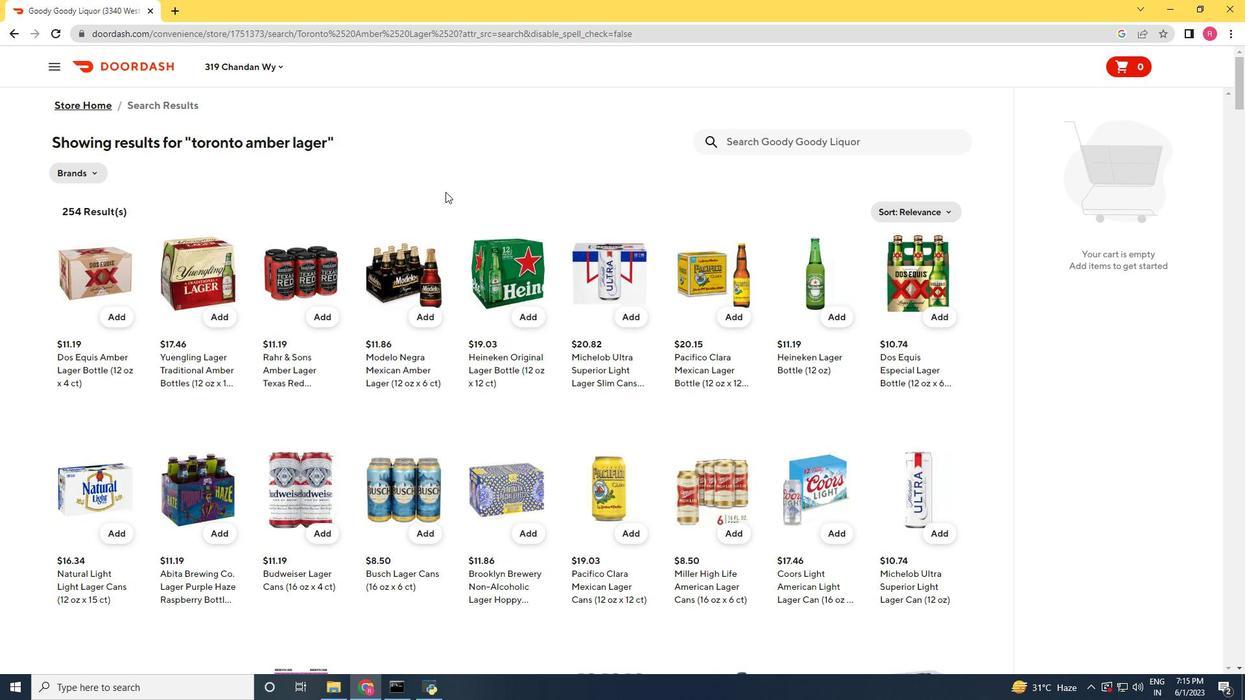 
Action: Mouse scrolled (495, 187) with delta (0, 0)
Screenshot: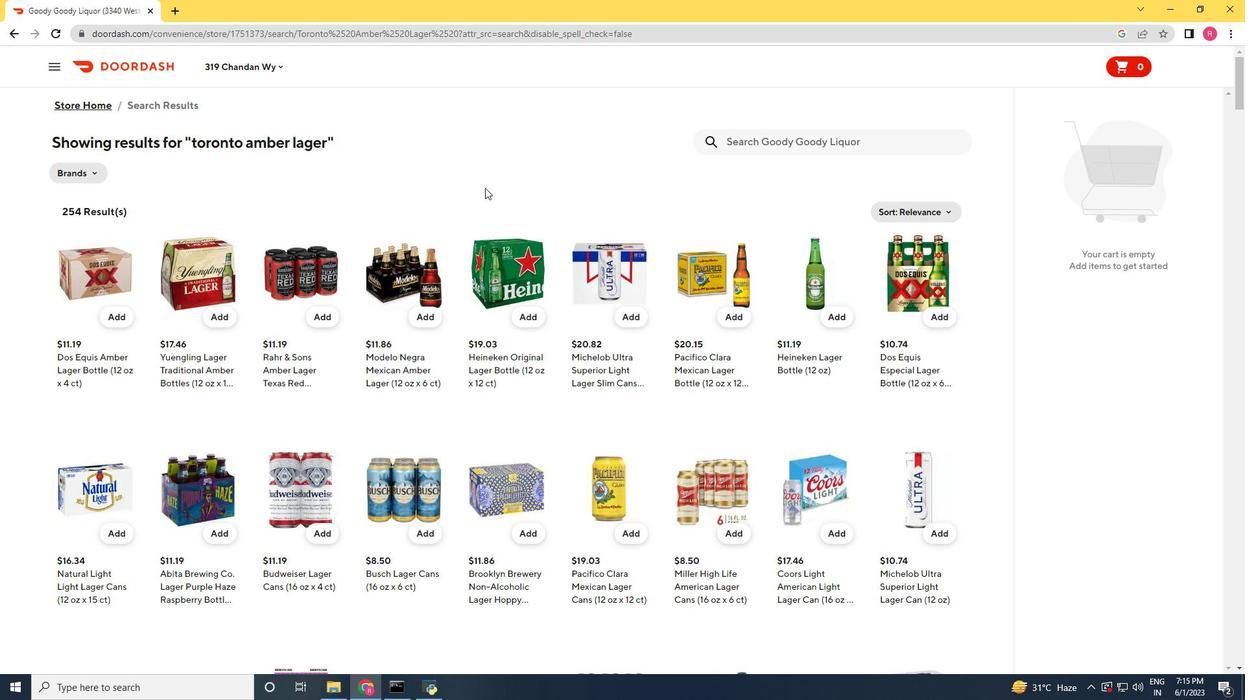 
Action: Mouse moved to (497, 186)
Screenshot: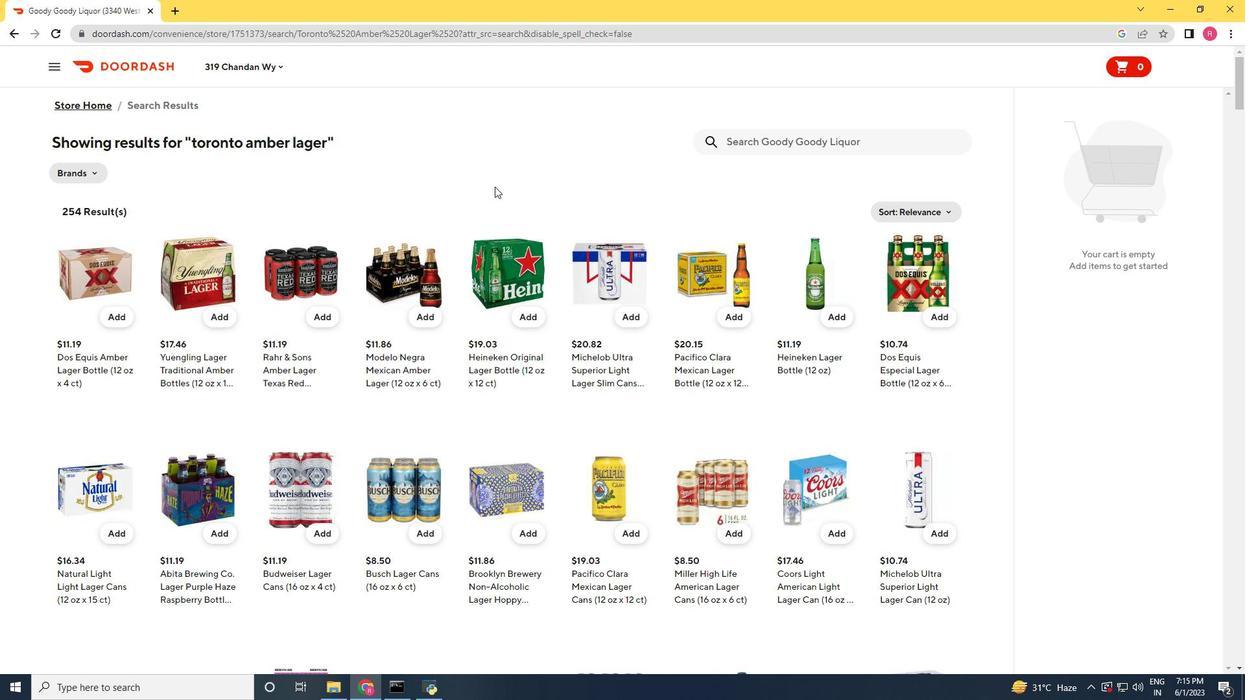 
Action: Mouse scrolled (497, 187) with delta (0, 0)
Screenshot: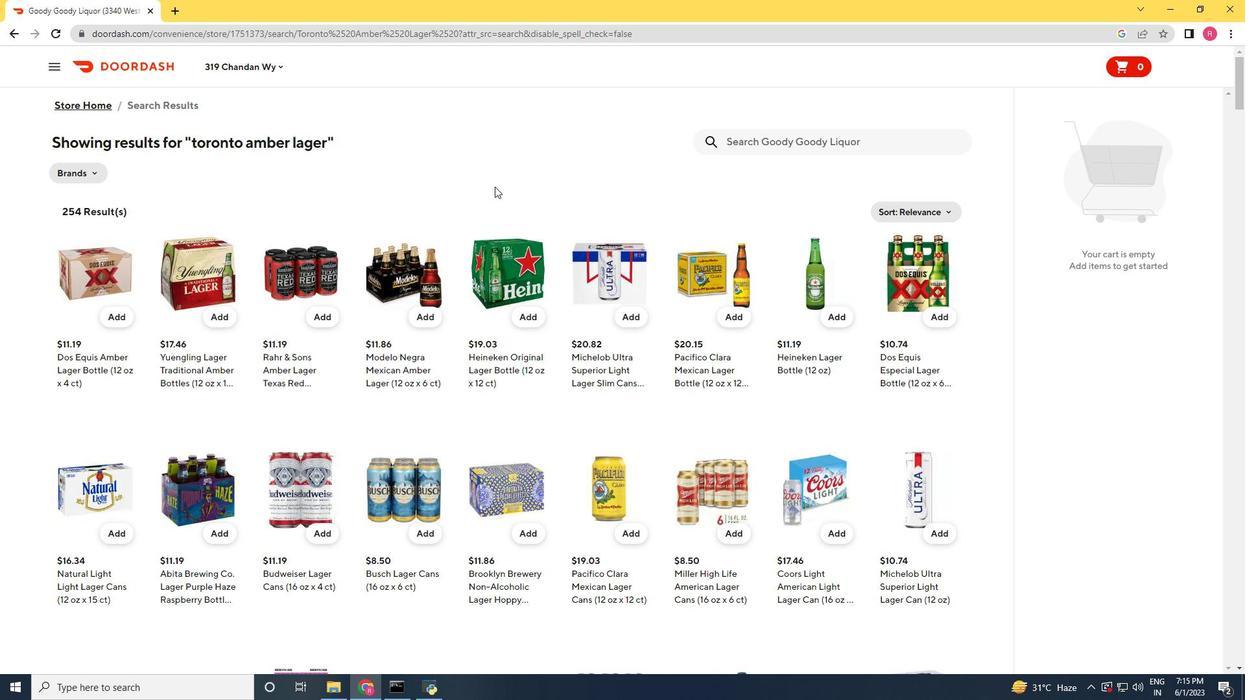 
Action: Mouse moved to (497, 186)
Screenshot: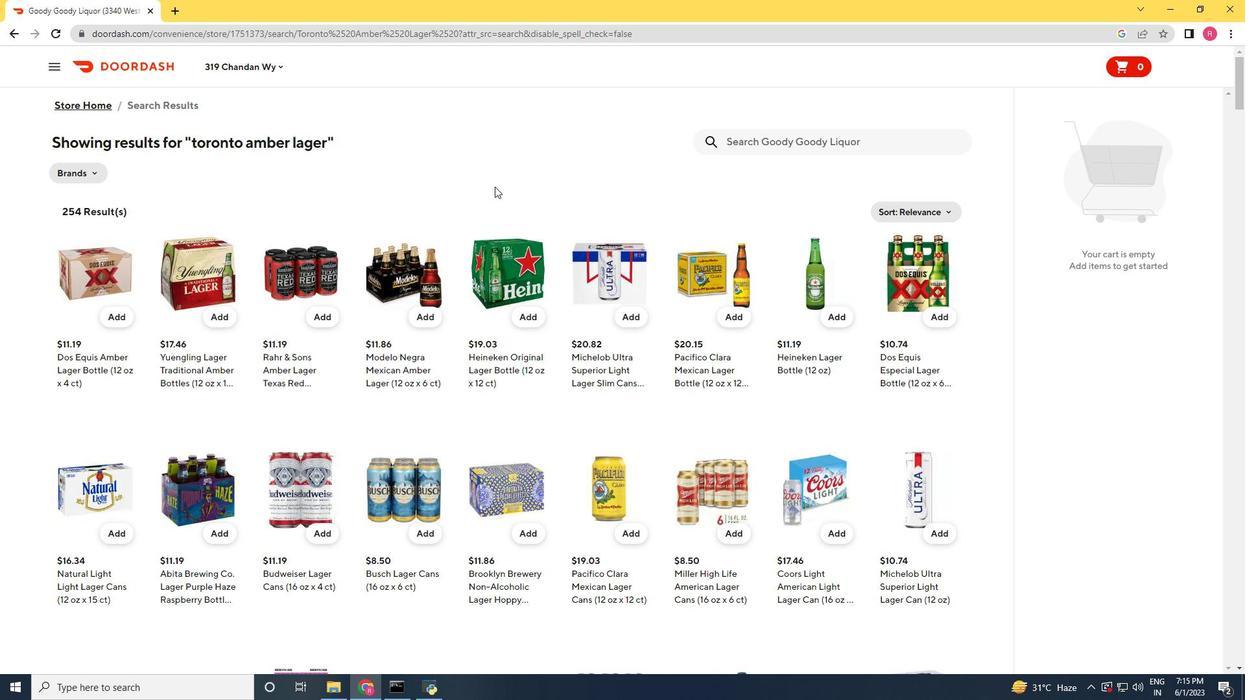 
Action: Mouse scrolled (497, 187) with delta (0, 0)
Screenshot: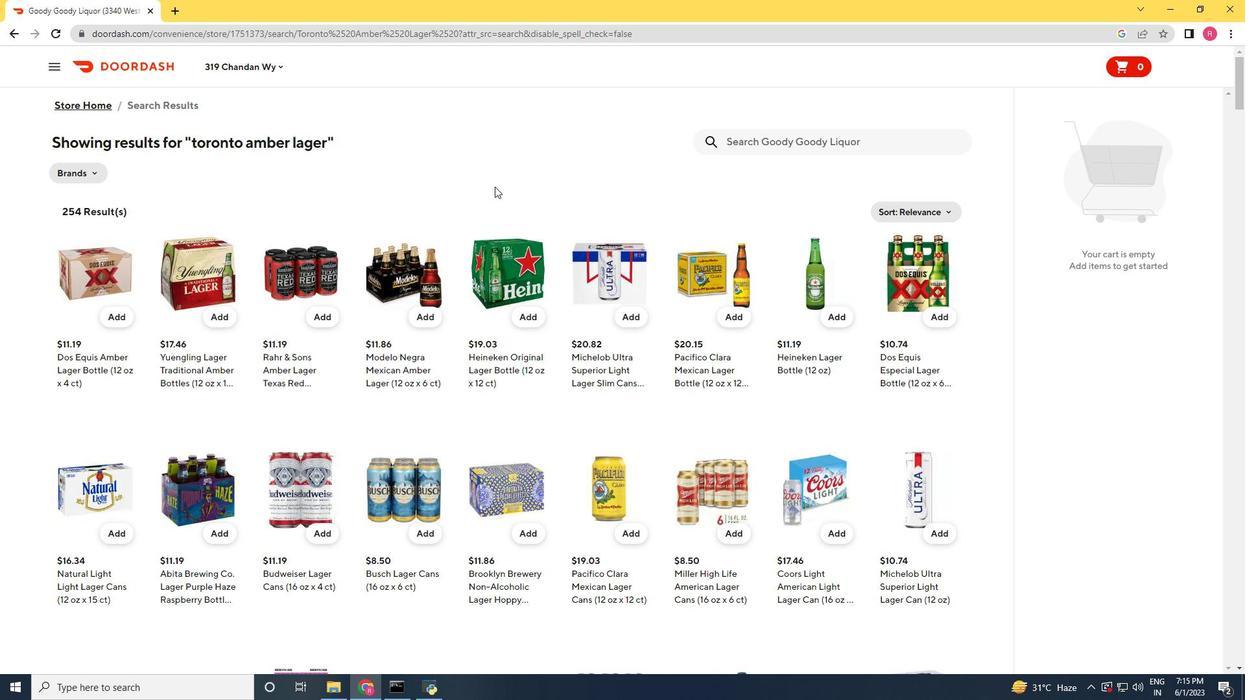 
Action: Mouse scrolled (497, 187) with delta (0, 0)
Screenshot: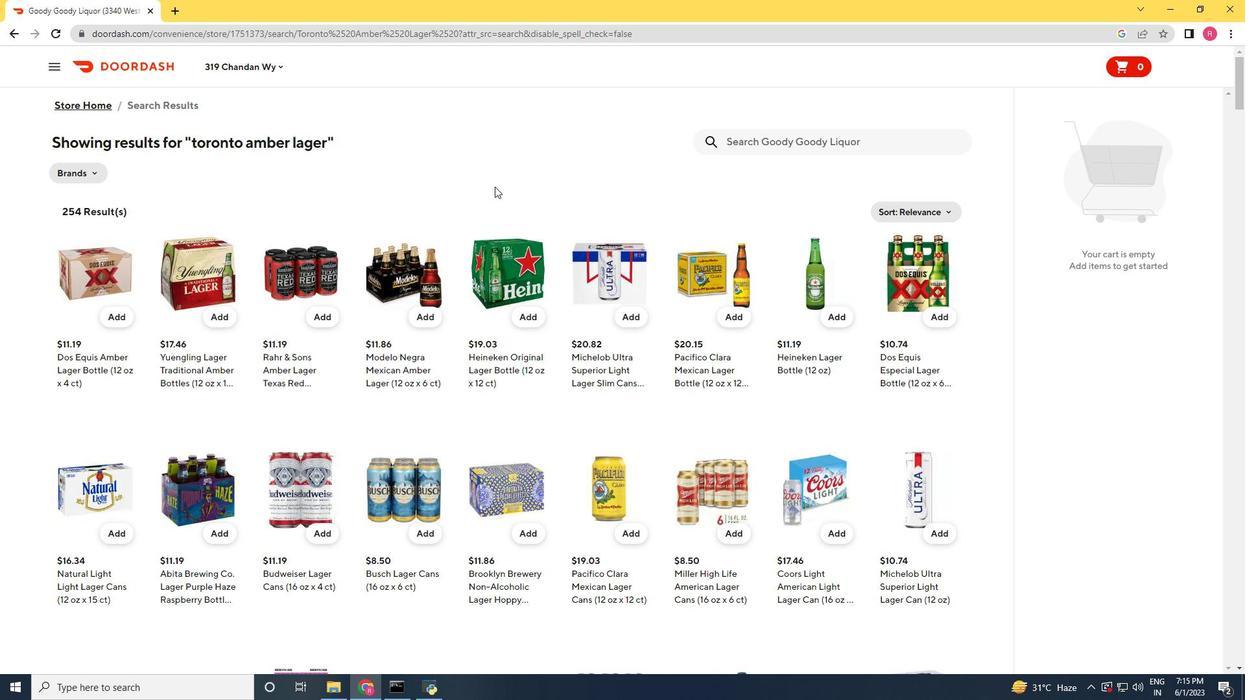 
Action: Mouse scrolled (497, 187) with delta (0, 0)
Screenshot: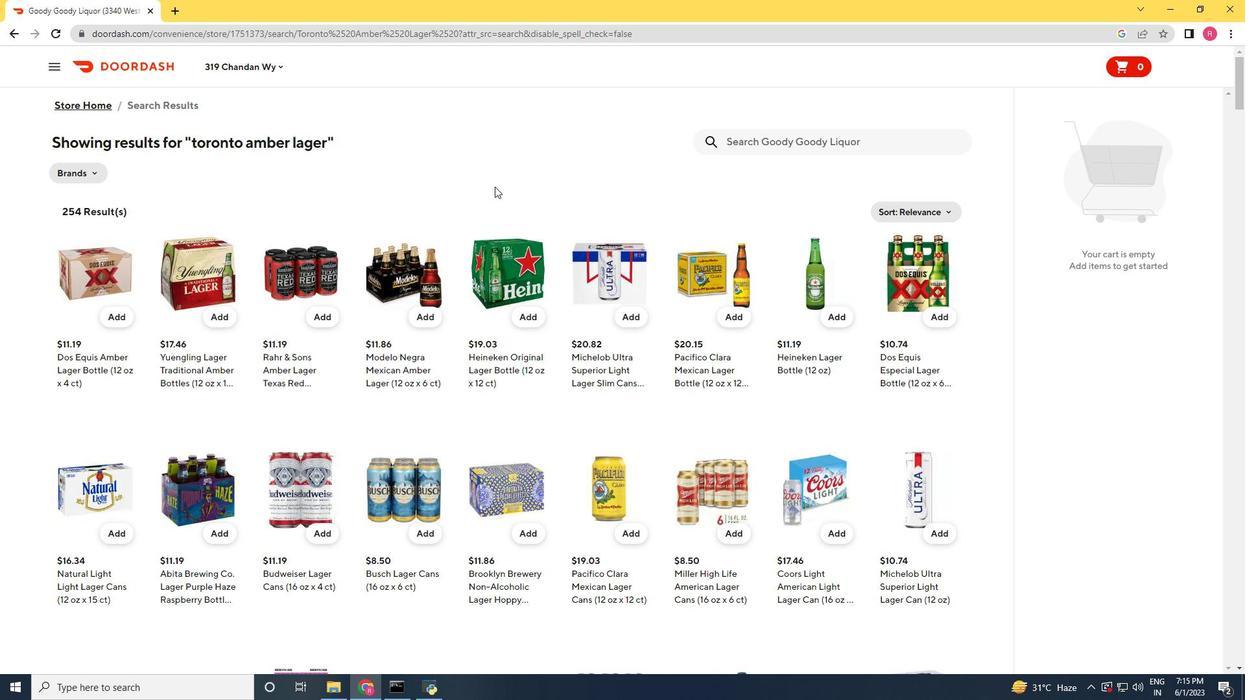 
Action: Mouse scrolled (497, 187) with delta (0, 0)
Screenshot: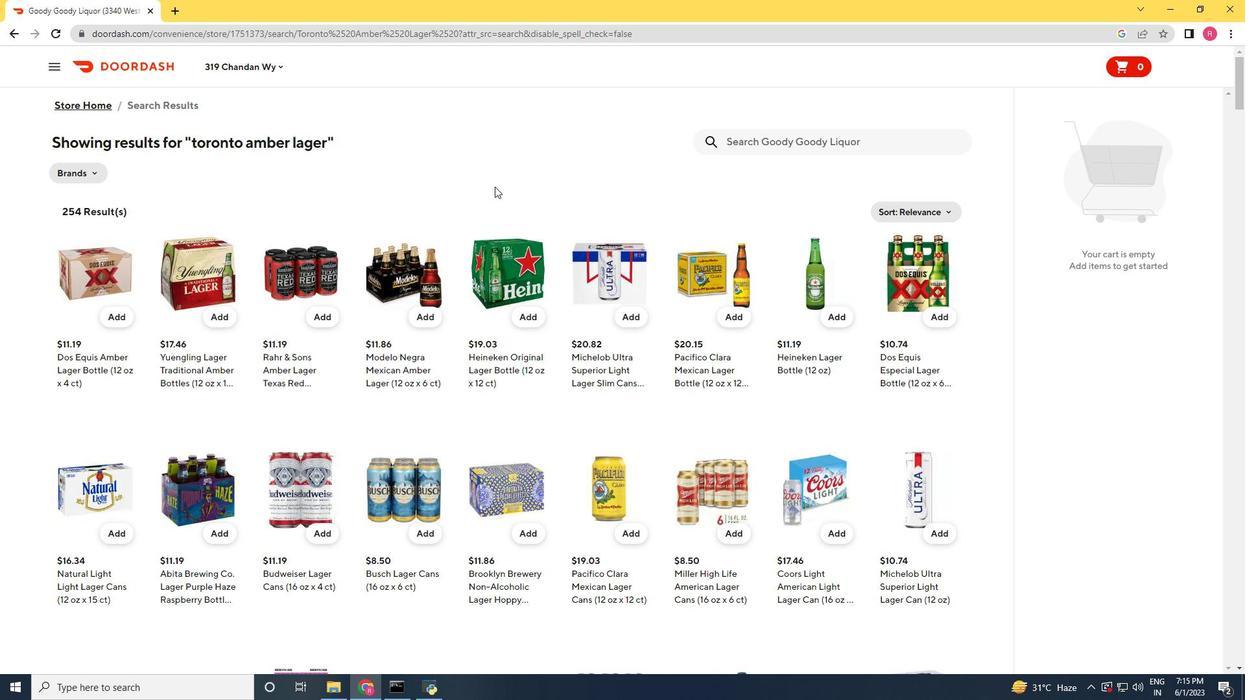 
Action: Mouse scrolled (497, 187) with delta (0, 0)
Screenshot: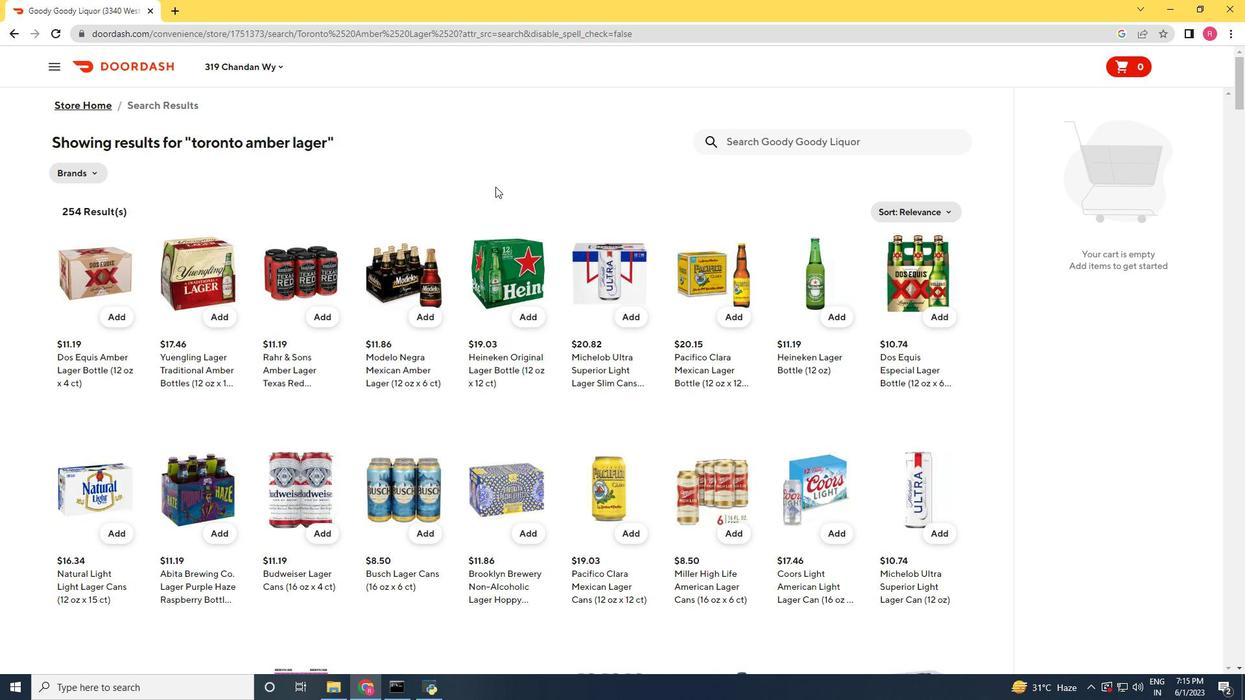 
Action: Mouse scrolled (497, 187) with delta (0, 0)
Screenshot: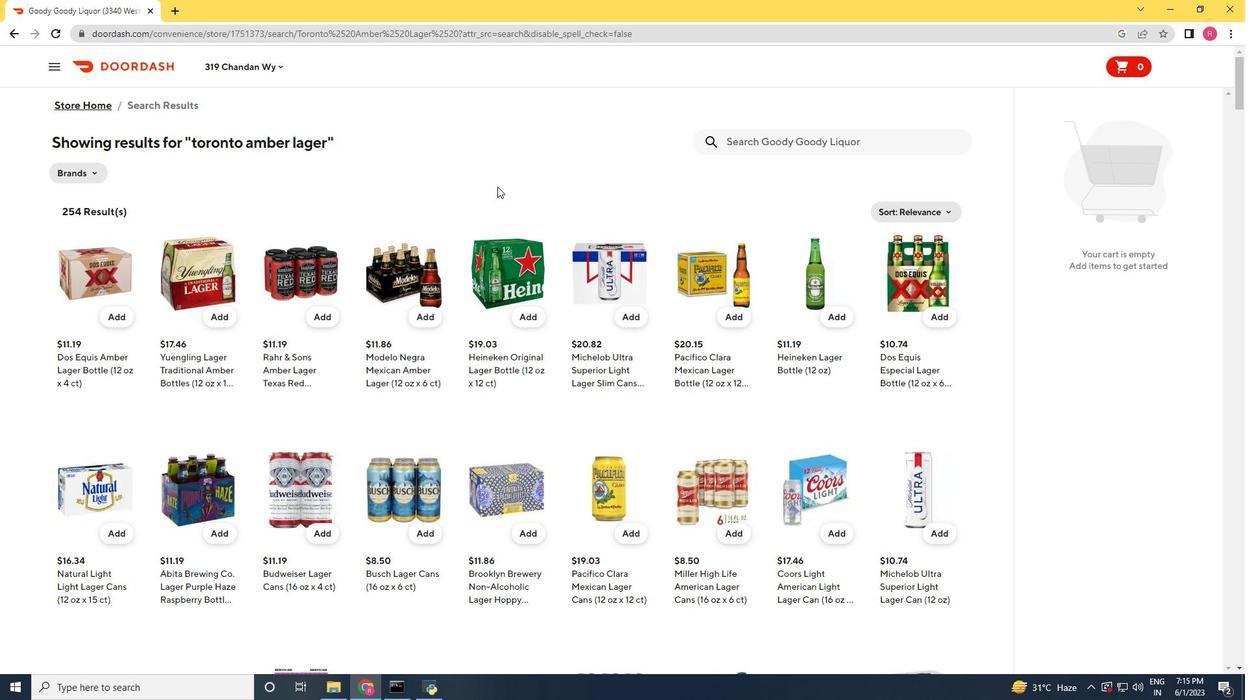 
Action: Mouse scrolled (497, 187) with delta (0, 0)
Screenshot: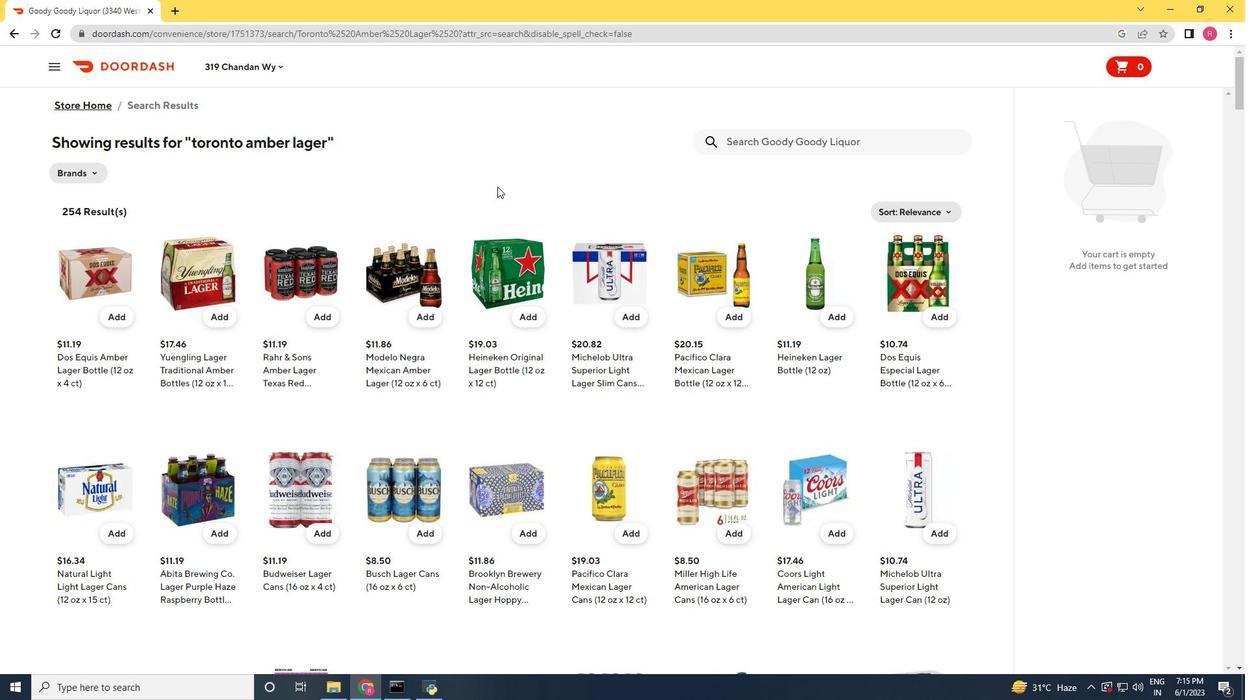 
Action: Mouse scrolled (497, 187) with delta (0, 0)
Screenshot: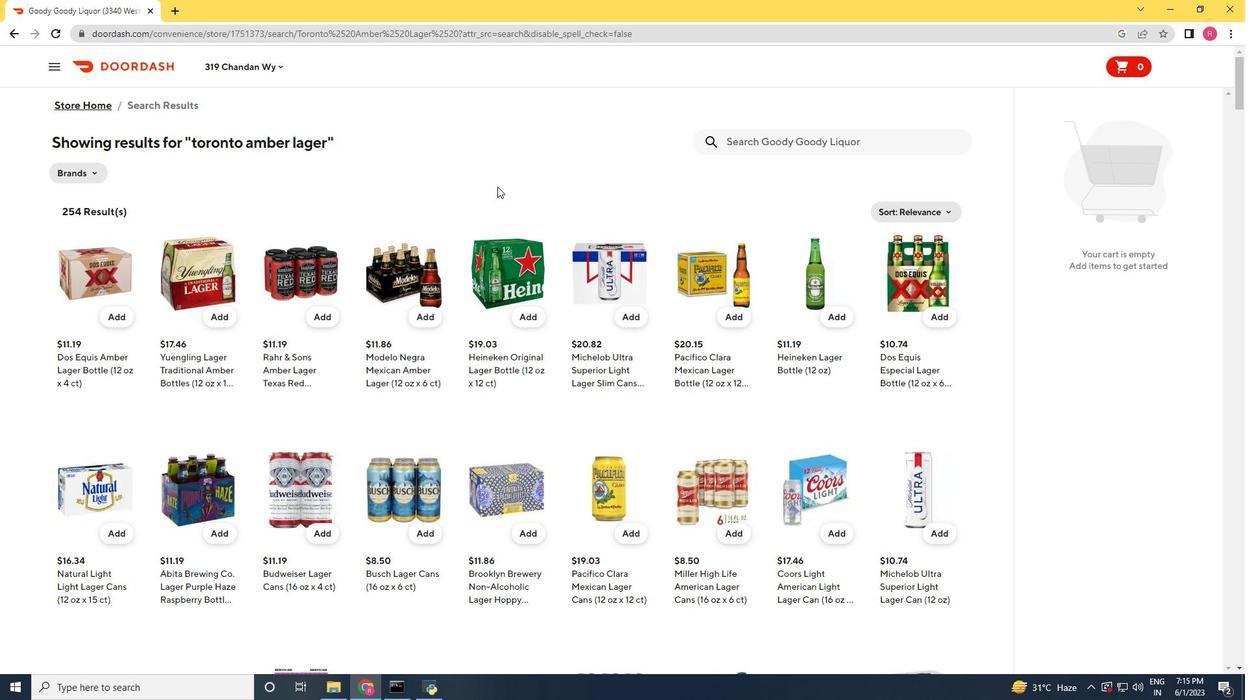 
Action: Mouse scrolled (497, 187) with delta (0, 0)
Screenshot: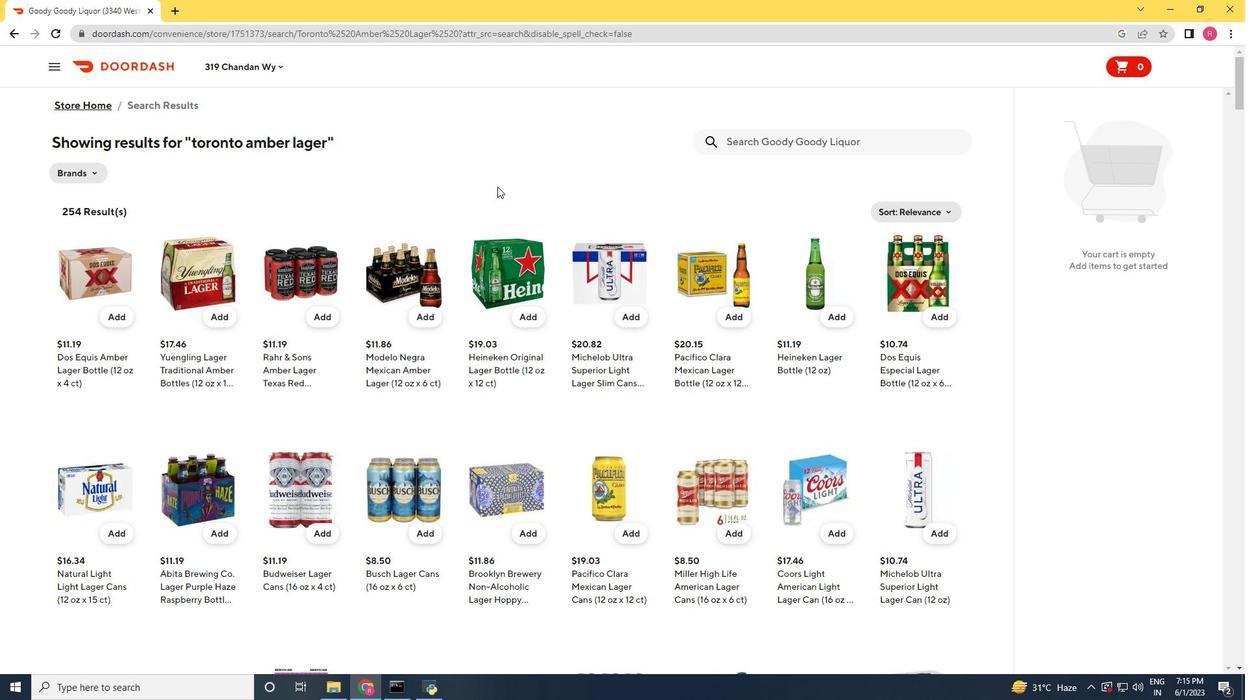 
Action: Mouse scrolled (497, 187) with delta (0, 0)
Screenshot: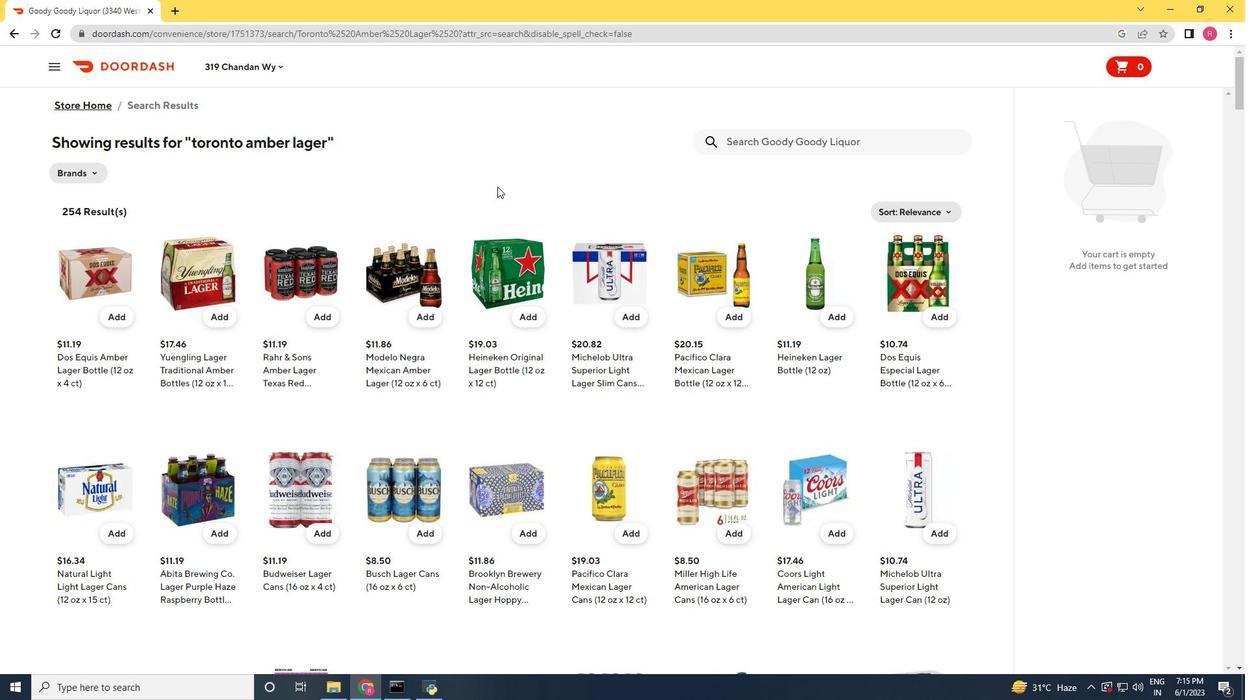 
Action: Mouse scrolled (497, 187) with delta (0, 0)
Screenshot: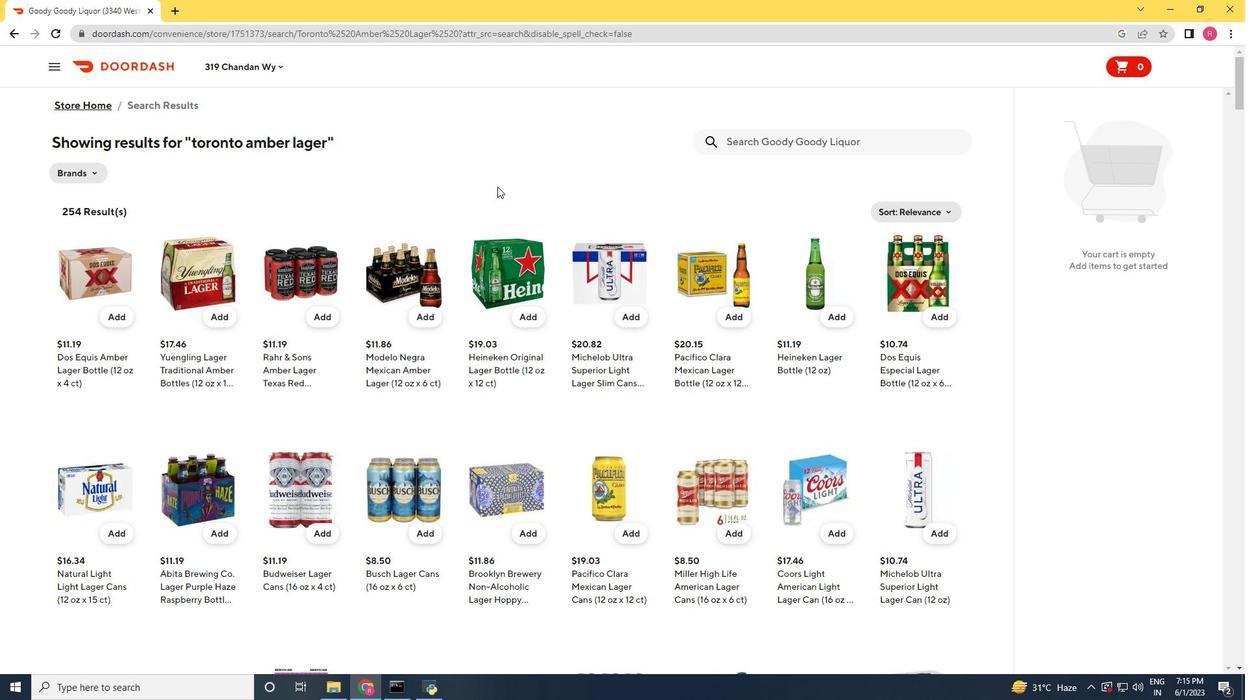 
Action: Mouse scrolled (497, 187) with delta (0, 0)
Screenshot: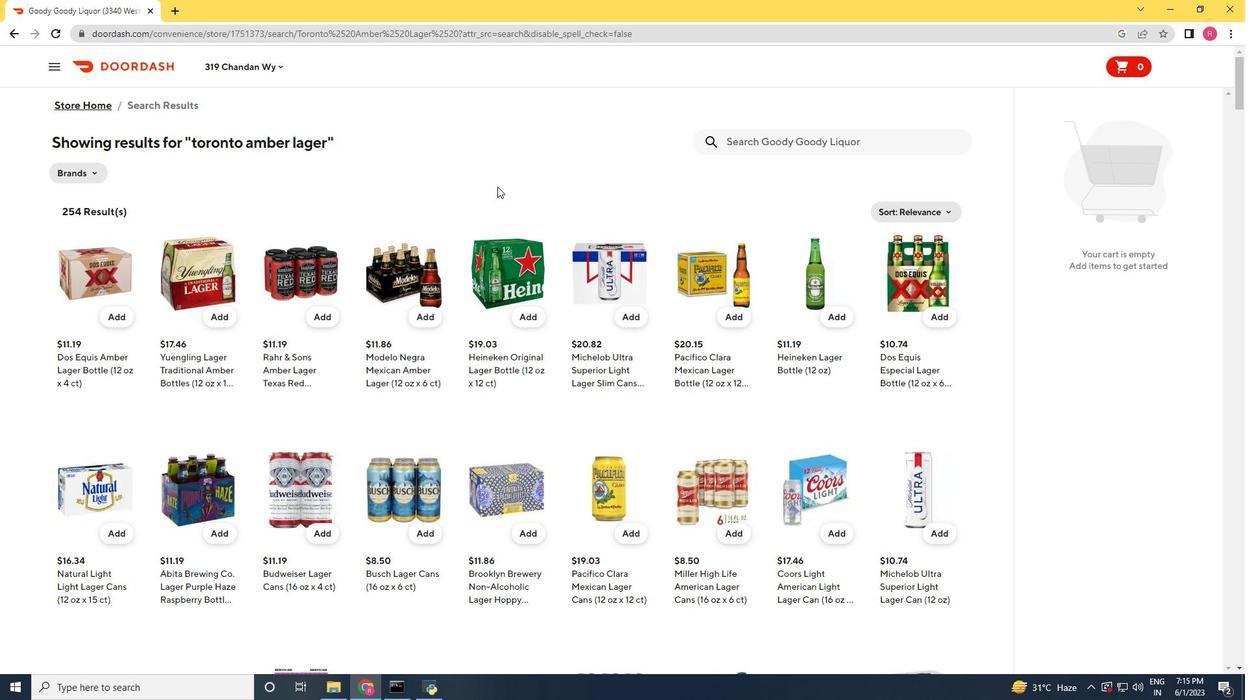 
Action: Mouse scrolled (497, 187) with delta (0, 0)
Screenshot: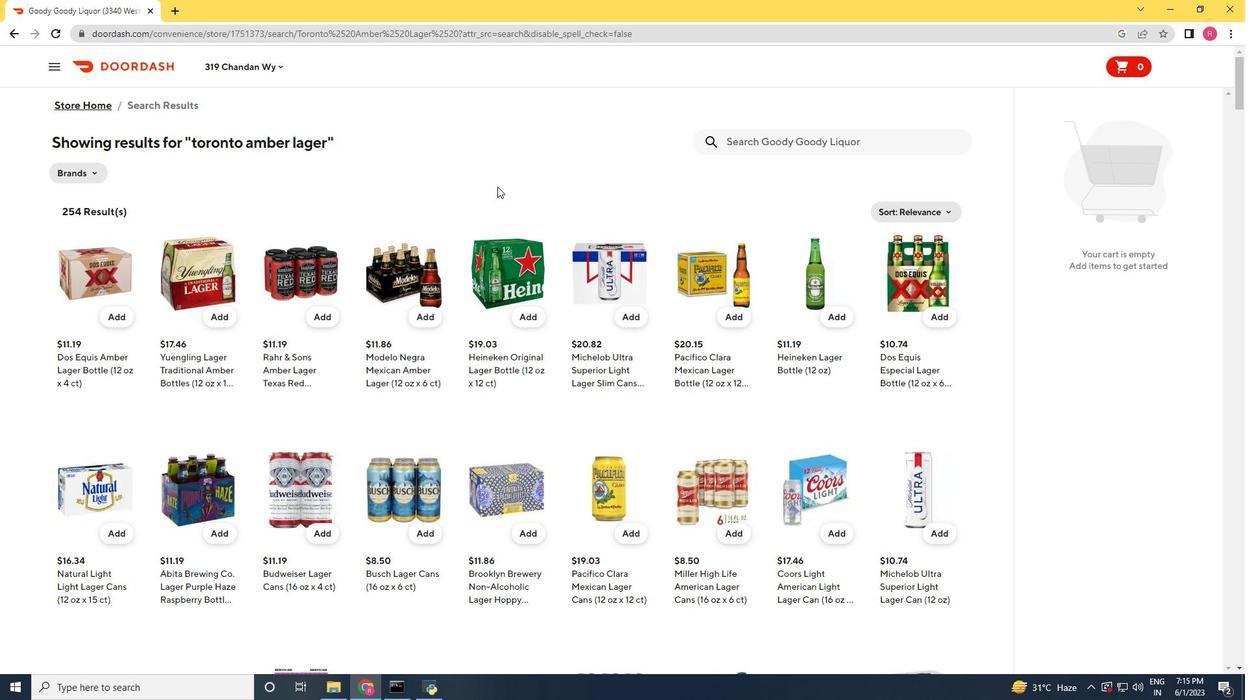 
Action: Mouse scrolled (497, 187) with delta (0, 0)
Screenshot: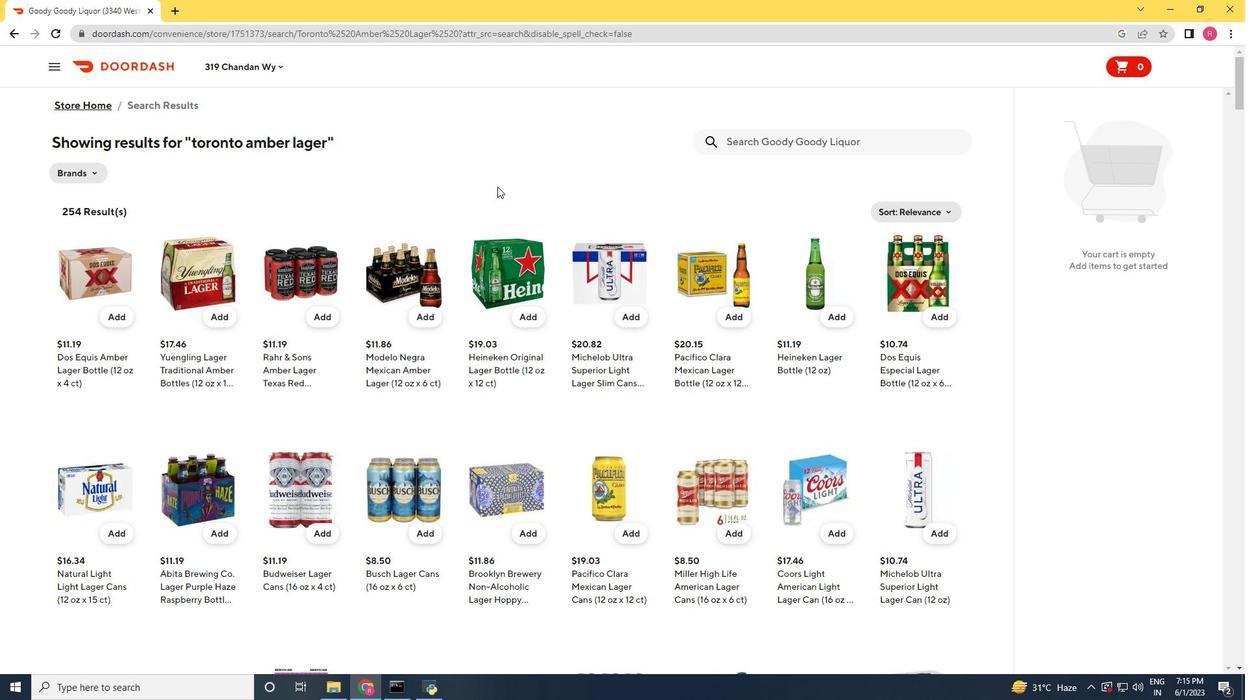 
Action: Mouse scrolled (497, 186) with delta (0, 0)
Screenshot: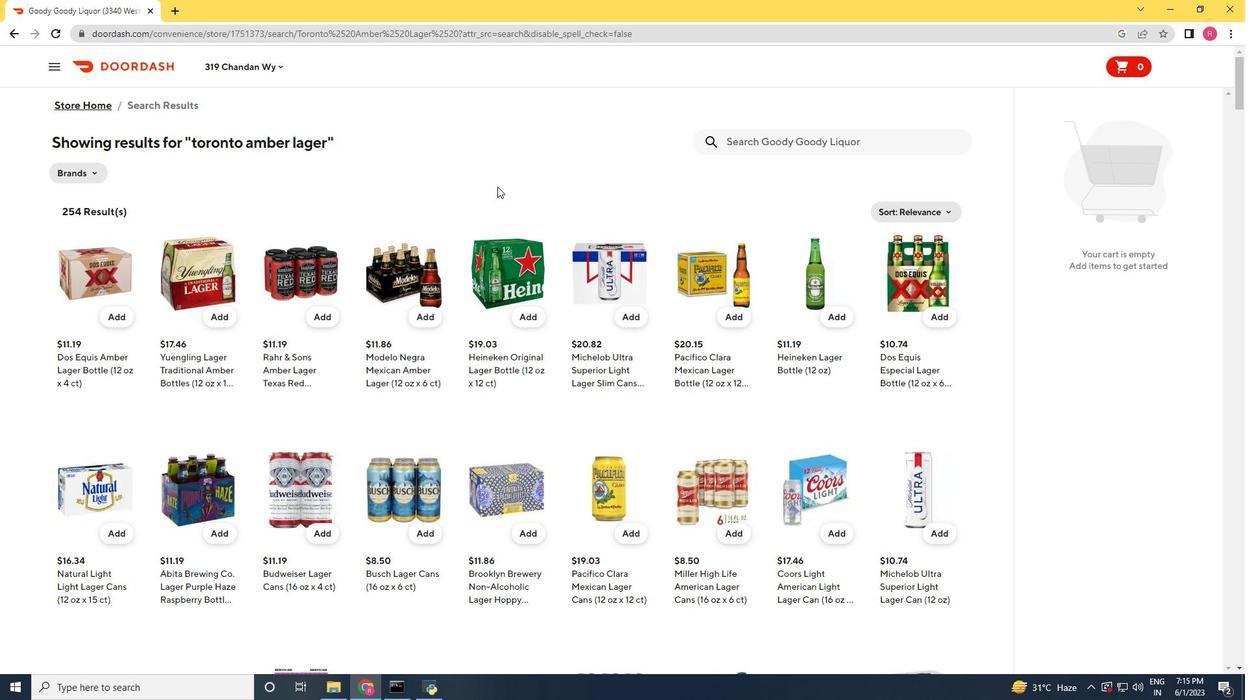 
Action: Mouse scrolled (497, 187) with delta (0, 0)
Screenshot: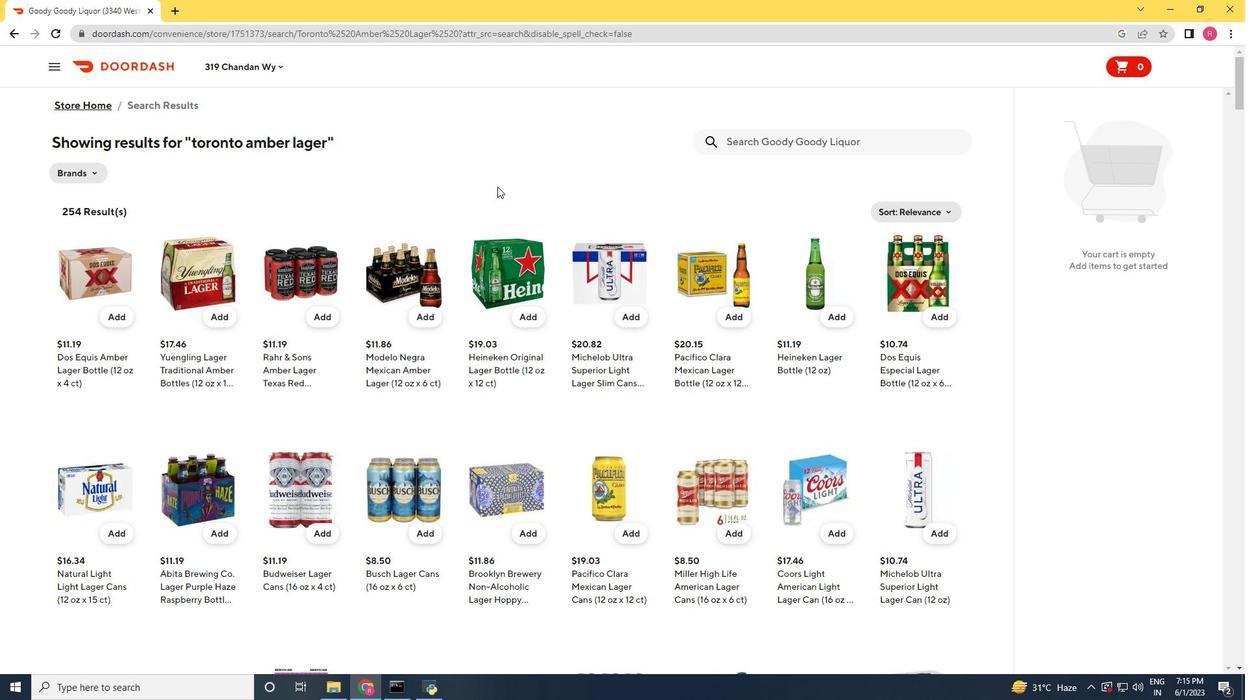
Action: Mouse scrolled (497, 187) with delta (0, 0)
Screenshot: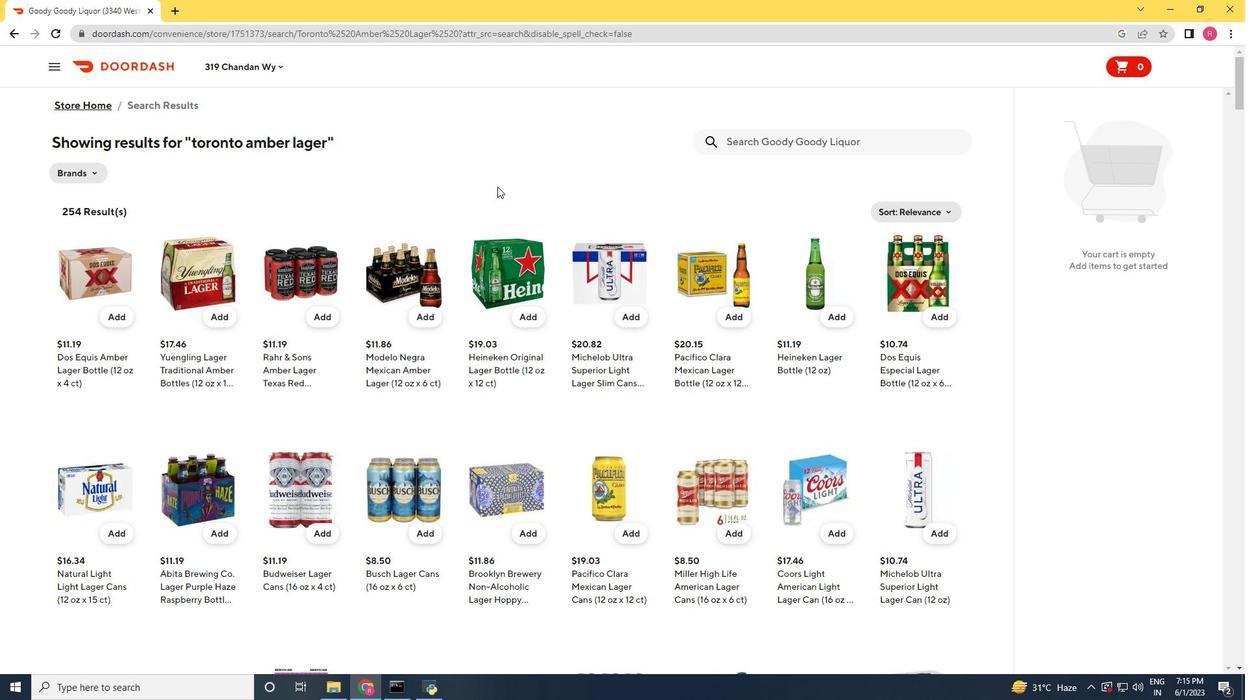
Action: Mouse moved to (678, 175)
Screenshot: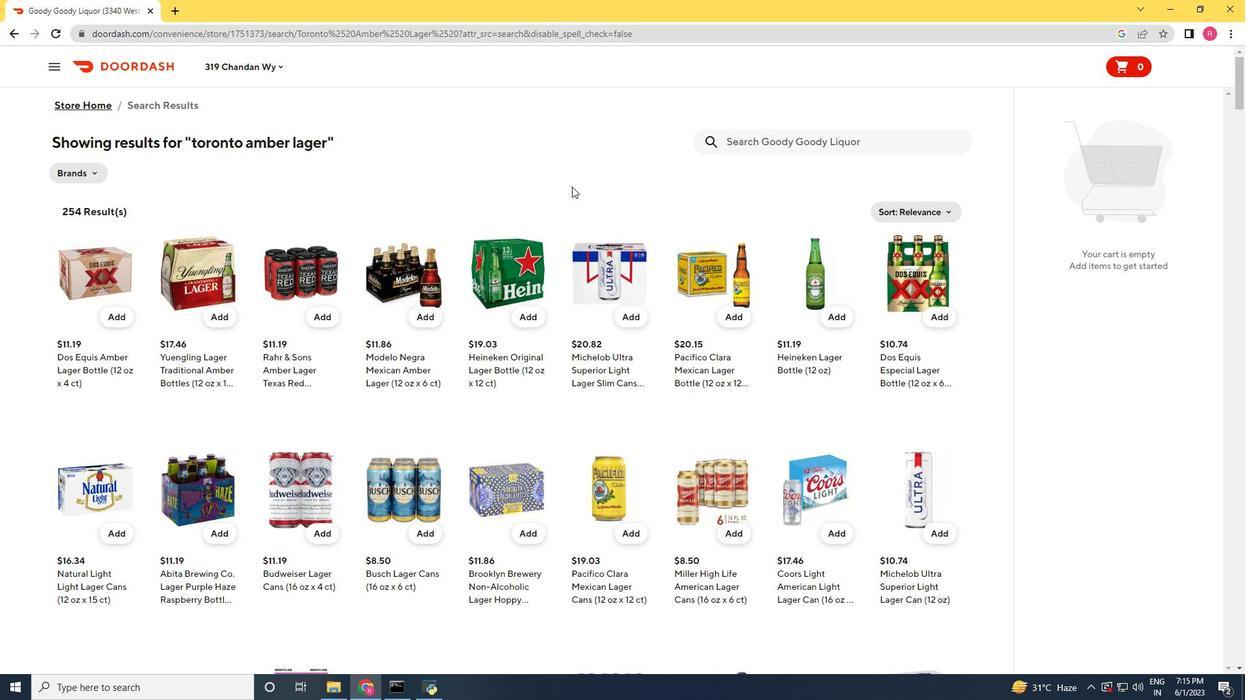 
Action: Mouse scrolled (678, 175) with delta (0, 0)
Screenshot: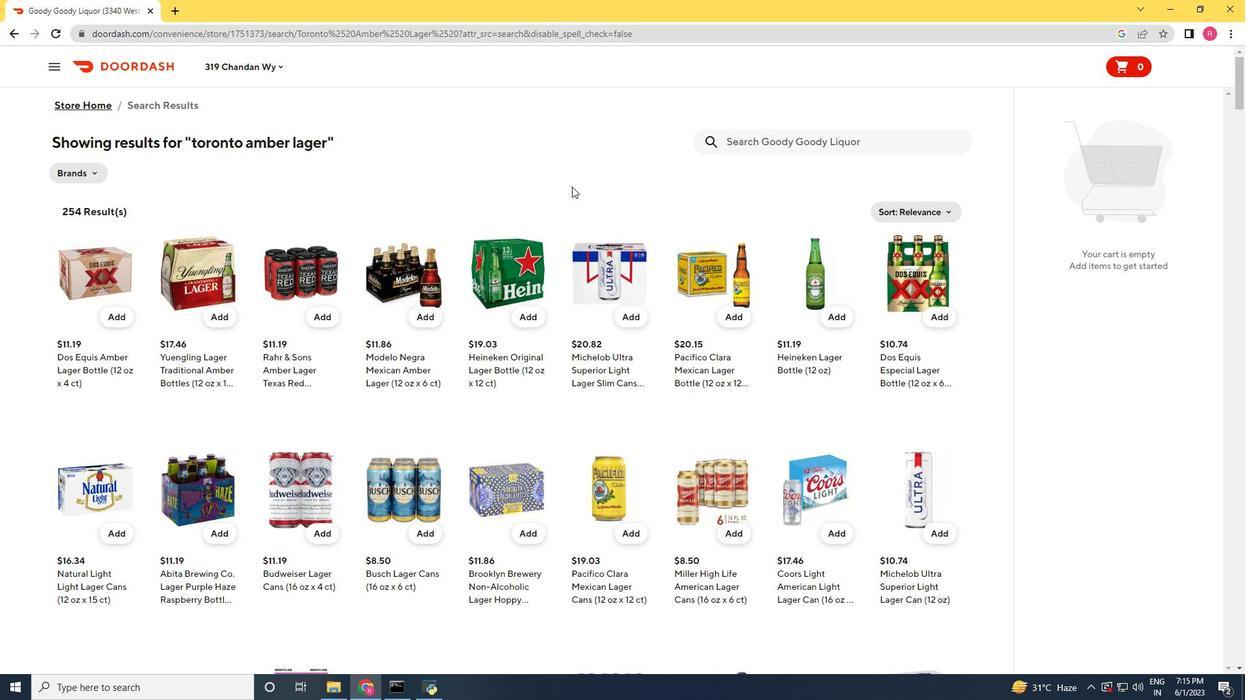 
Action: Mouse moved to (755, 138)
Screenshot: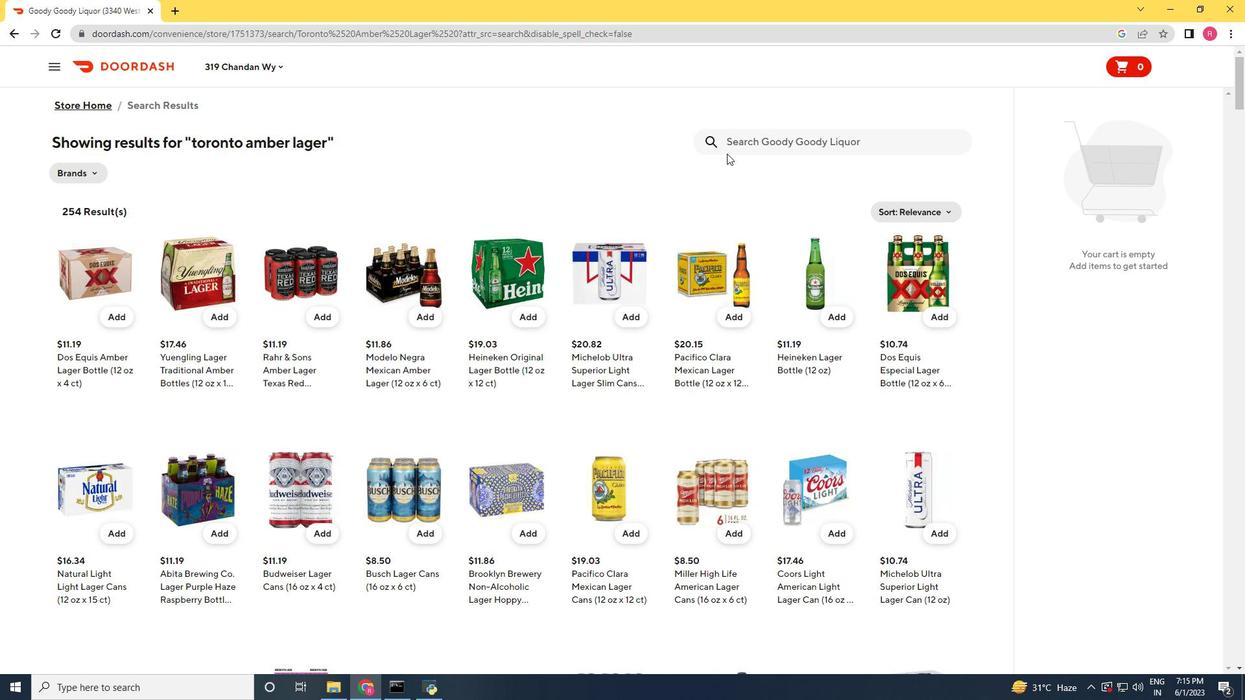 
Action: Mouse pressed left at (755, 138)
Screenshot: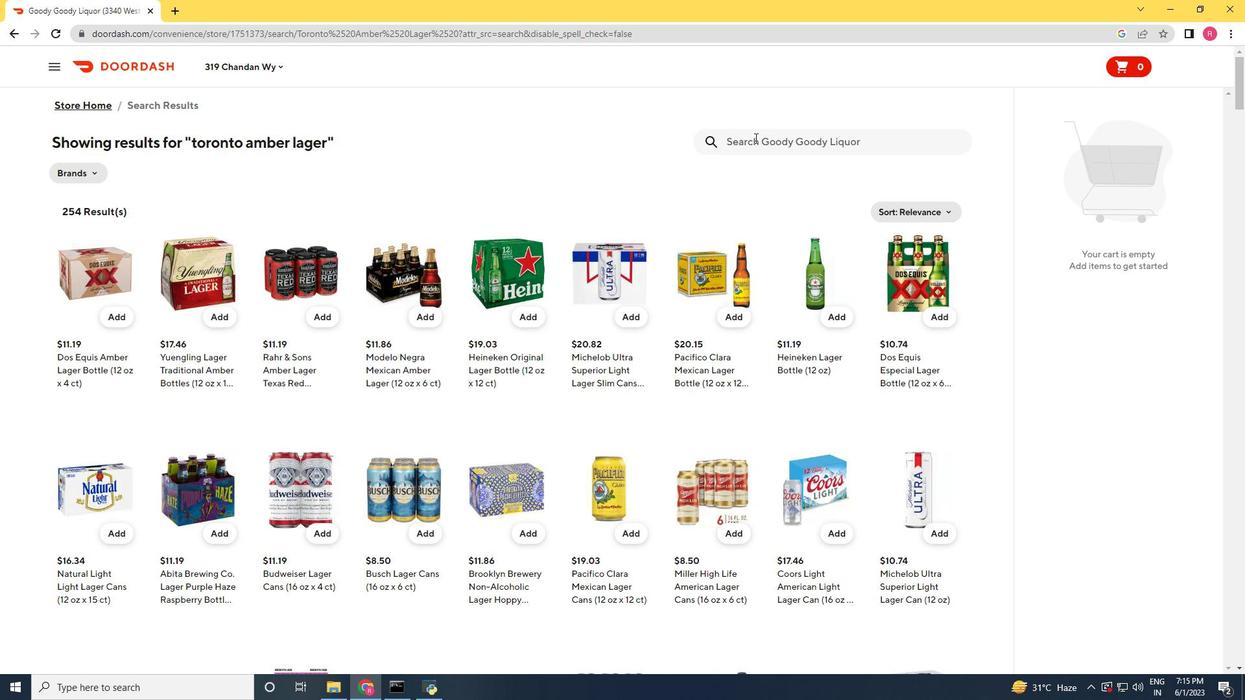 
Action: Key pressed goody
Screenshot: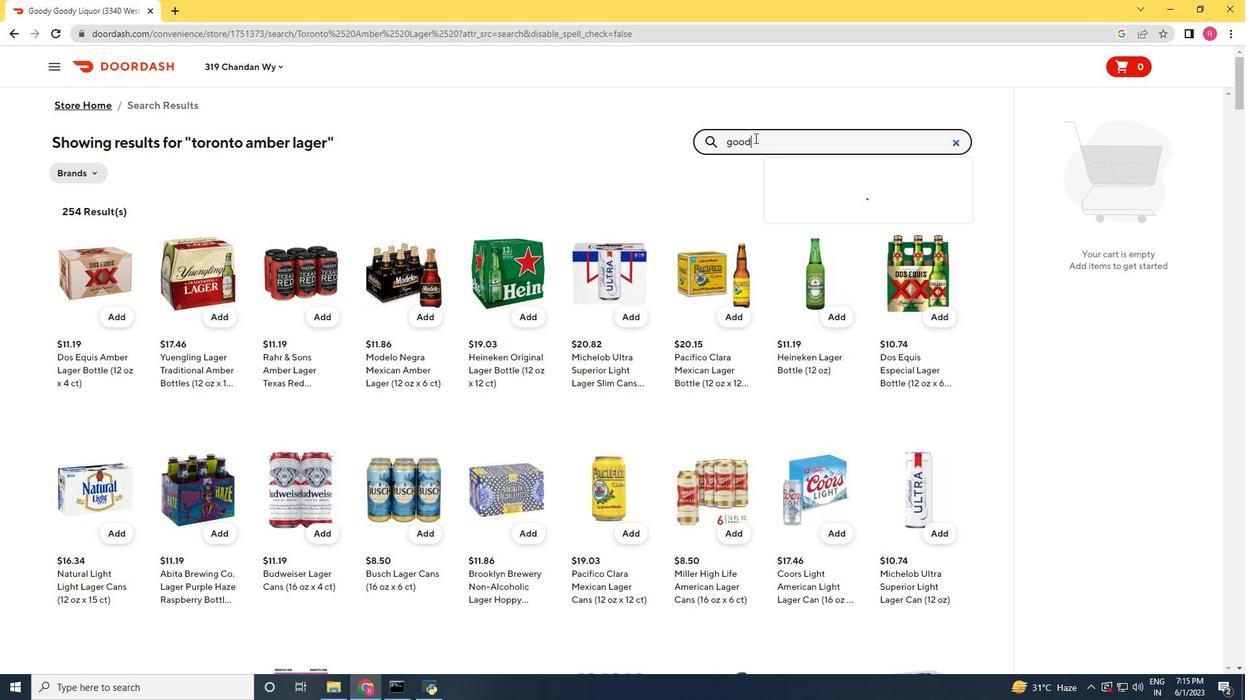 
Action: Mouse moved to (789, 143)
Screenshot: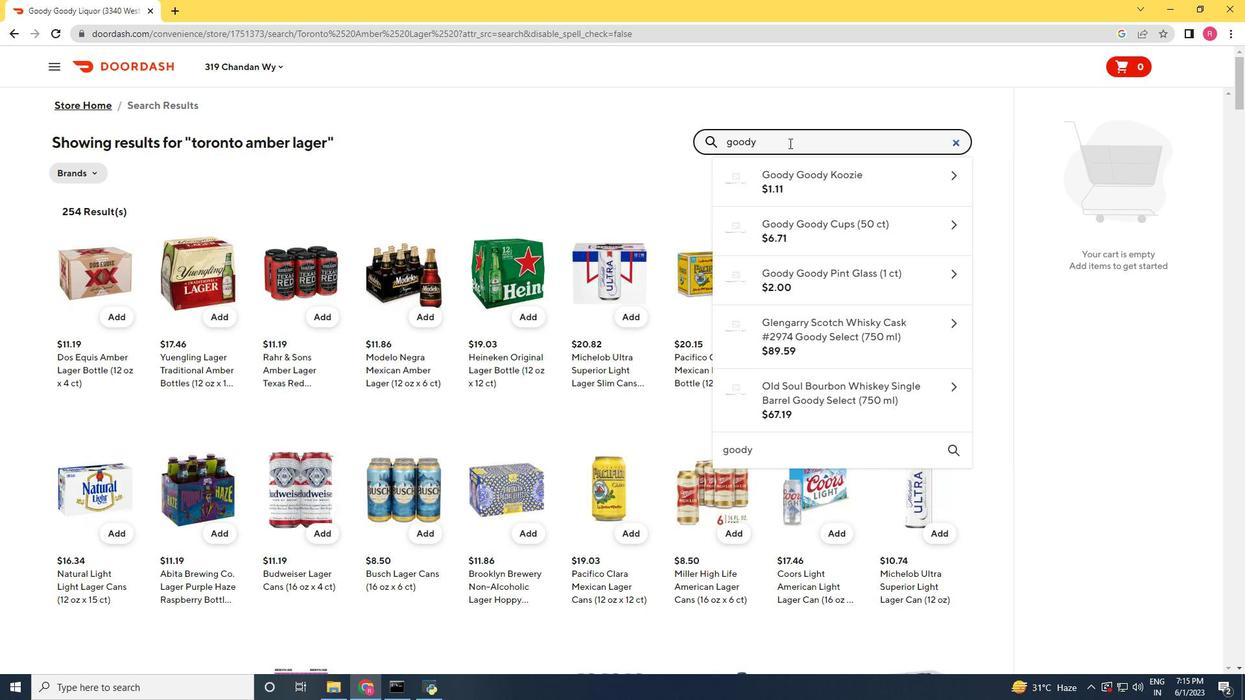 
Action: Key pressed <Key.backspace><Key.backspace><Key.backspace><Key.backspace>oody
Screenshot: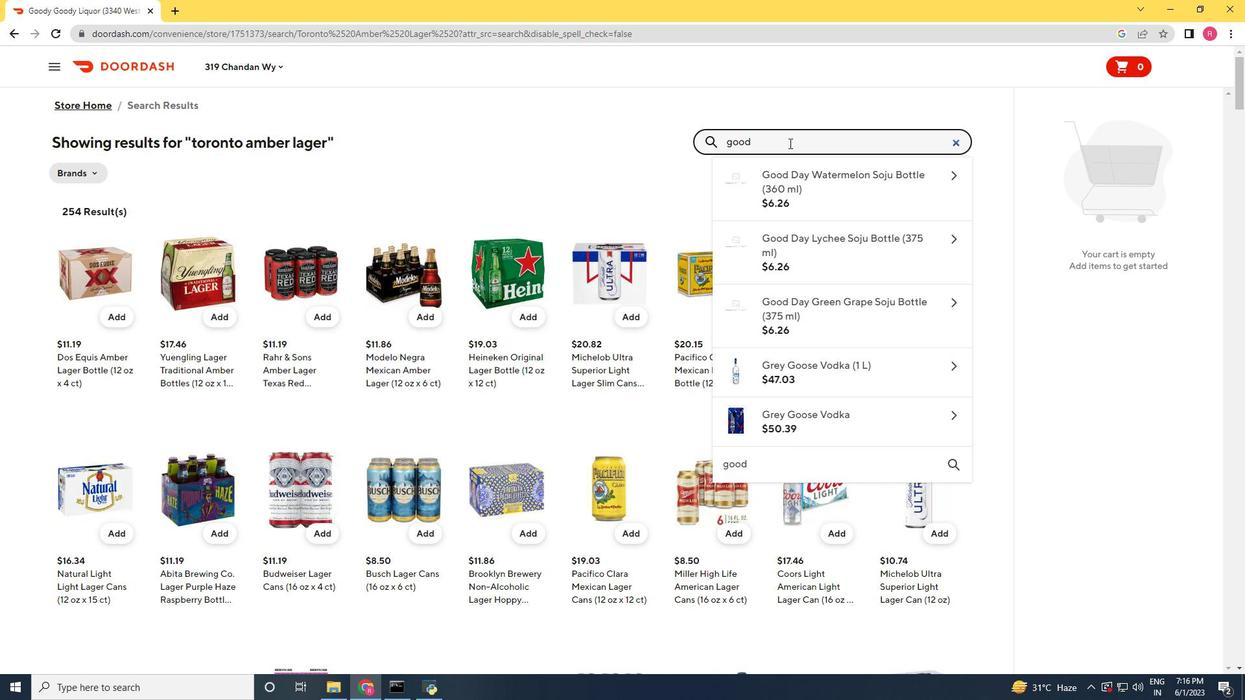 
Action: Mouse moved to (759, 232)
Screenshot: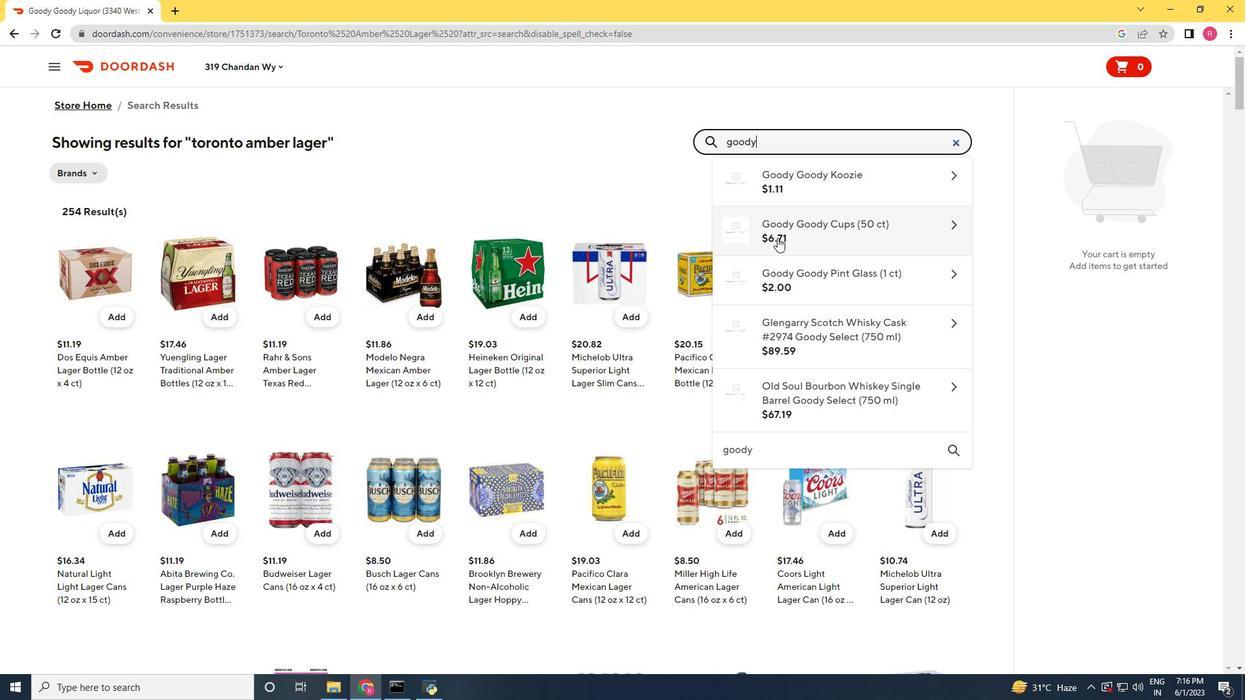 
